 Task: For heading Use Italics EB Garamond with red colour, bold & Underline.  font size for heading18,  'Change the font style of data to'Impact and font size to 9,  Change the alignment of both headline & data to Align center.  In the sheet  DashboardFinSummary
Action: Mouse moved to (68, 158)
Screenshot: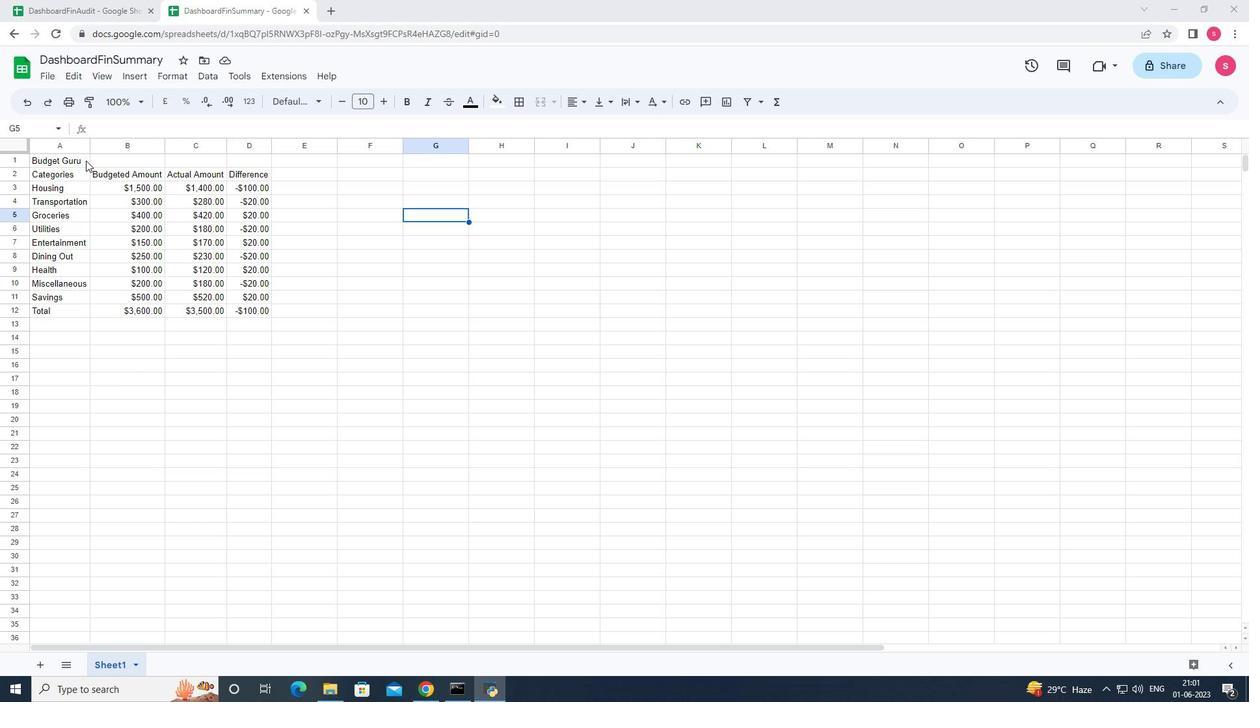 
Action: Mouse pressed left at (68, 158)
Screenshot: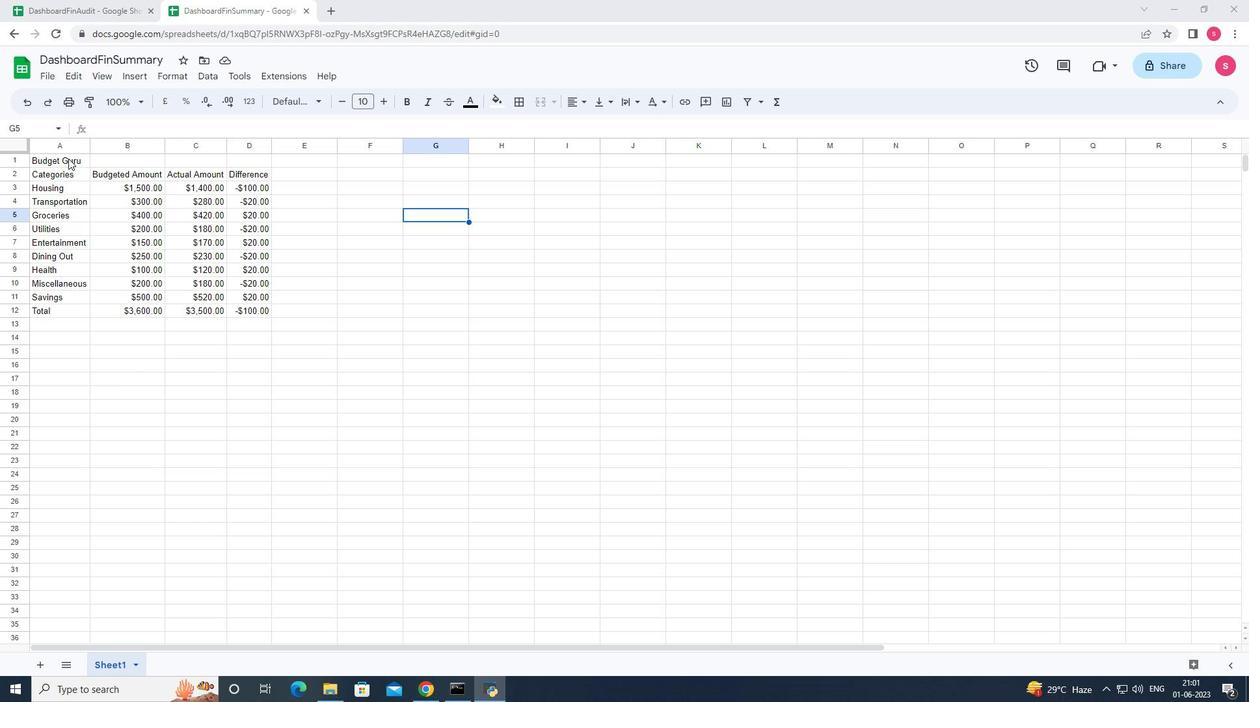 
Action: Mouse moved to (317, 104)
Screenshot: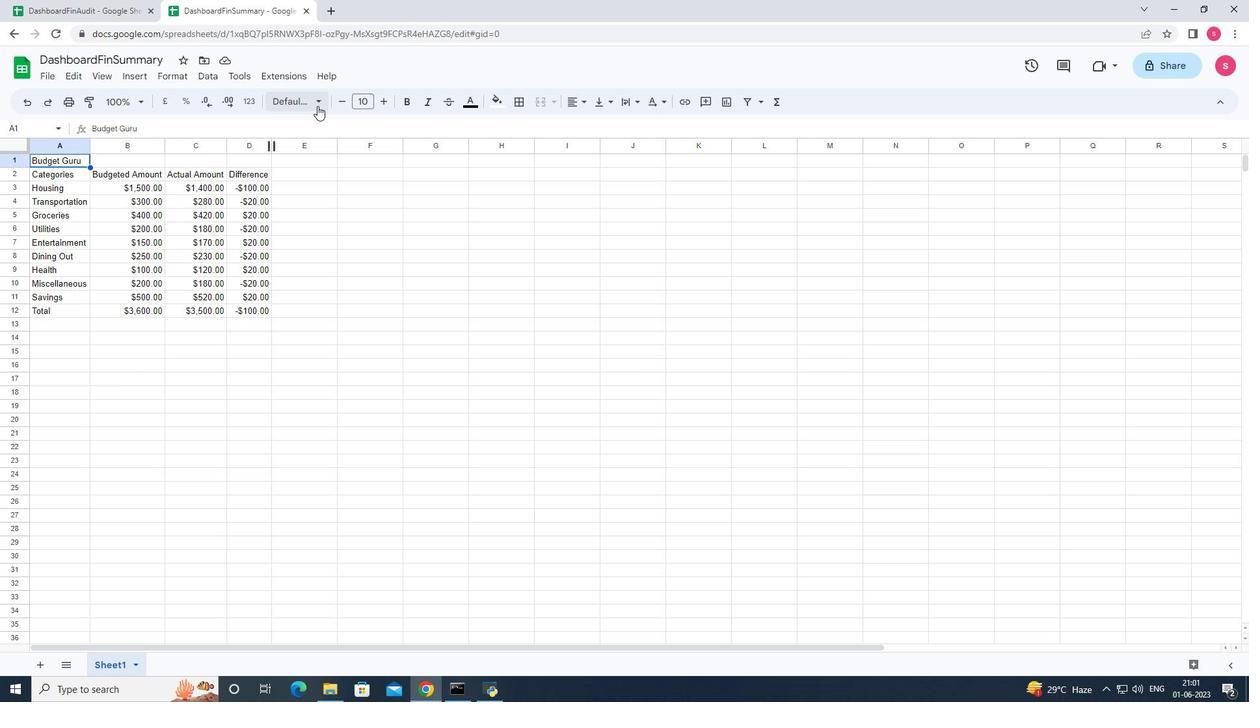 
Action: Mouse pressed left at (317, 104)
Screenshot: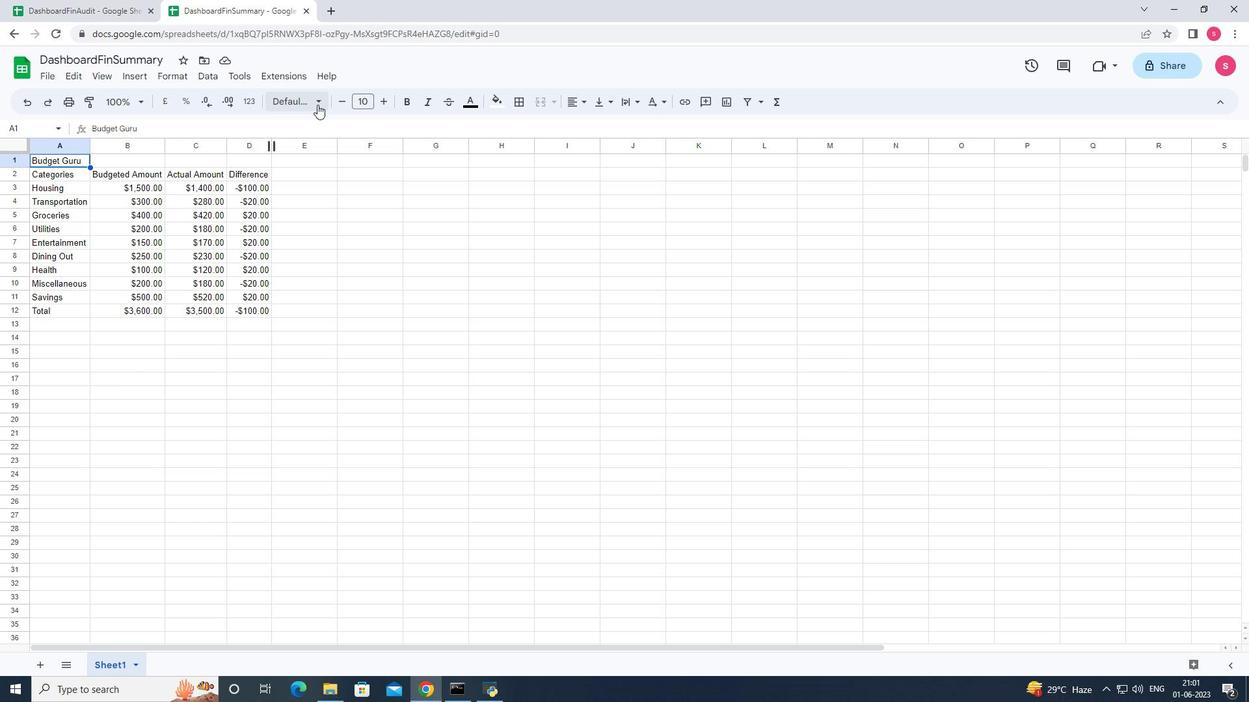 
Action: Mouse moved to (320, 361)
Screenshot: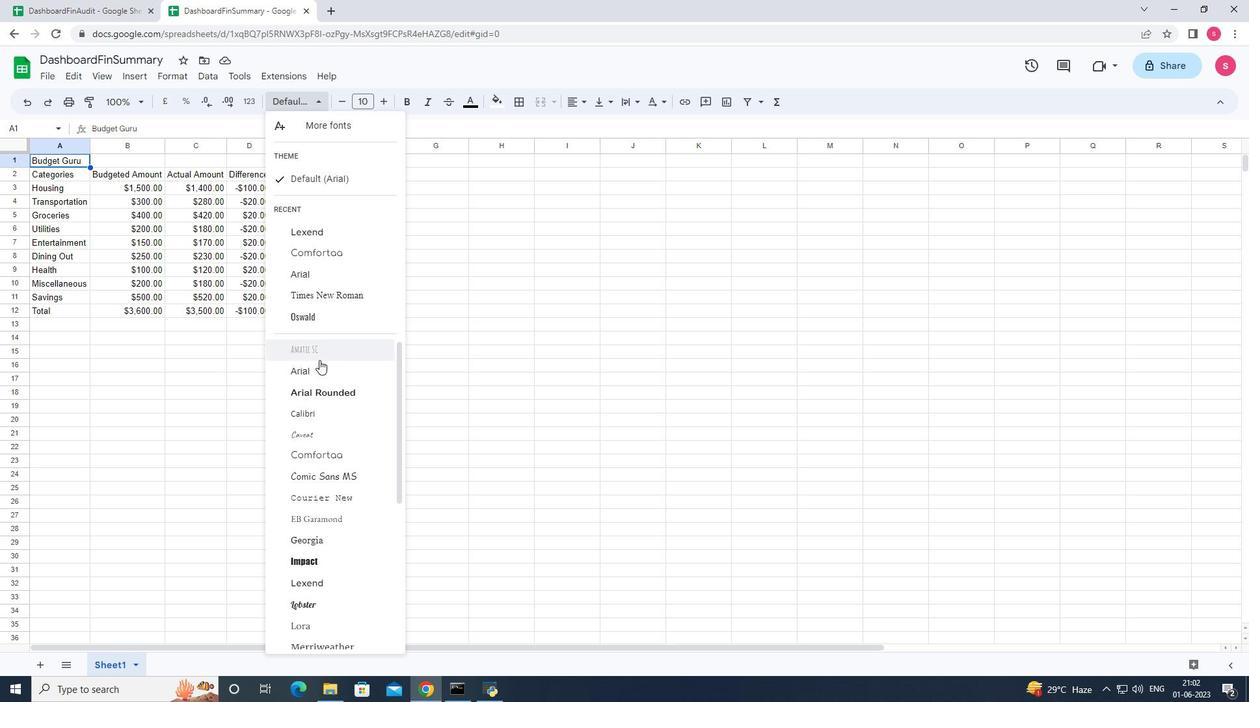 
Action: Mouse scrolled (320, 361) with delta (0, 0)
Screenshot: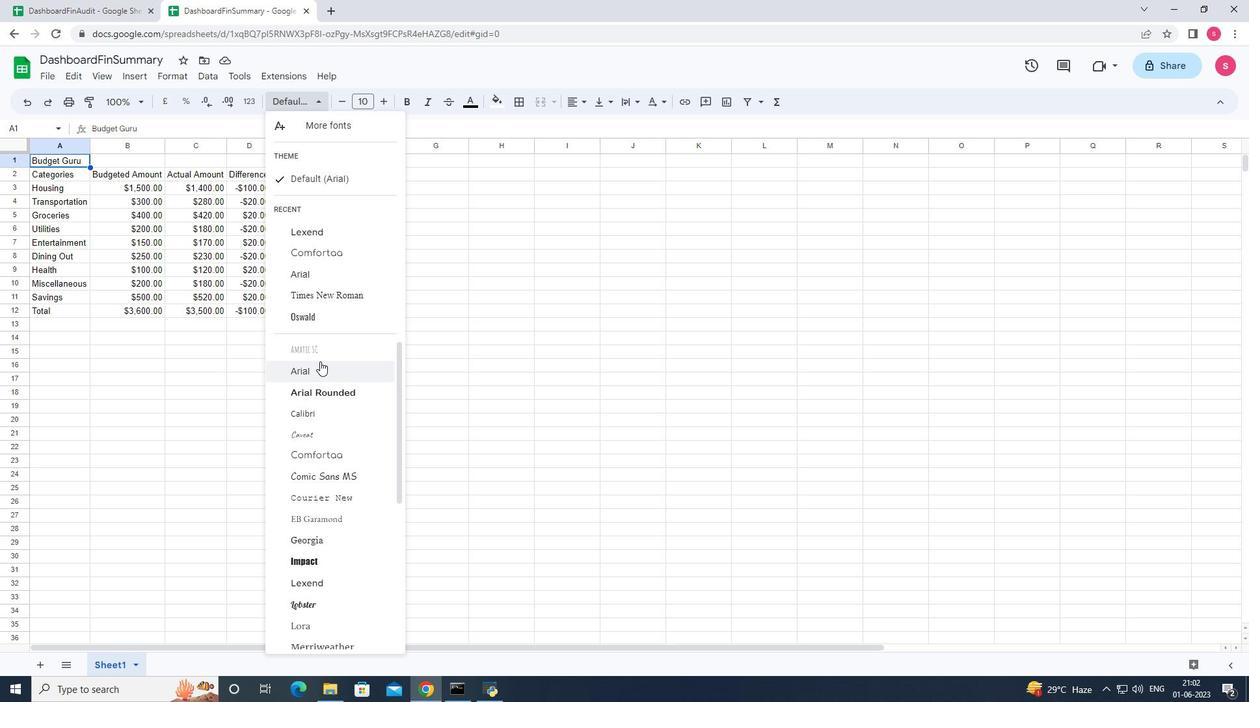 
Action: Mouse moved to (338, 463)
Screenshot: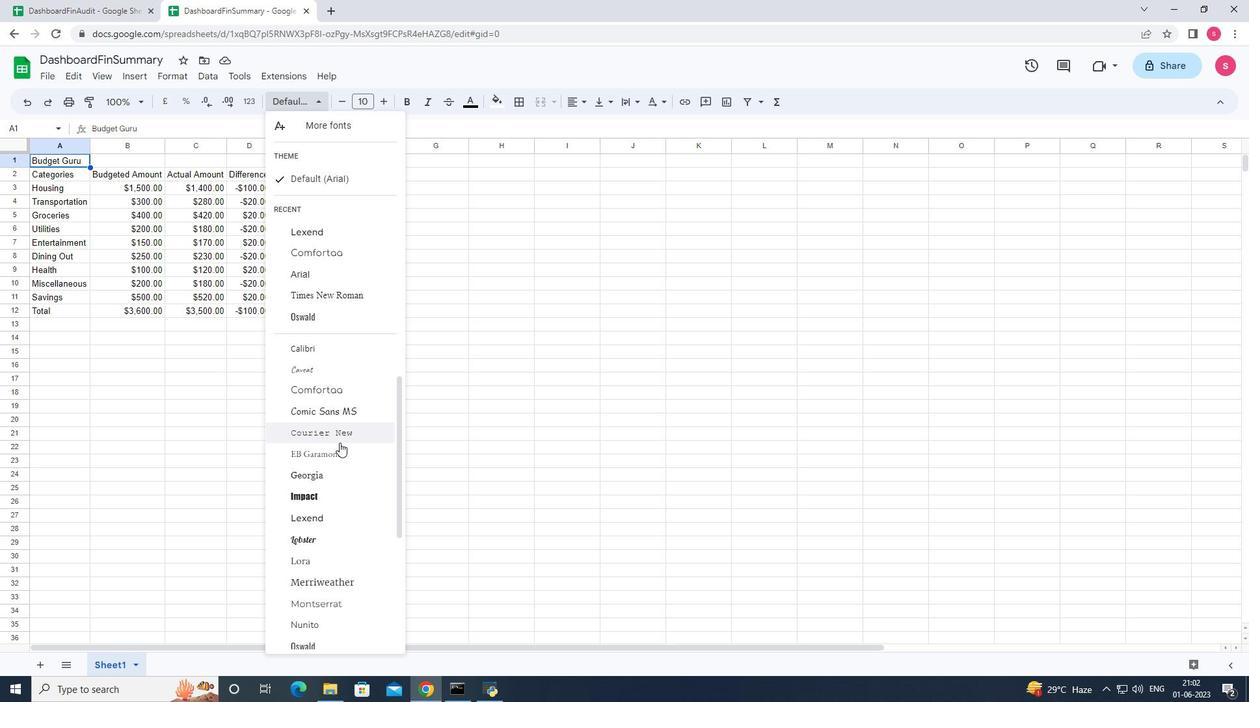 
Action: Mouse pressed left at (338, 463)
Screenshot: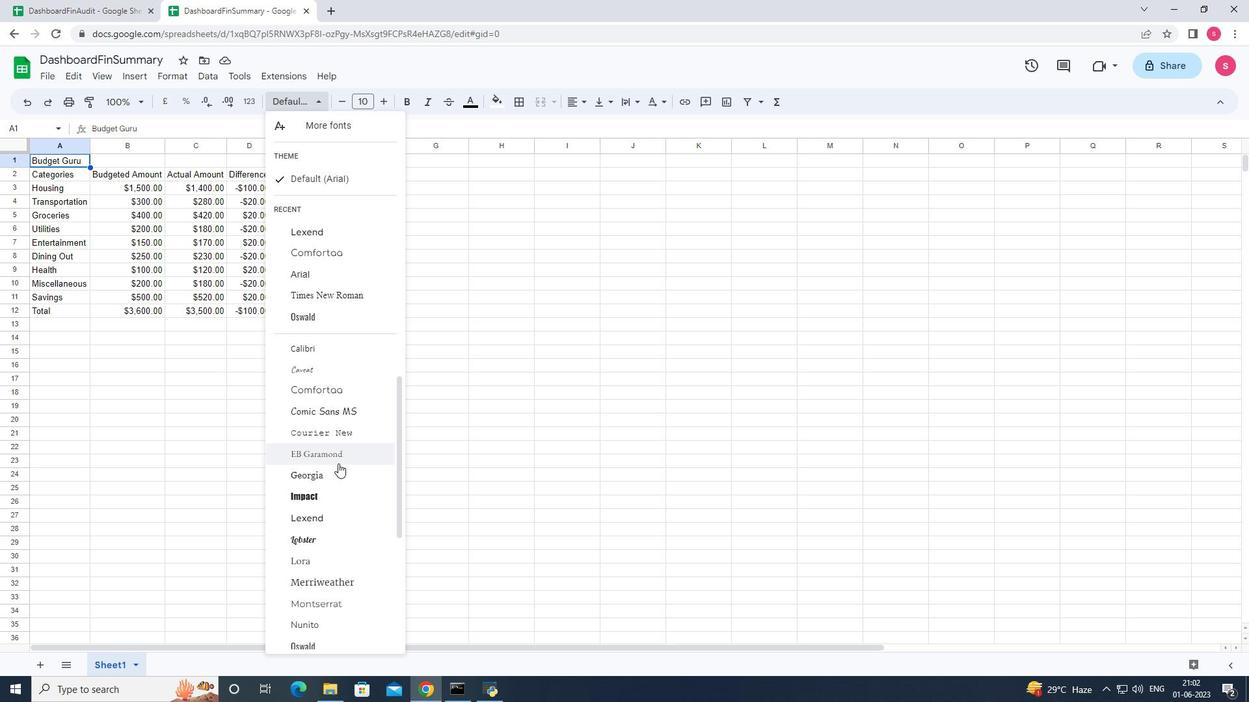 
Action: Mouse moved to (466, 102)
Screenshot: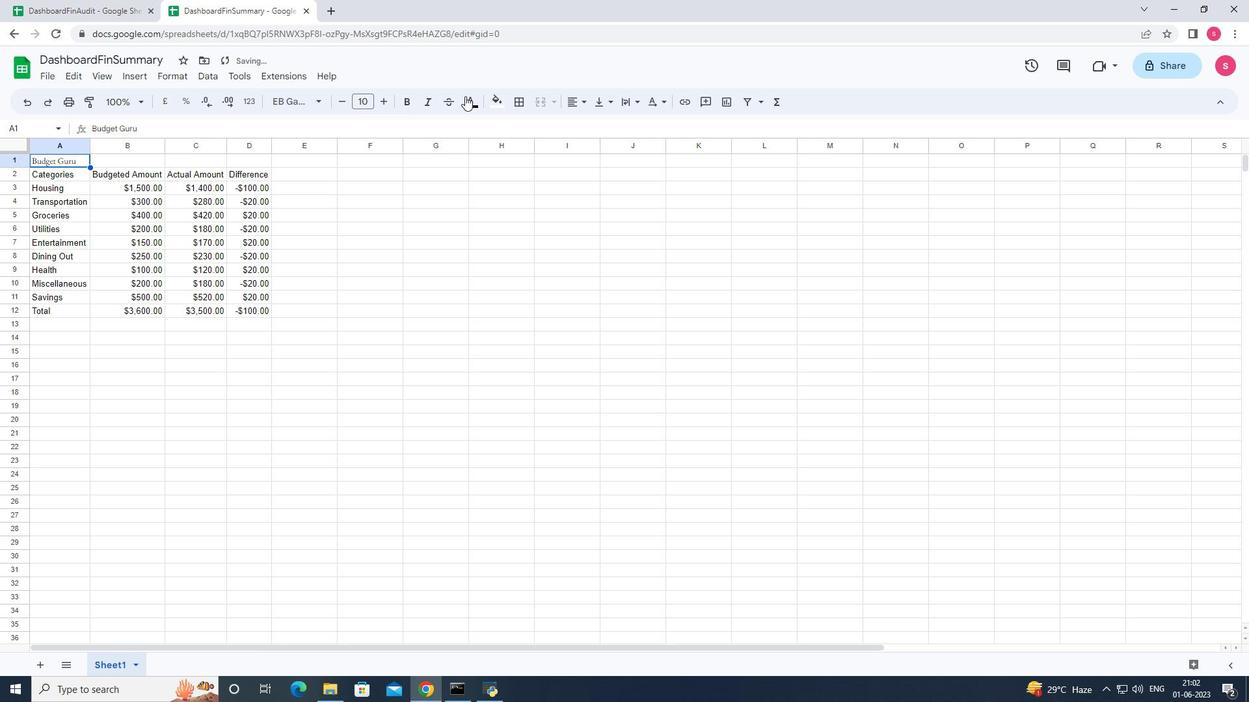 
Action: Mouse pressed left at (466, 102)
Screenshot: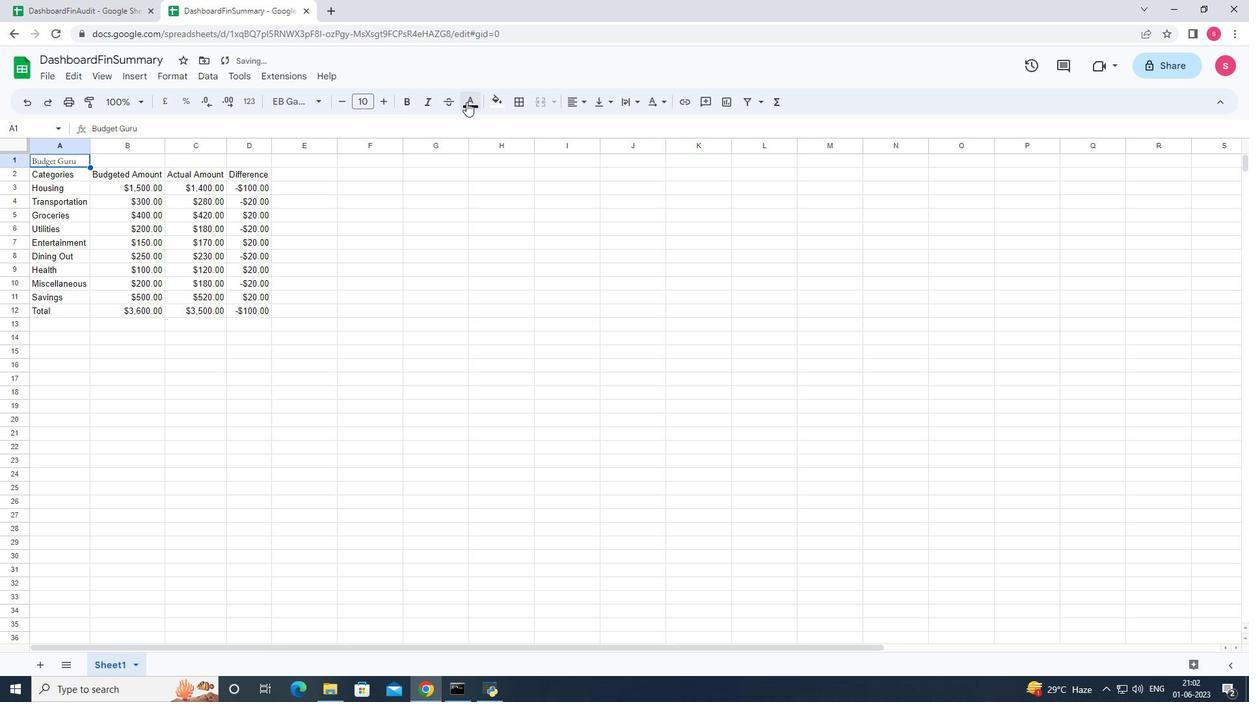 
Action: Mouse moved to (484, 165)
Screenshot: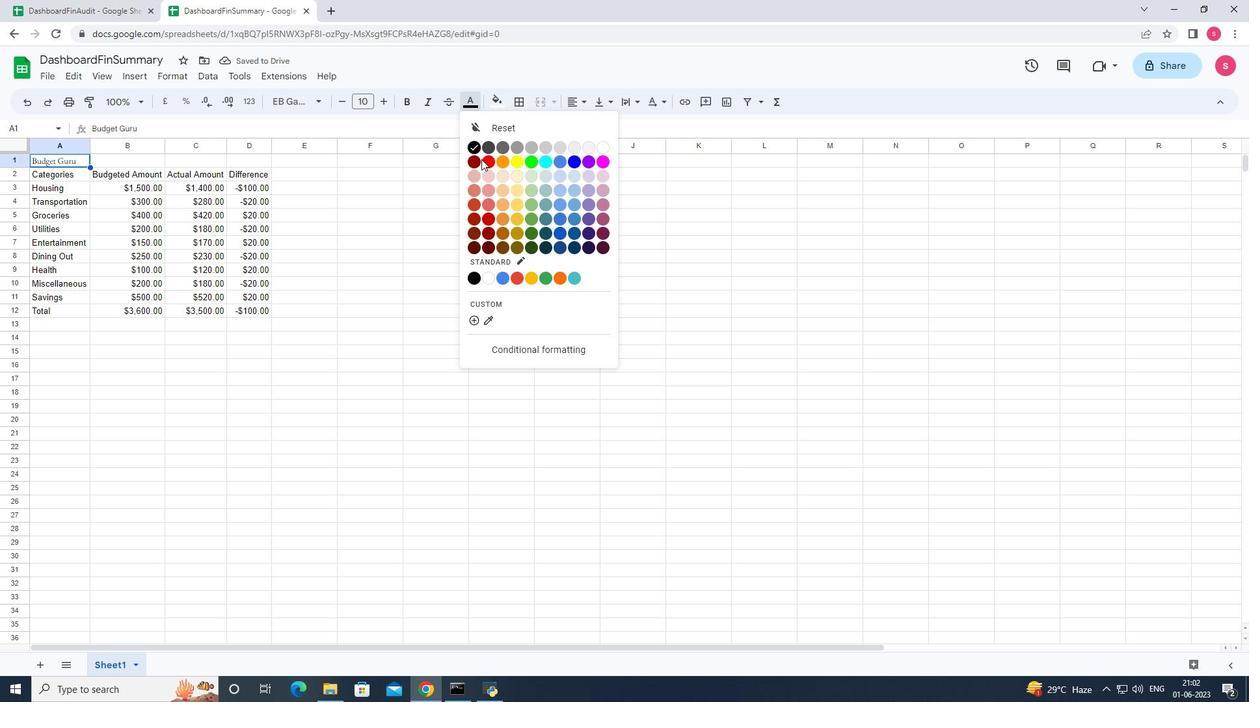 
Action: Mouse pressed left at (484, 165)
Screenshot: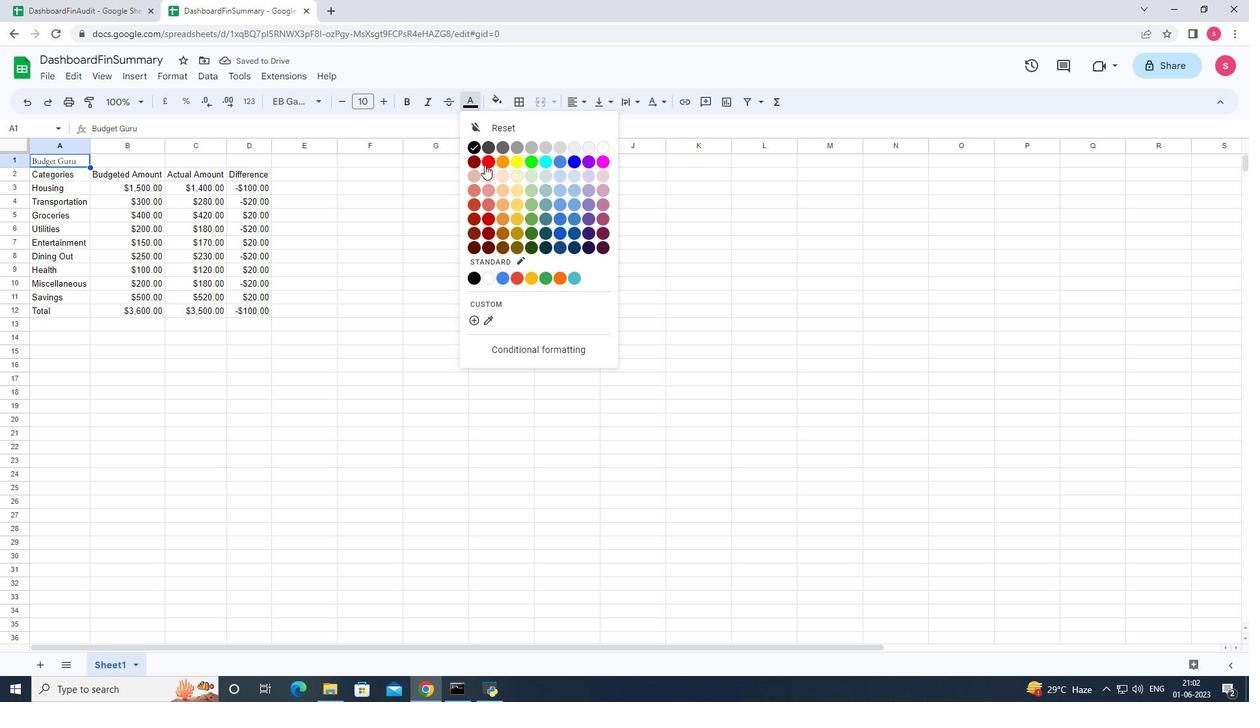 
Action: Mouse moved to (407, 98)
Screenshot: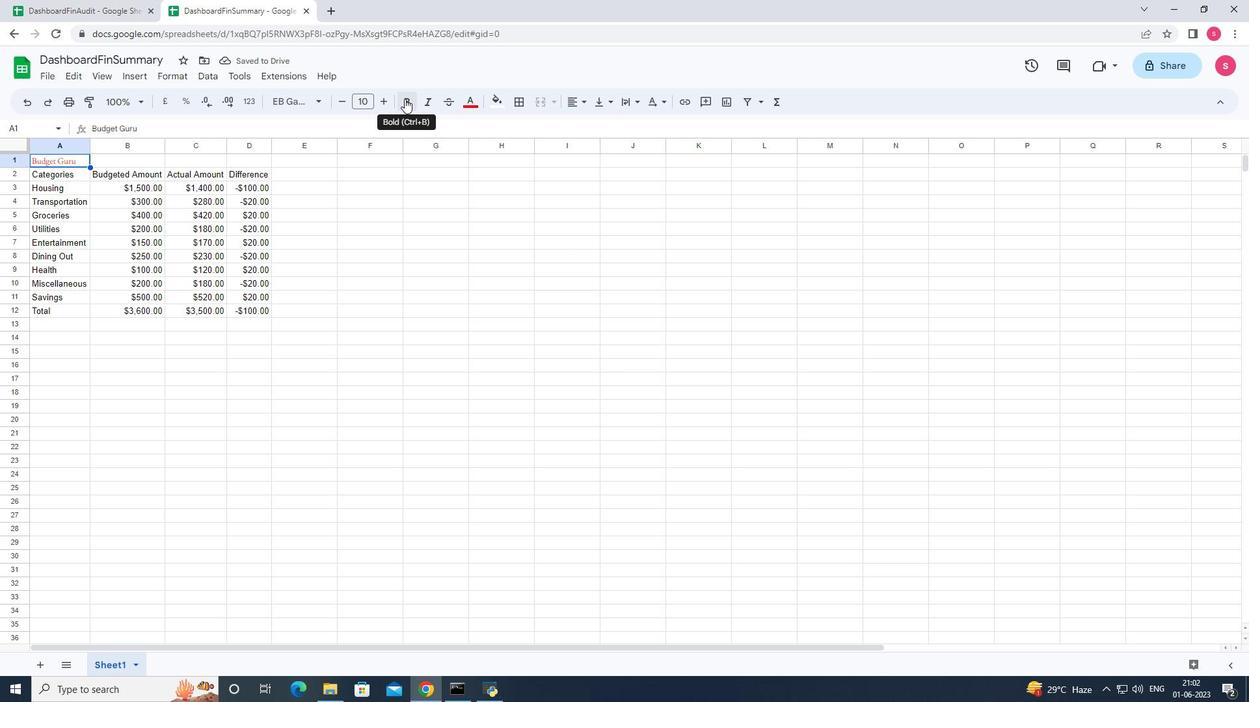 
Action: Mouse pressed left at (407, 98)
Screenshot: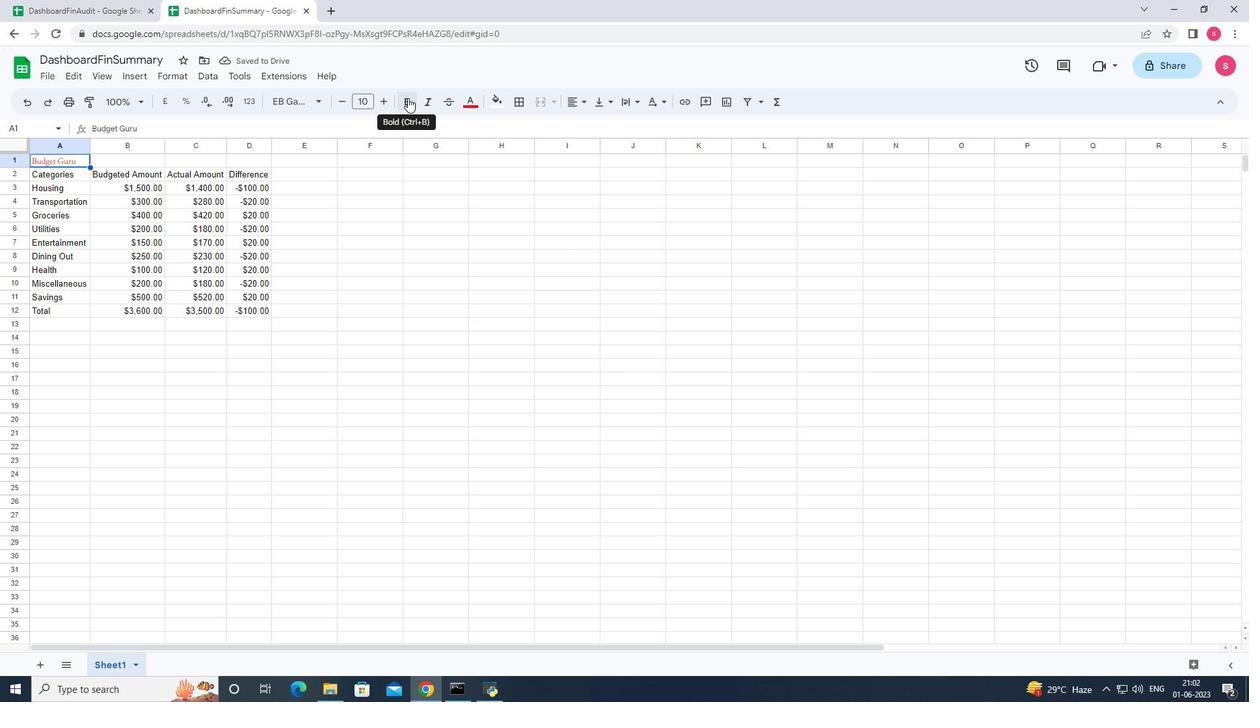 
Action: Mouse moved to (158, 79)
Screenshot: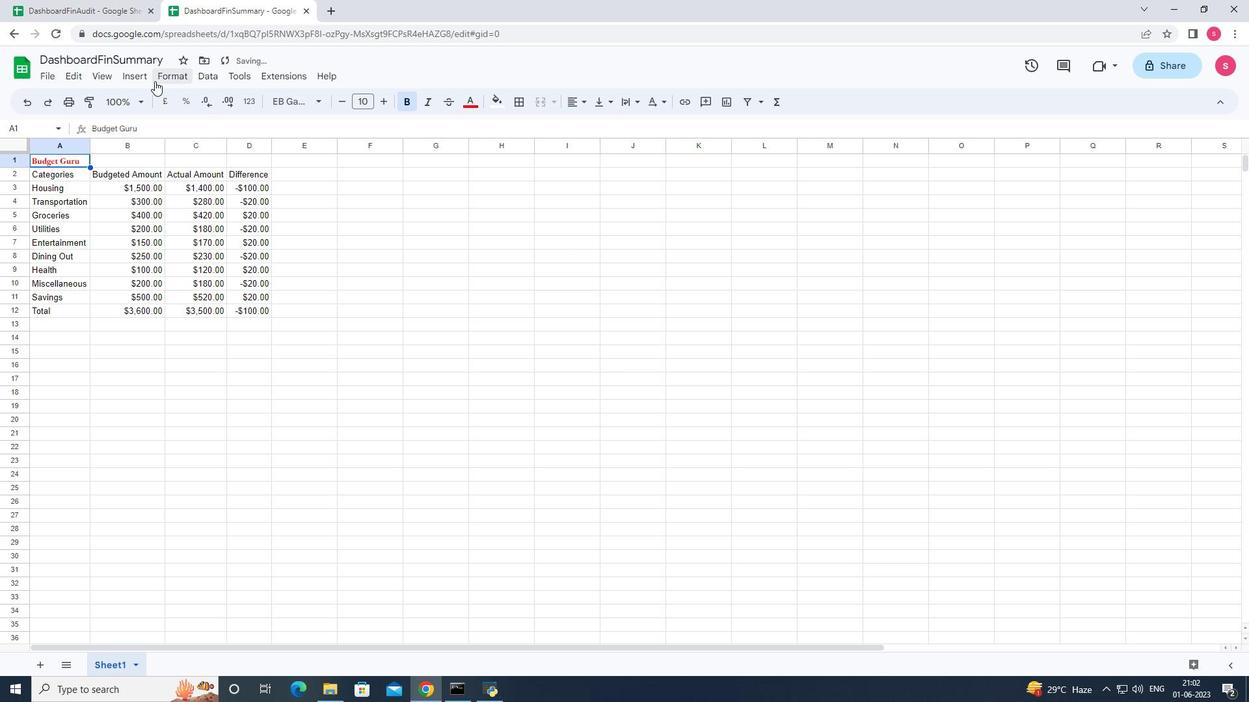
Action: Mouse pressed left at (158, 79)
Screenshot: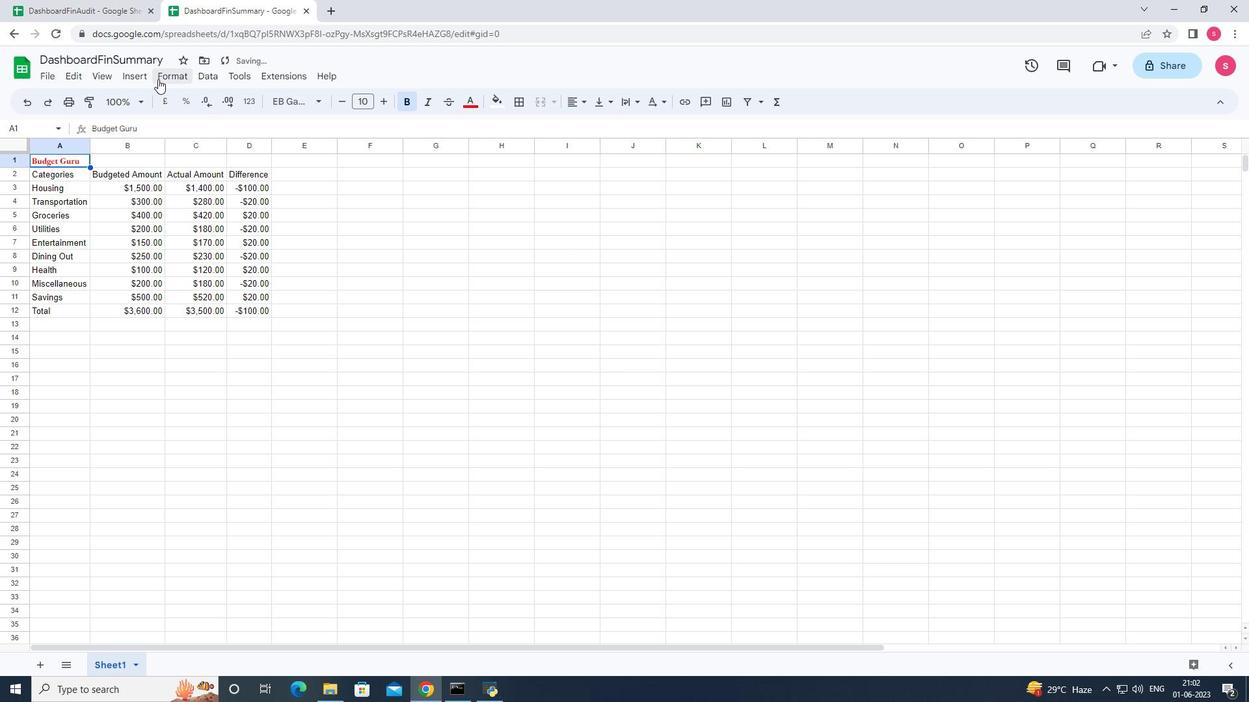 
Action: Mouse moved to (222, 137)
Screenshot: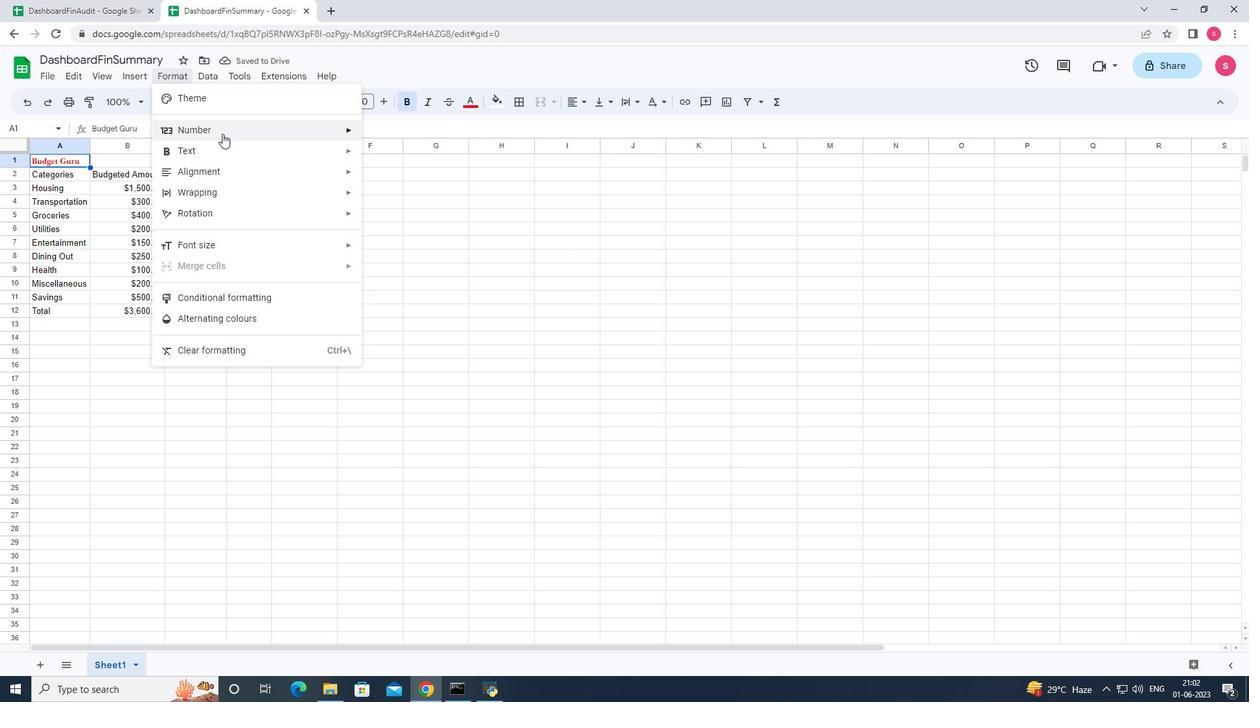 
Action: Mouse pressed left at (222, 137)
Screenshot: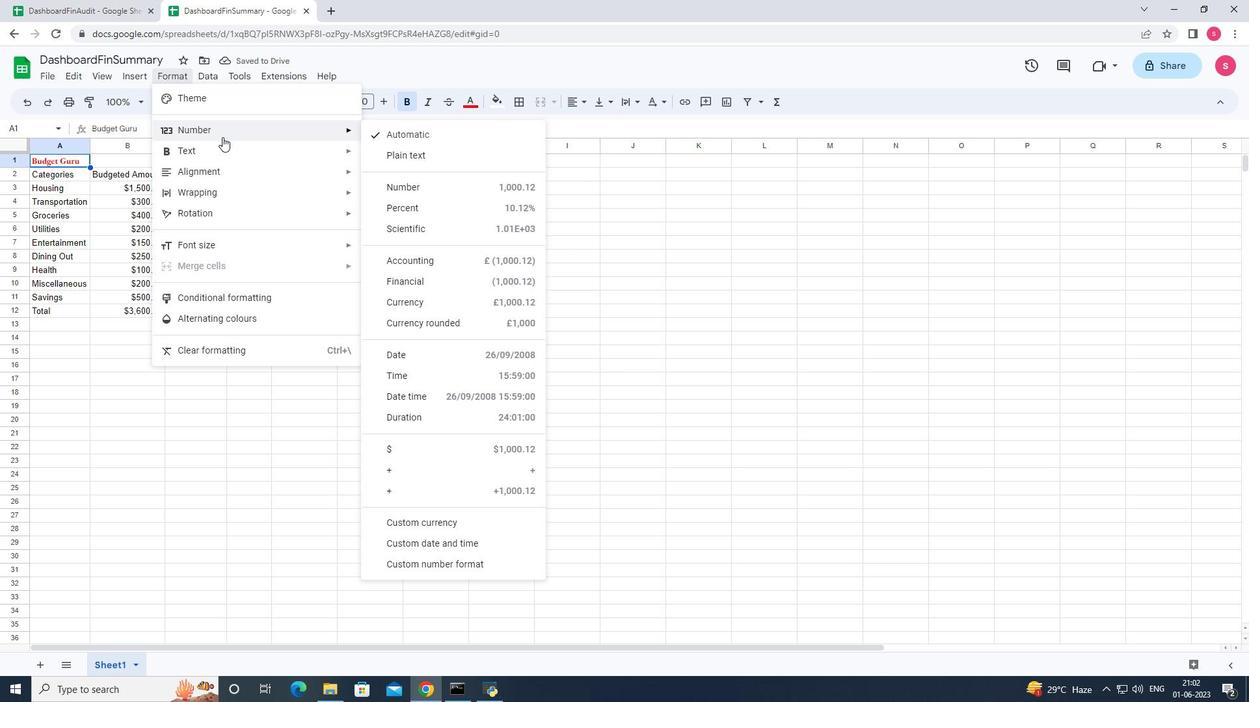 
Action: Mouse moved to (223, 147)
Screenshot: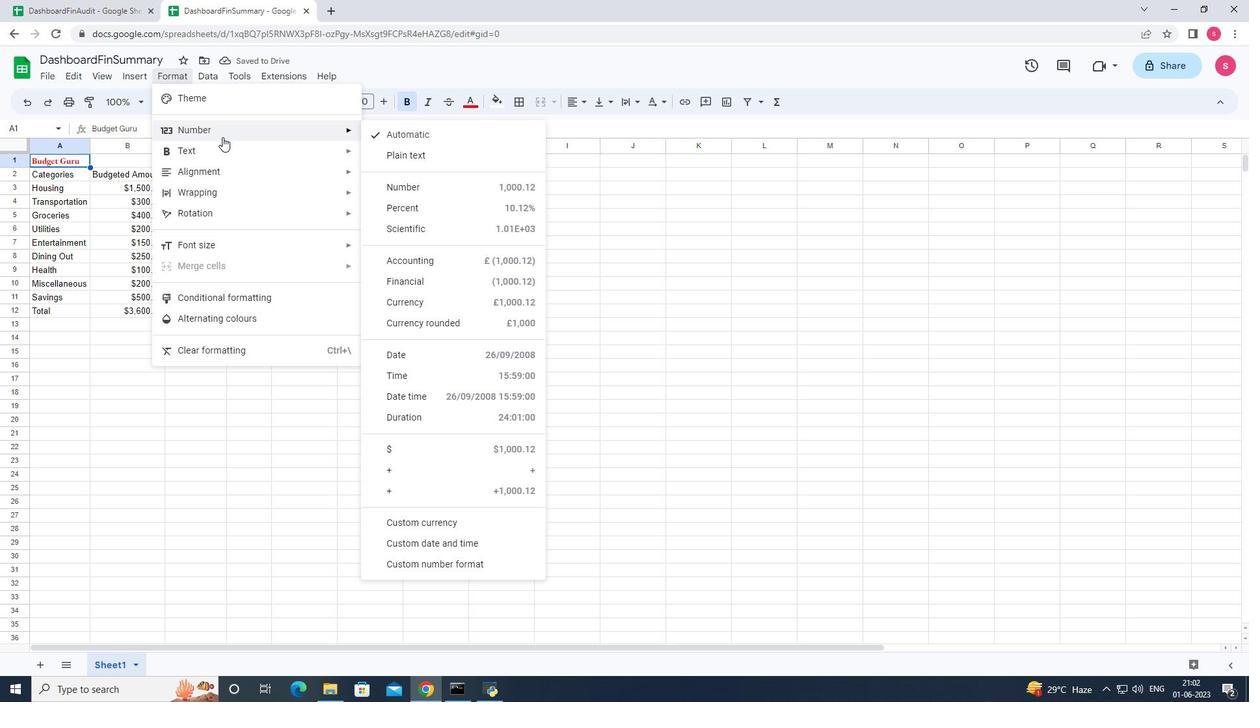 
Action: Mouse pressed left at (223, 147)
Screenshot: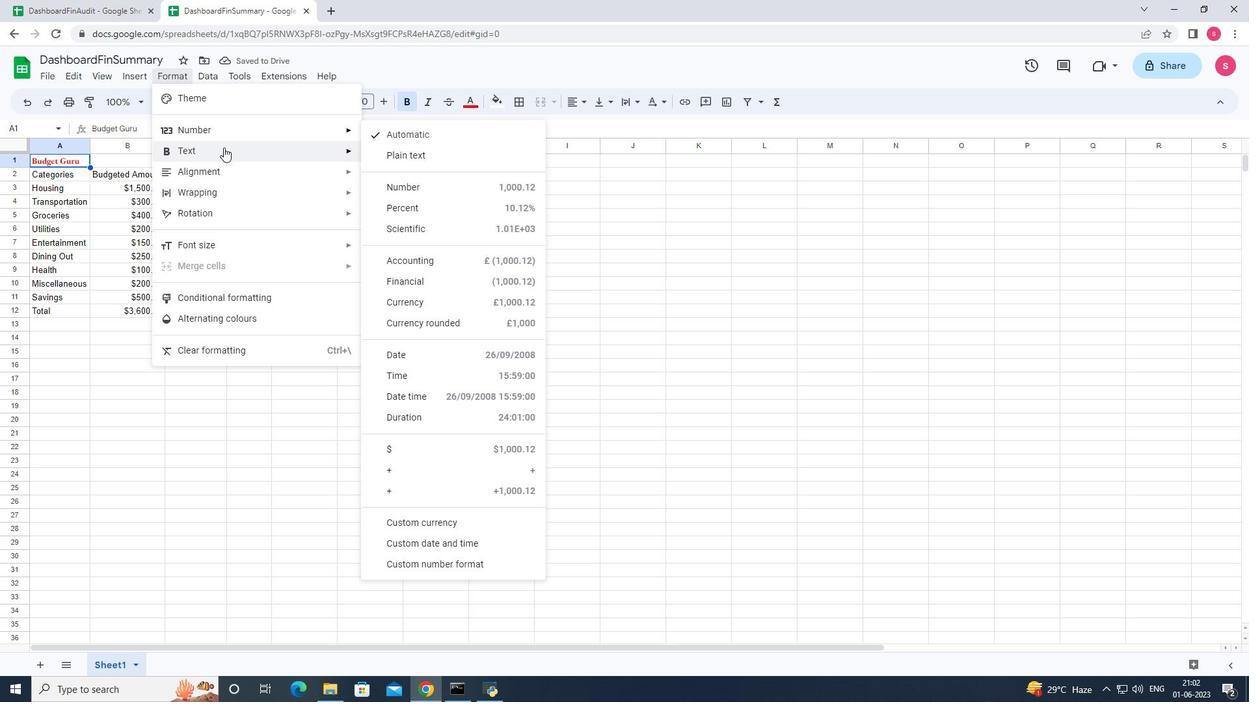 
Action: Mouse moved to (389, 202)
Screenshot: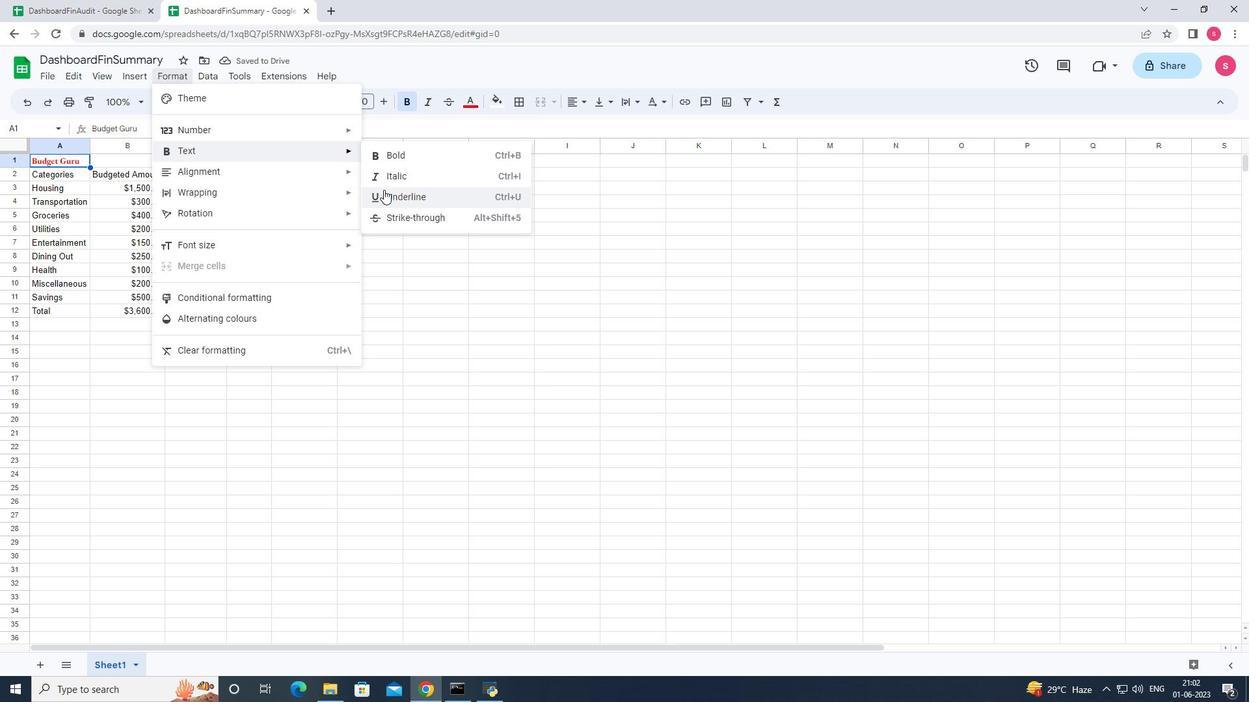 
Action: Mouse pressed left at (389, 202)
Screenshot: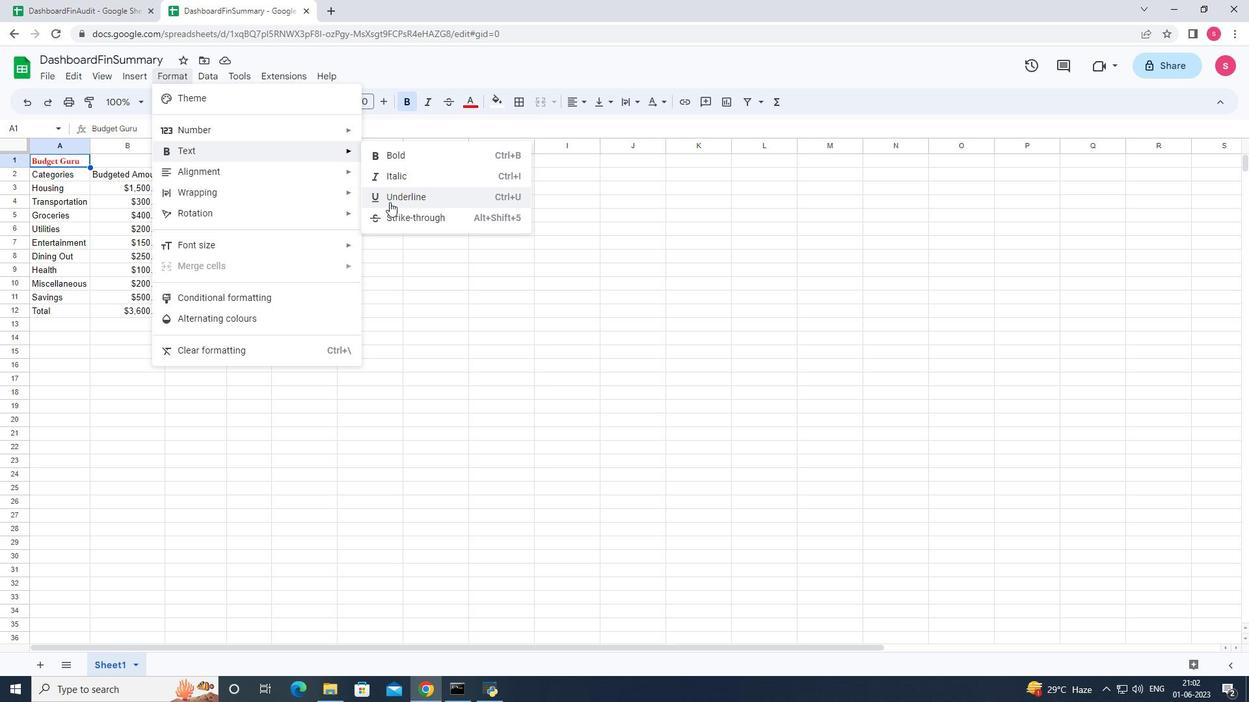 
Action: Mouse moved to (388, 108)
Screenshot: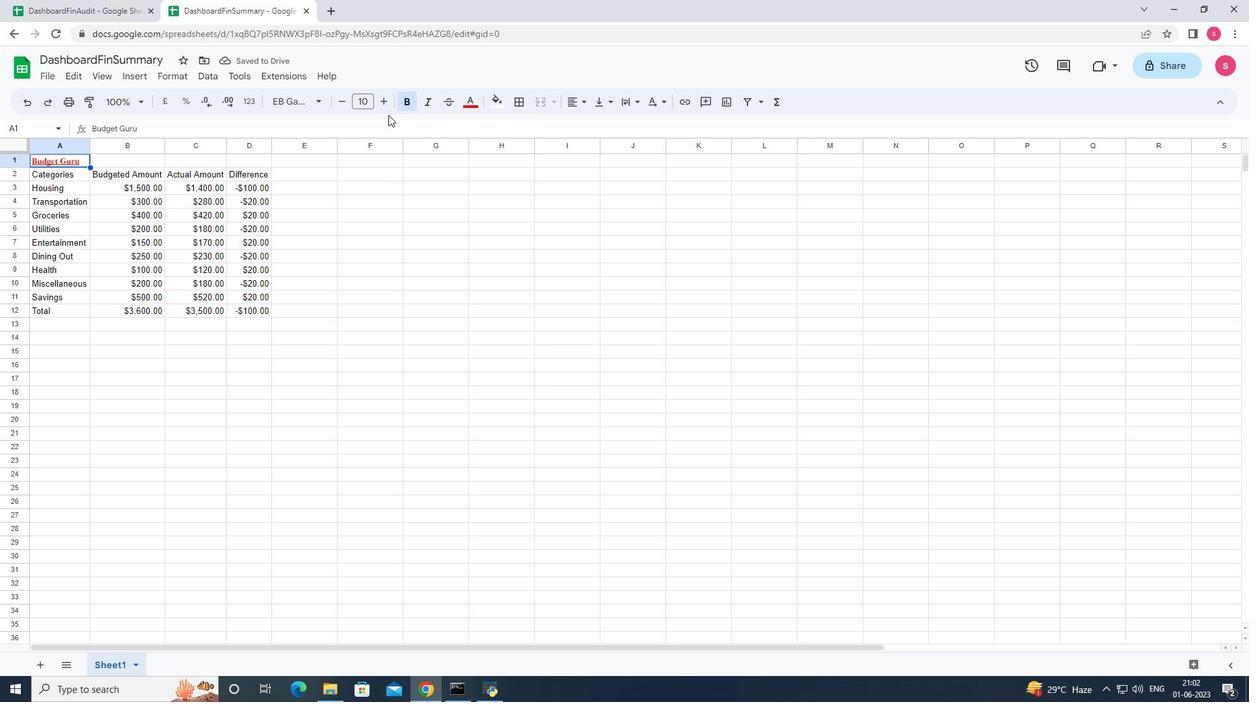 
Action: Mouse pressed left at (388, 108)
Screenshot: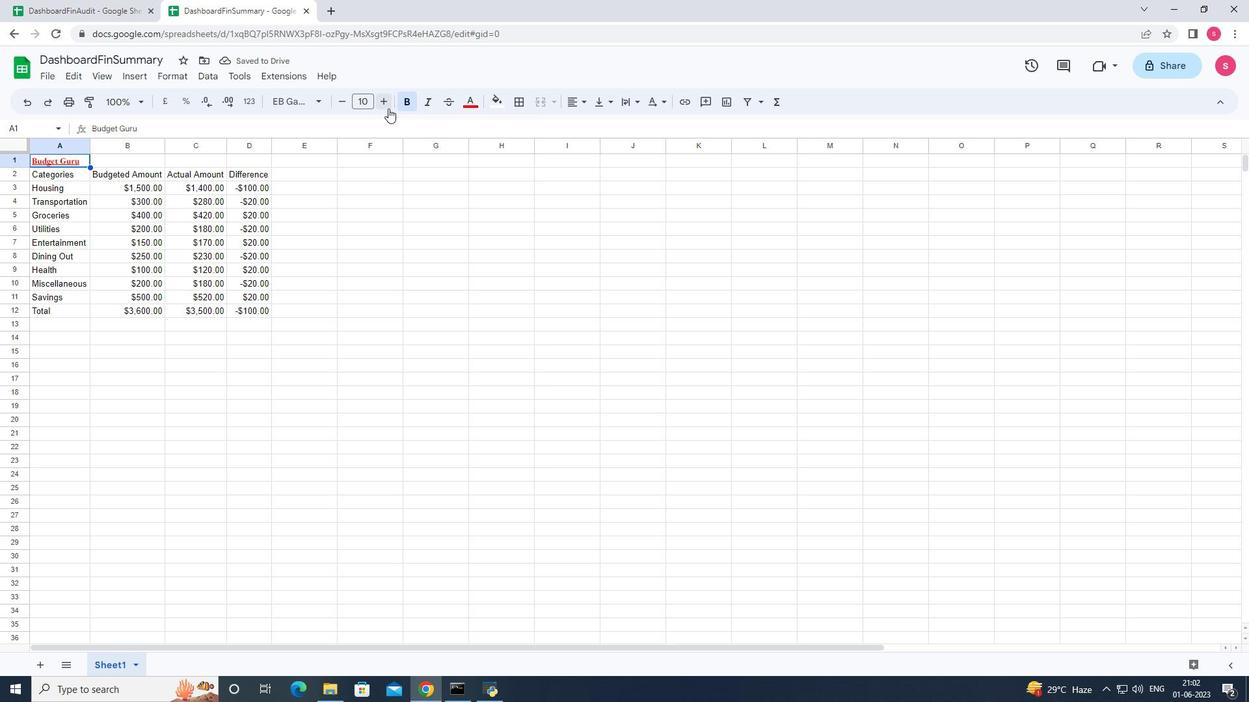 
Action: Mouse pressed left at (388, 108)
Screenshot: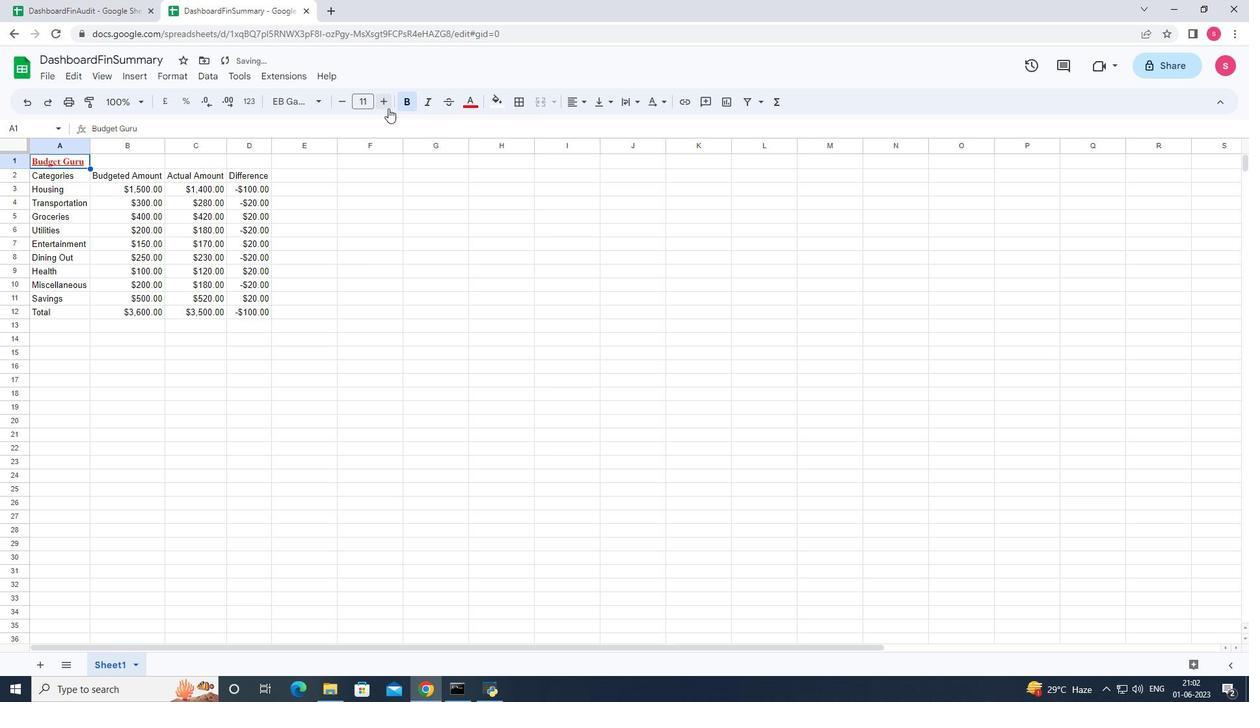
Action: Mouse pressed left at (388, 108)
Screenshot: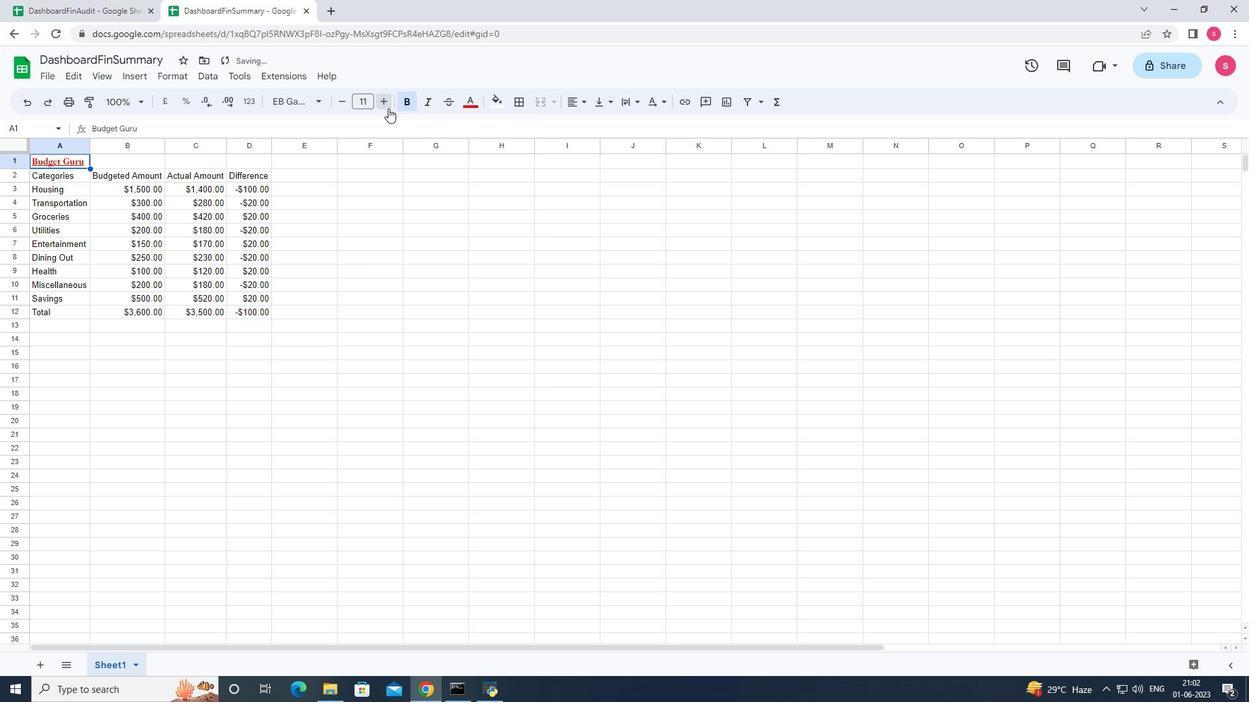 
Action: Mouse pressed left at (388, 108)
Screenshot: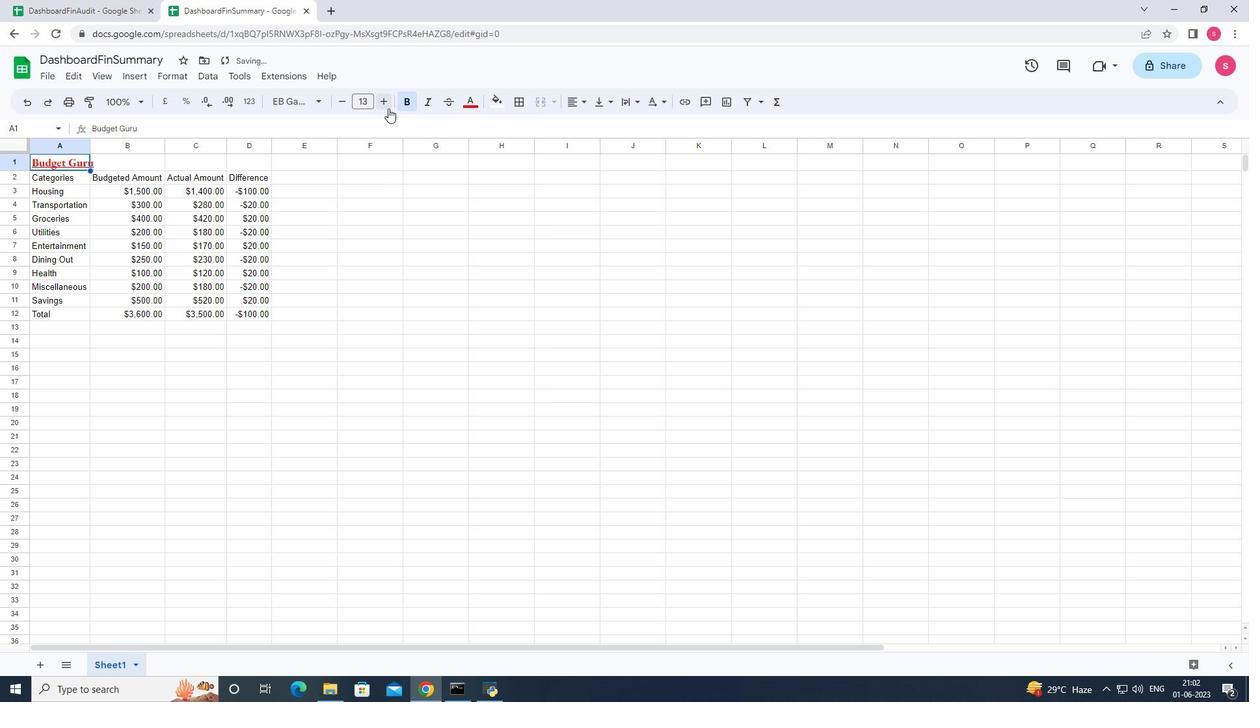 
Action: Mouse pressed left at (388, 108)
Screenshot: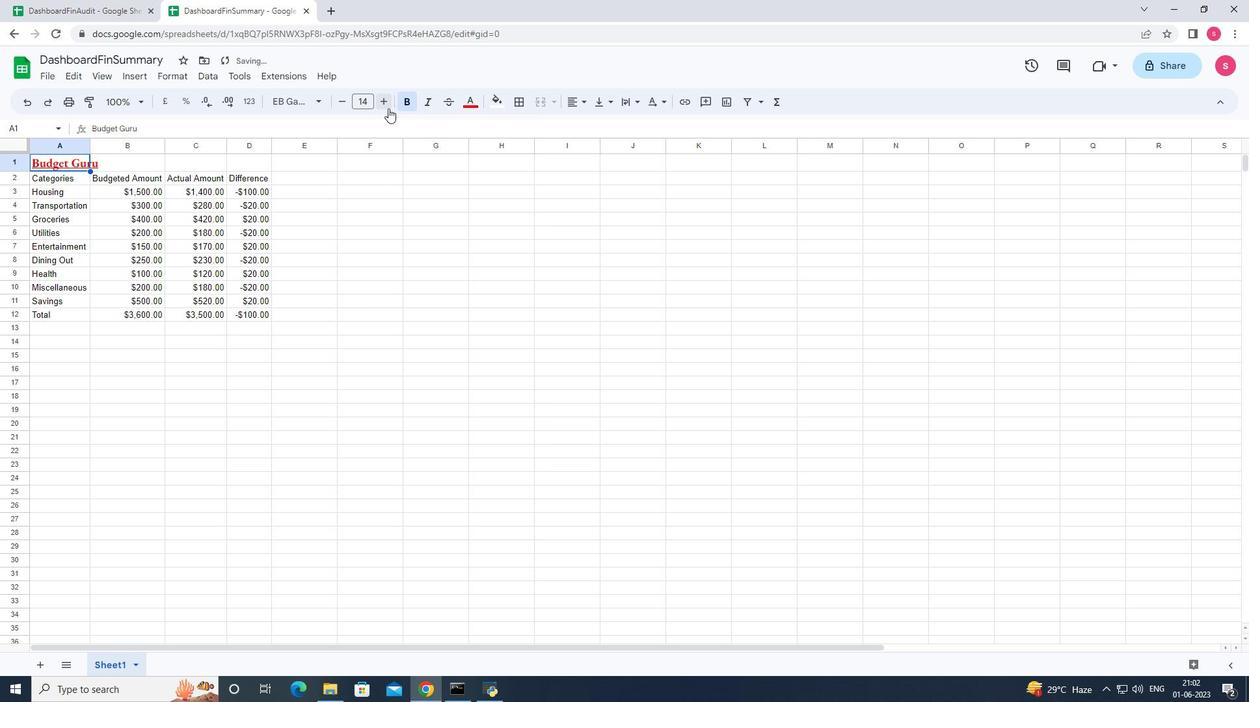 
Action: Mouse pressed left at (388, 108)
Screenshot: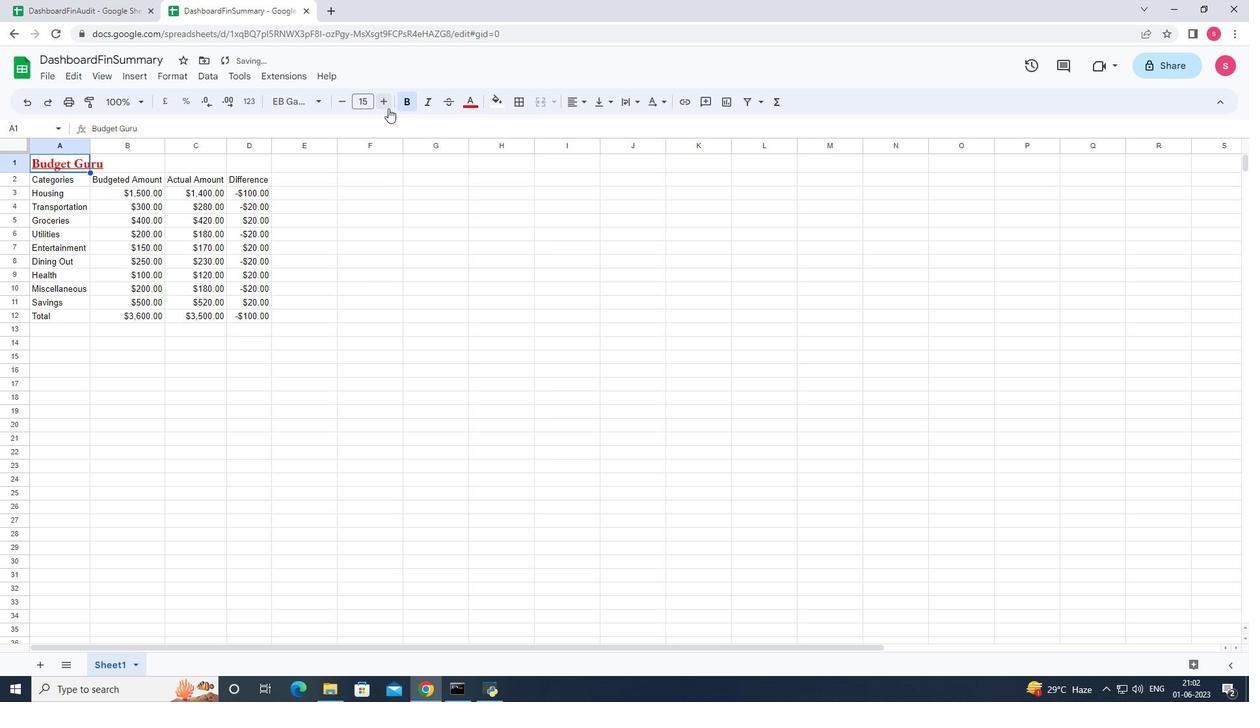 
Action: Mouse pressed left at (388, 108)
Screenshot: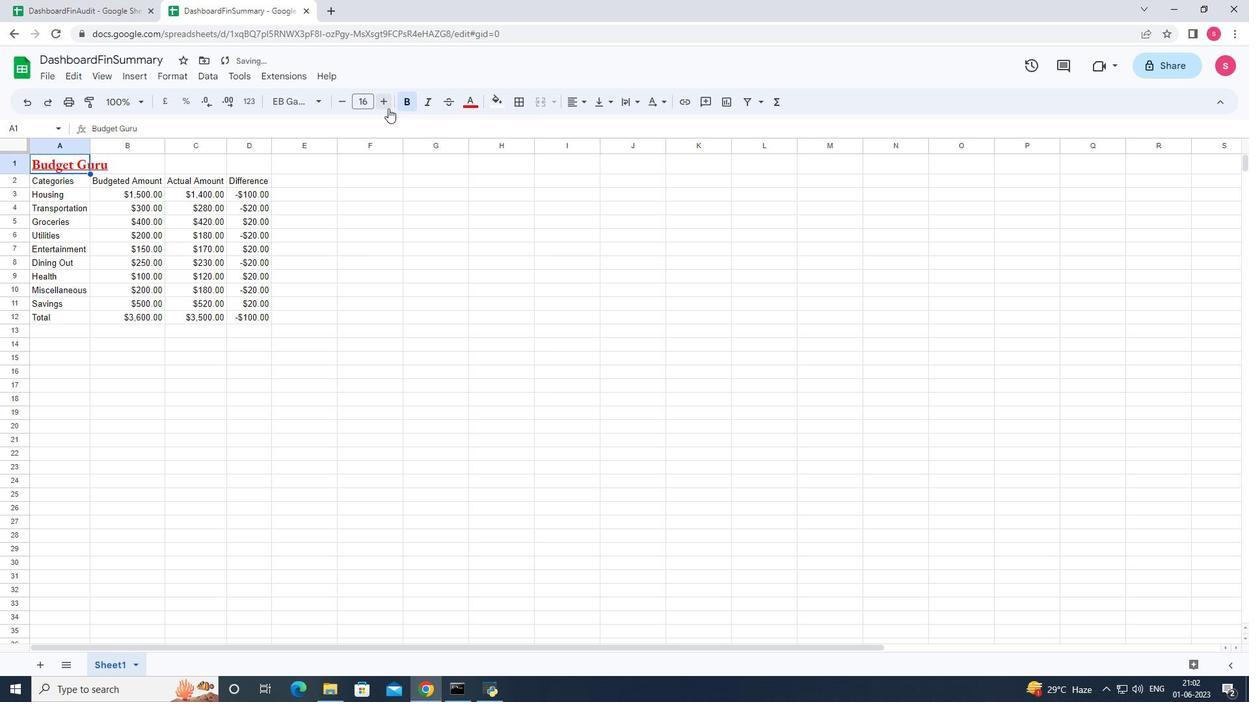 
Action: Mouse pressed left at (388, 108)
Screenshot: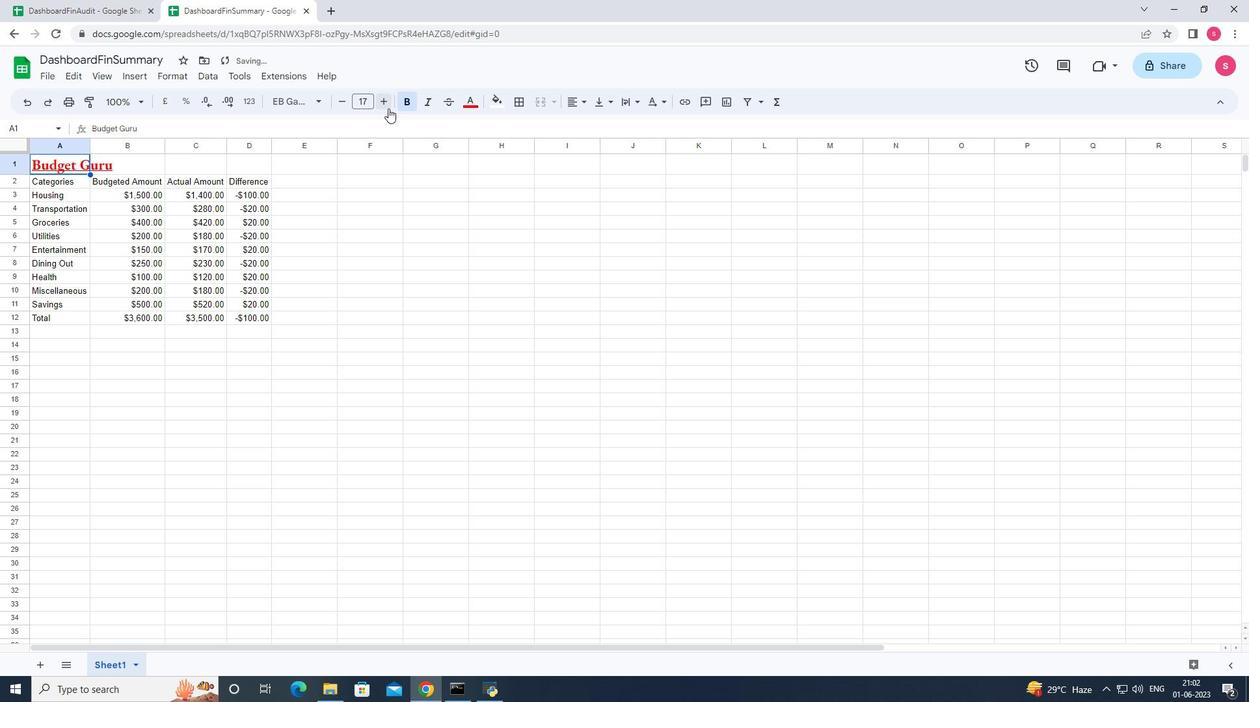 
Action: Mouse moved to (424, 225)
Screenshot: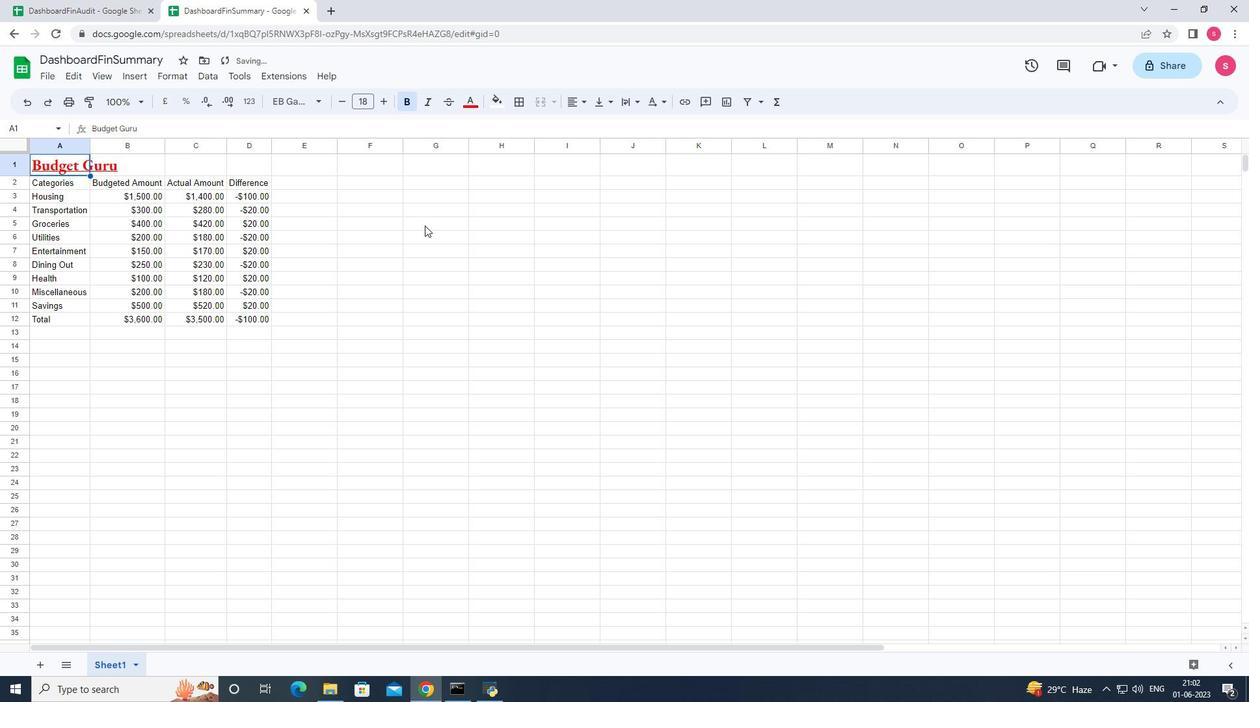 
Action: Mouse pressed left at (424, 225)
Screenshot: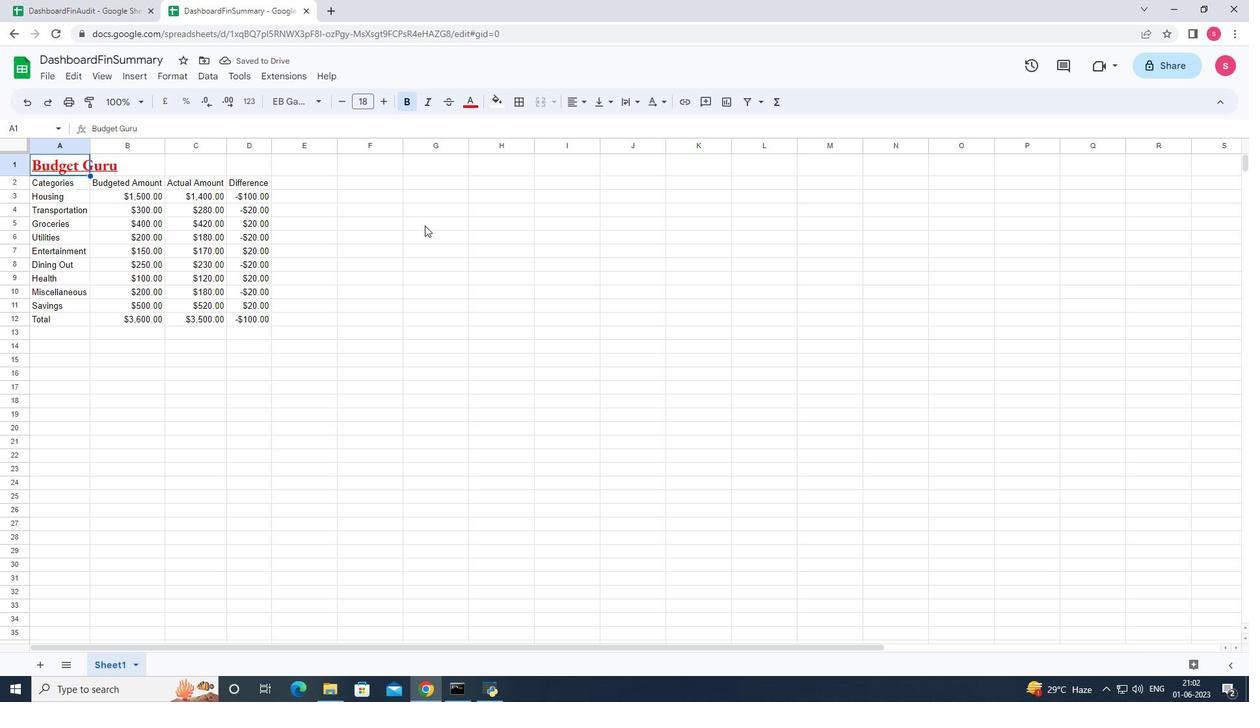 
Action: Mouse moved to (68, 187)
Screenshot: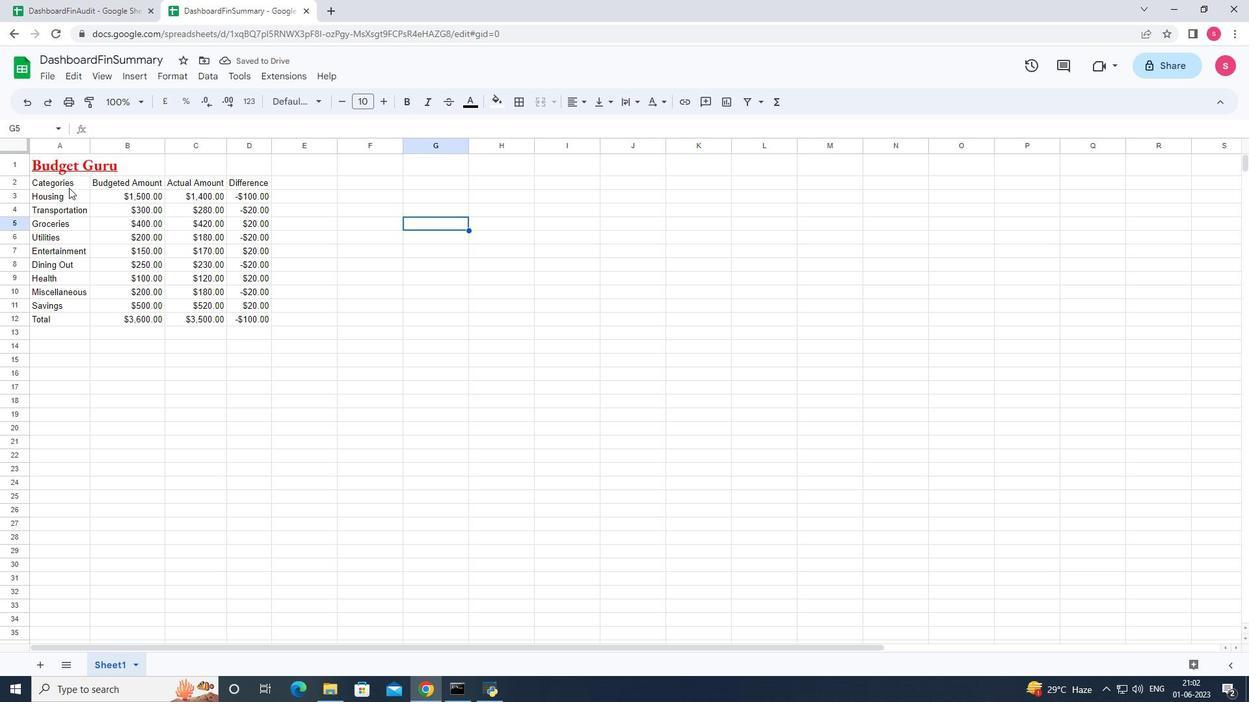 
Action: Mouse pressed left at (68, 187)
Screenshot: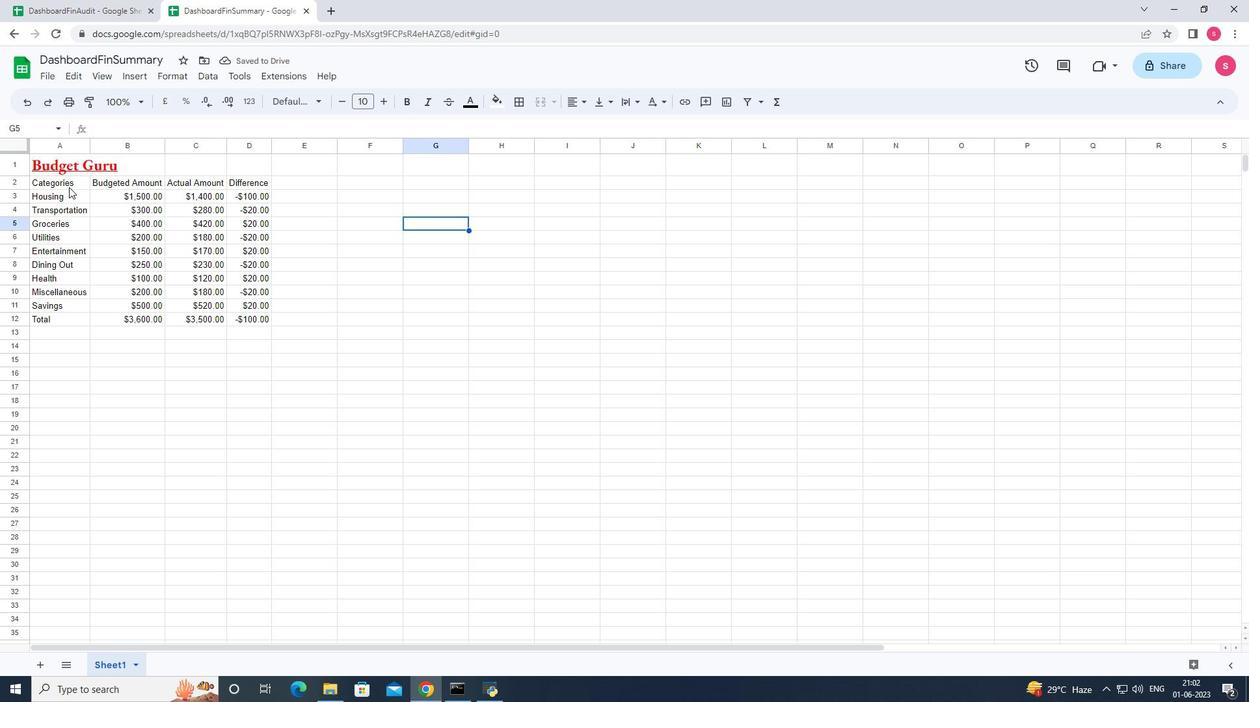 
Action: Mouse moved to (302, 100)
Screenshot: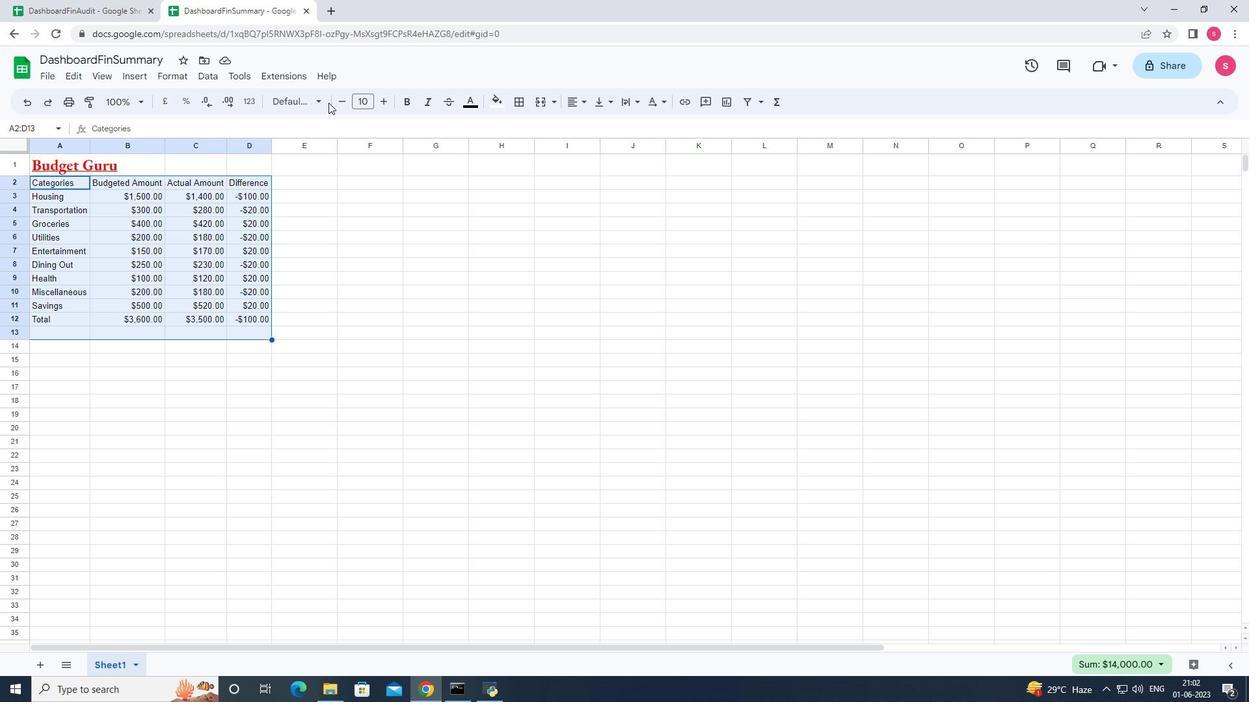 
Action: Mouse pressed left at (302, 100)
Screenshot: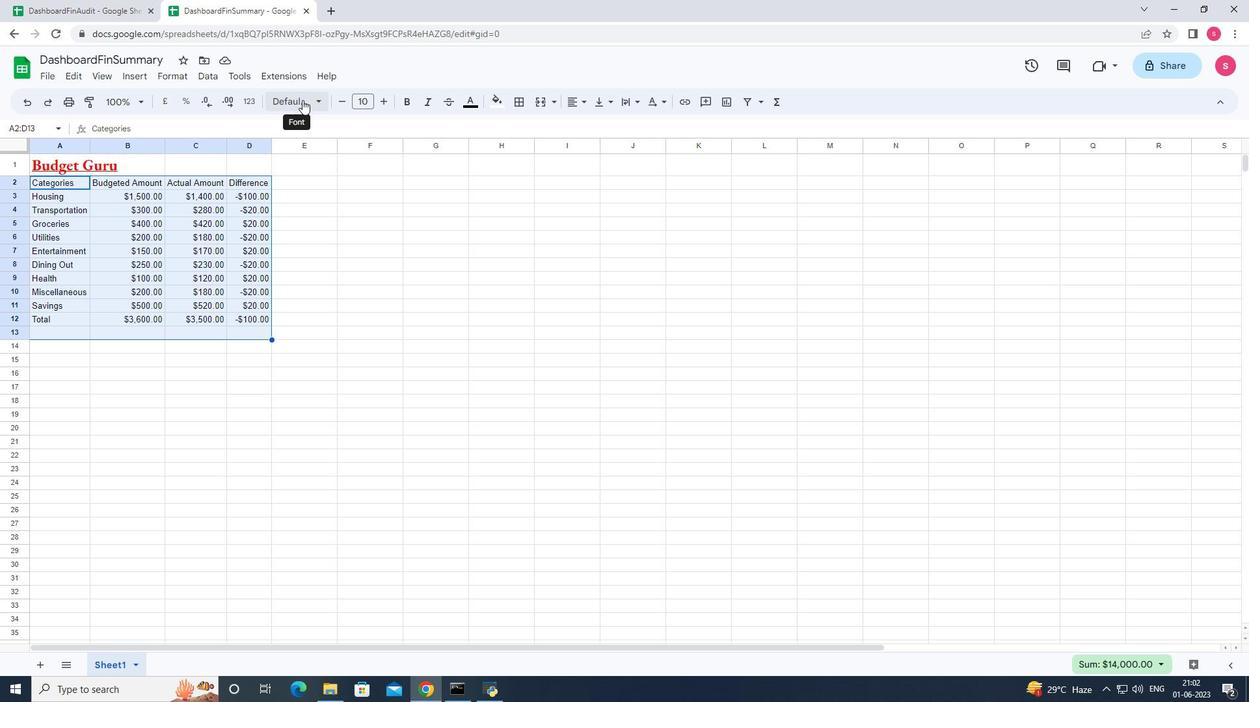 
Action: Mouse pressed left at (302, 100)
Screenshot: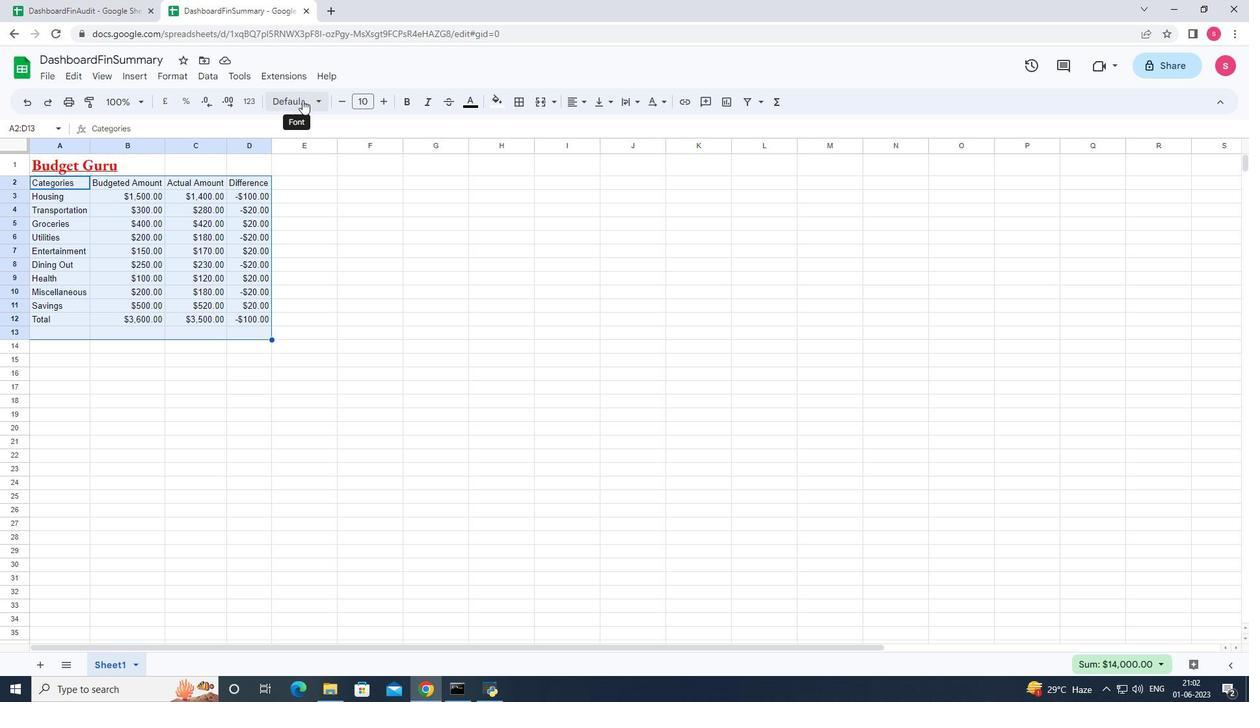 
Action: Mouse moved to (304, 104)
Screenshot: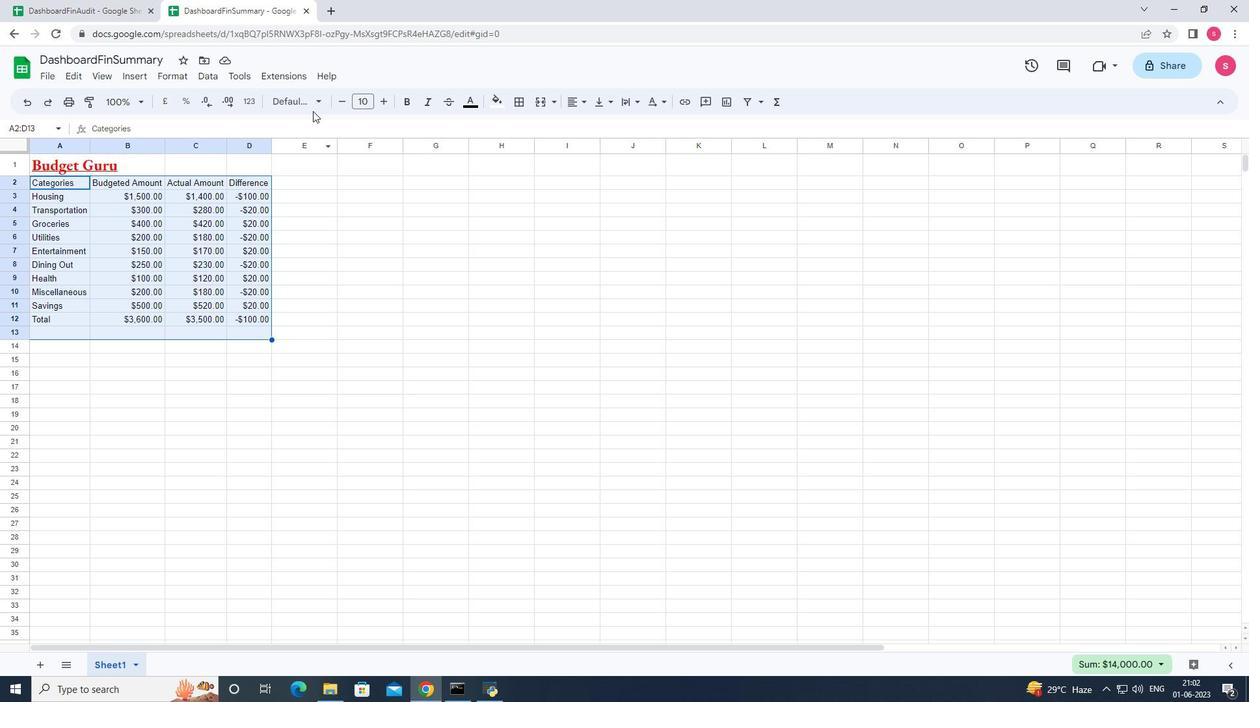 
Action: Mouse pressed left at (304, 104)
Screenshot: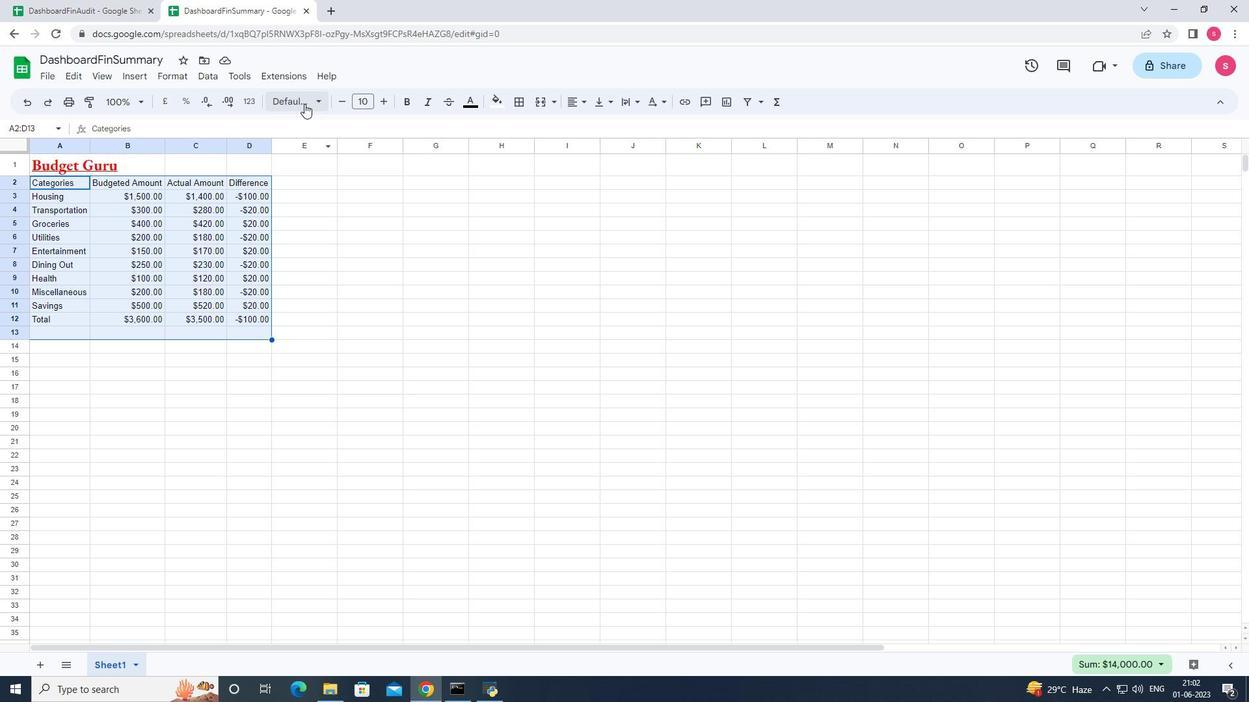 
Action: Mouse moved to (318, 308)
Screenshot: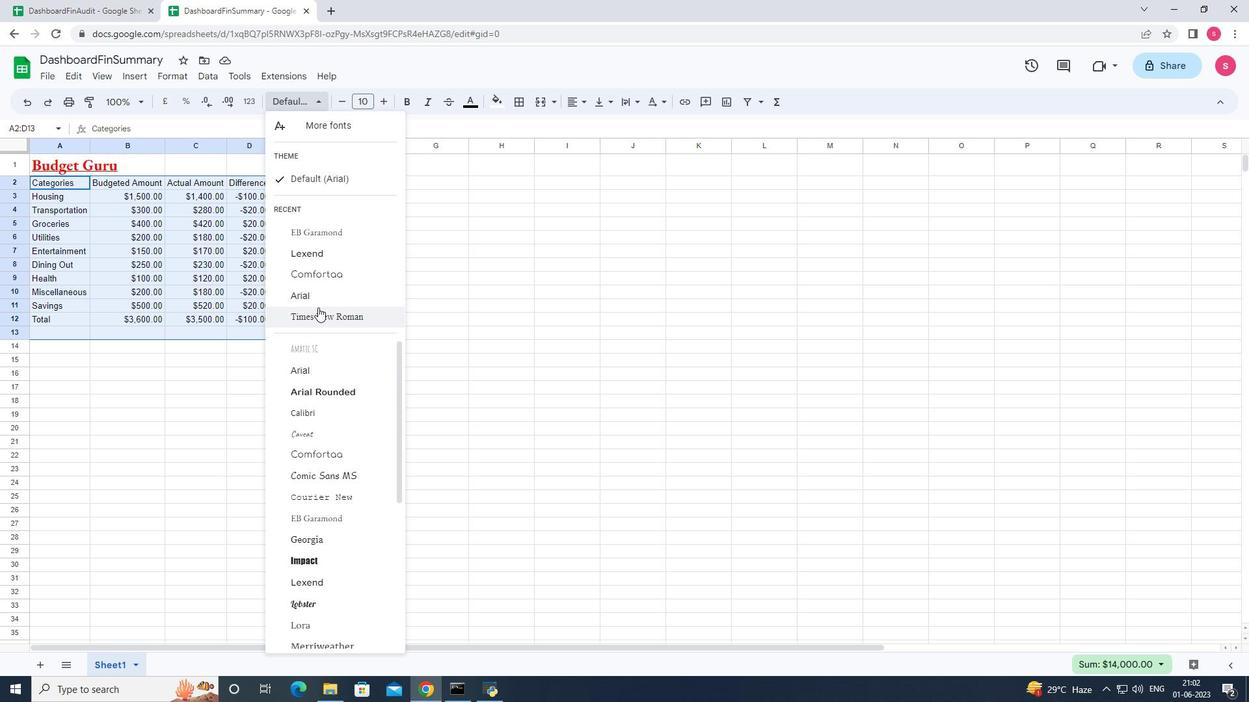 
Action: Mouse scrolled (318, 307) with delta (0, 0)
Screenshot: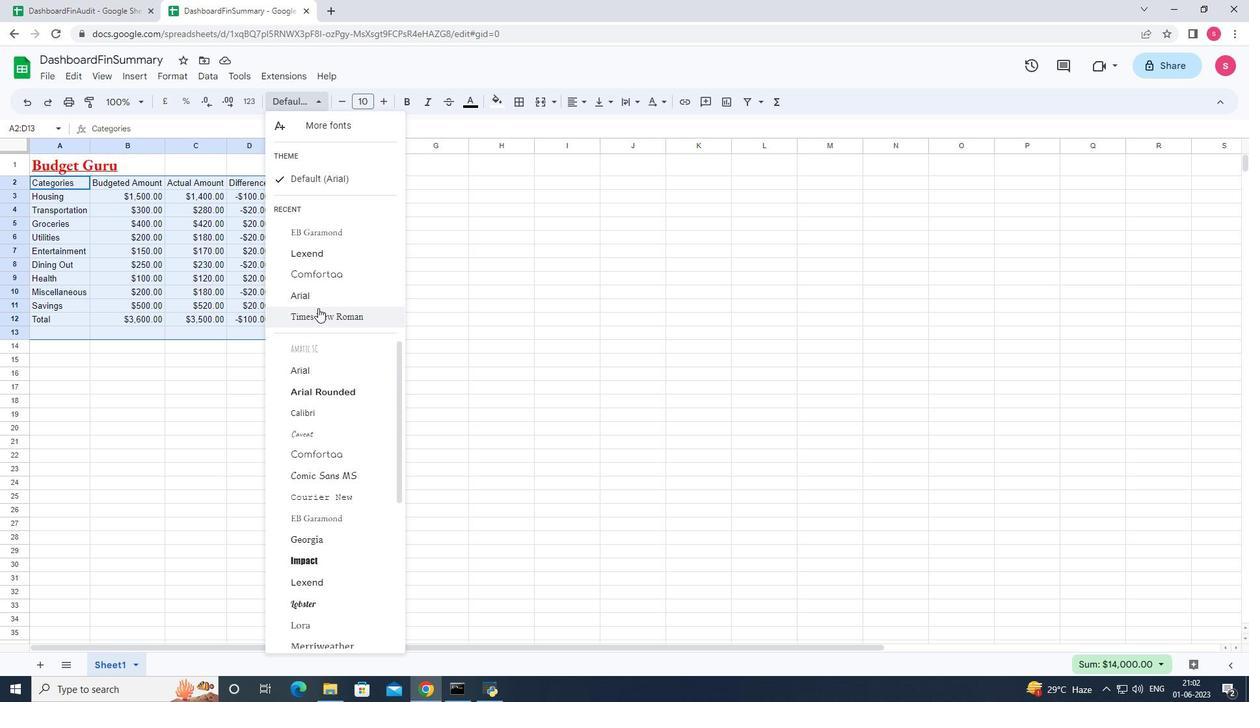 
Action: Mouse moved to (316, 329)
Screenshot: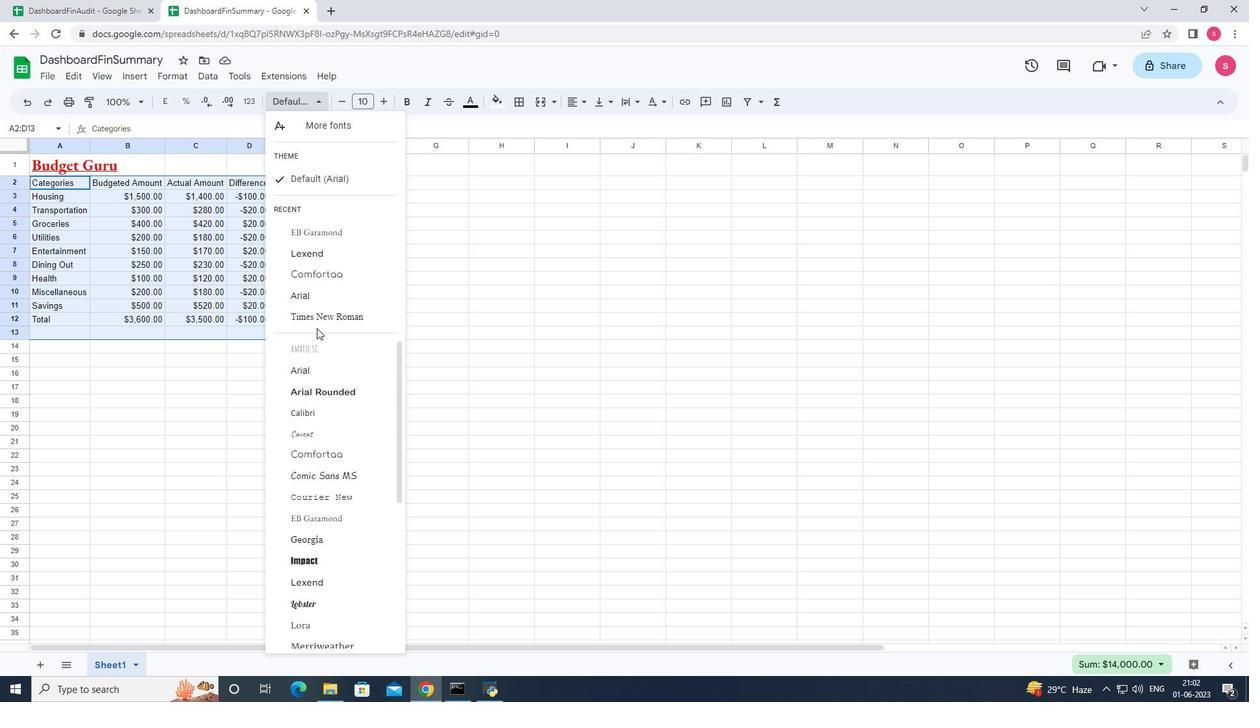 
Action: Mouse scrolled (316, 329) with delta (0, 0)
Screenshot: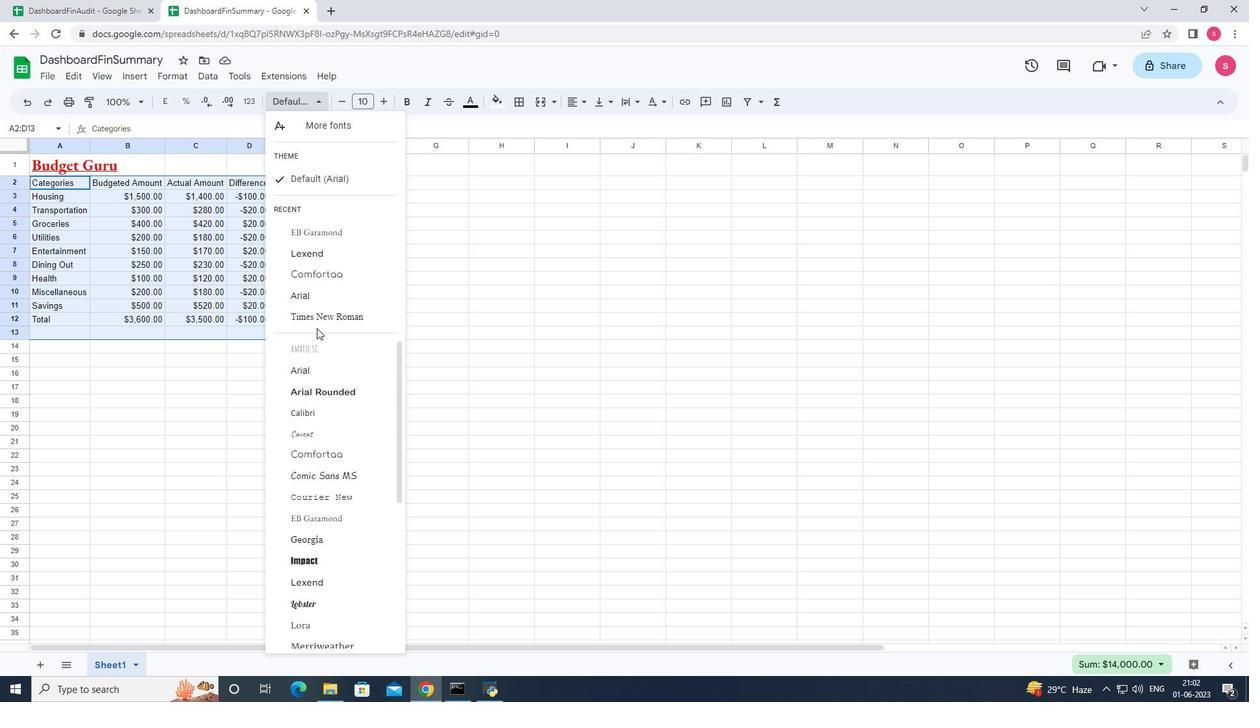 
Action: Mouse moved to (327, 378)
Screenshot: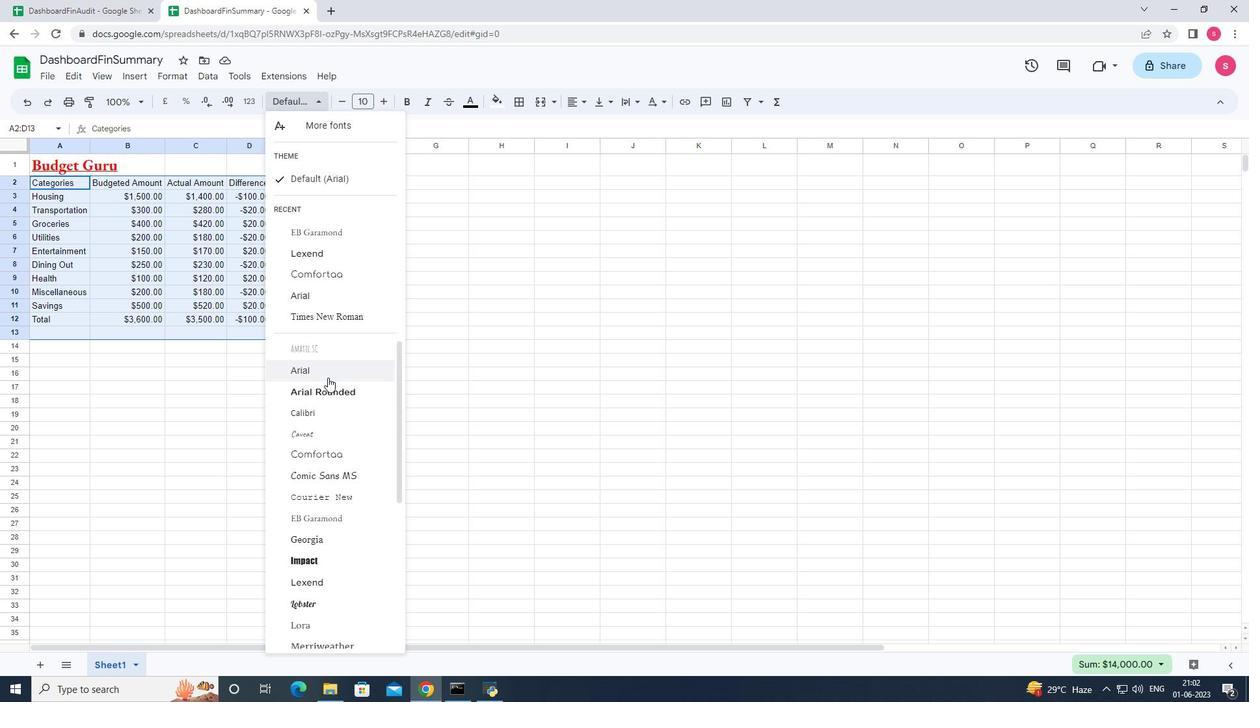 
Action: Mouse scrolled (327, 377) with delta (0, 0)
Screenshot: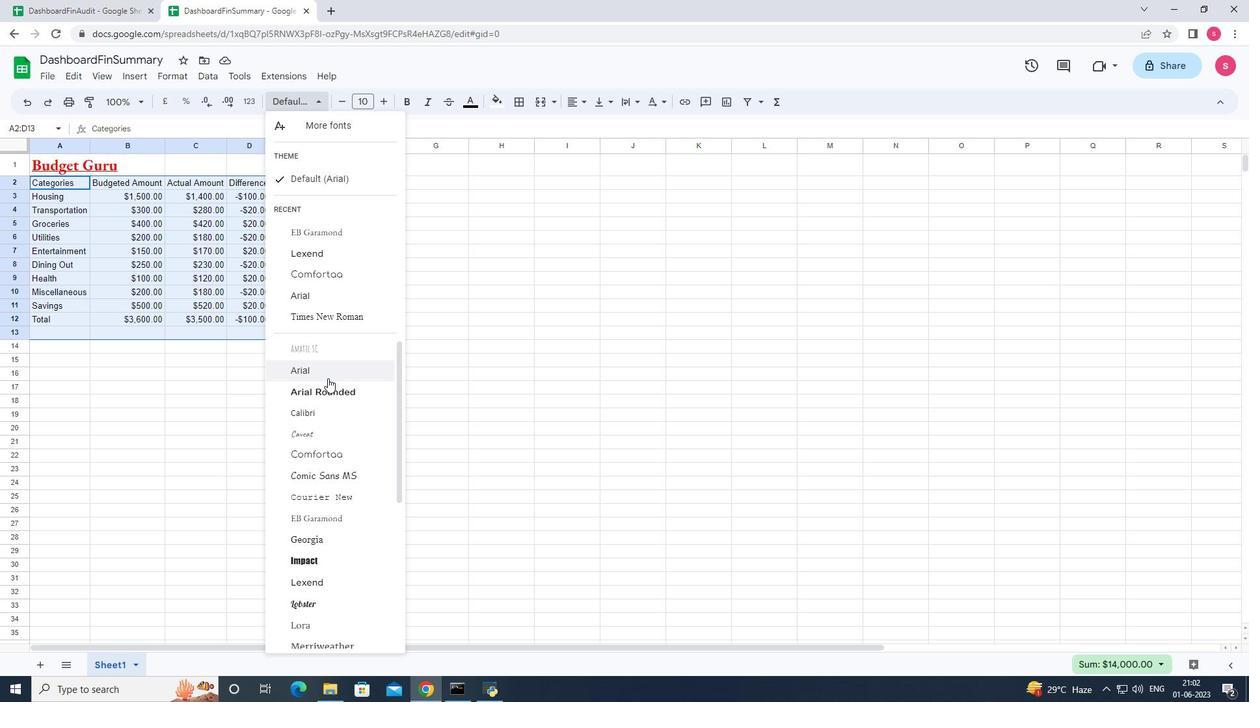
Action: Mouse moved to (327, 439)
Screenshot: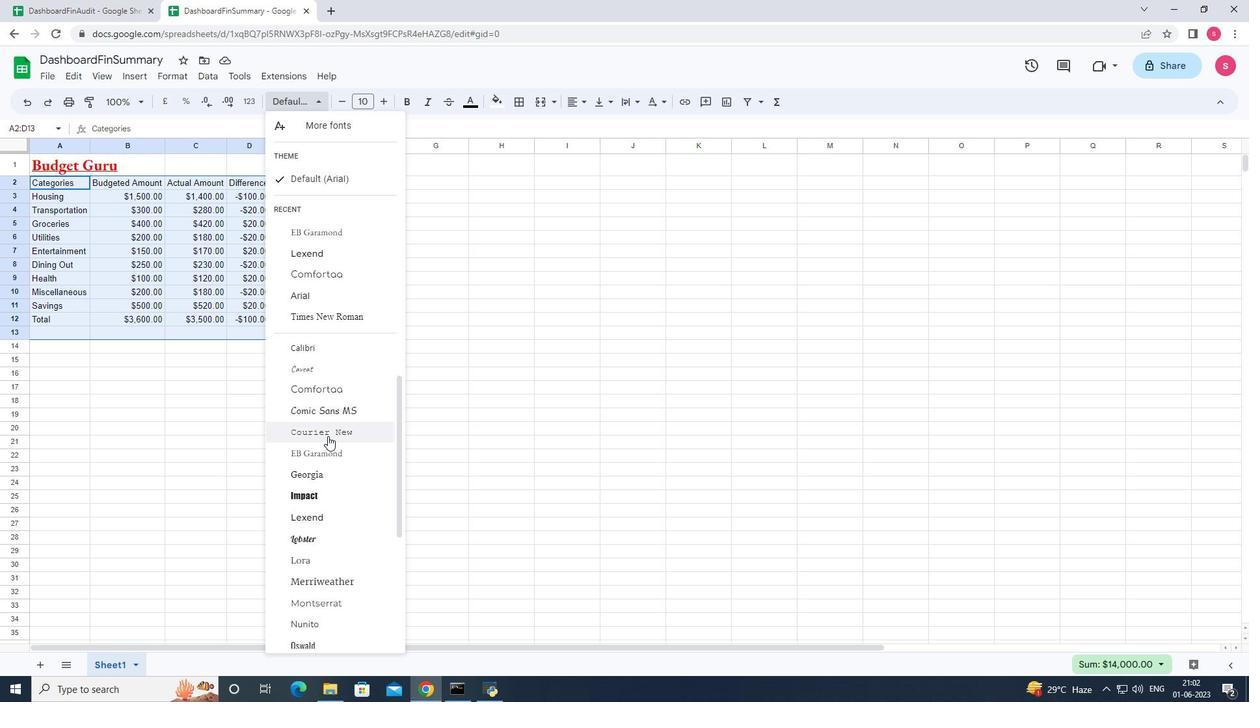 
Action: Mouse scrolled (327, 439) with delta (0, 0)
Screenshot: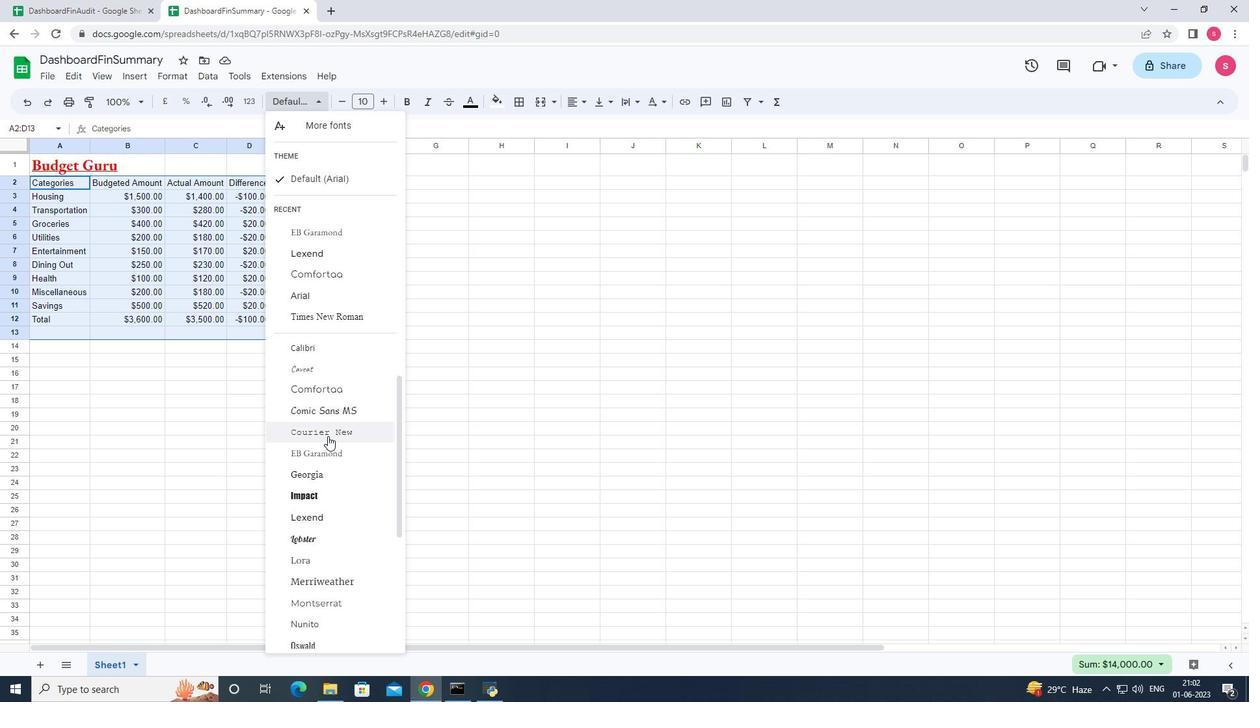 
Action: Mouse moved to (328, 437)
Screenshot: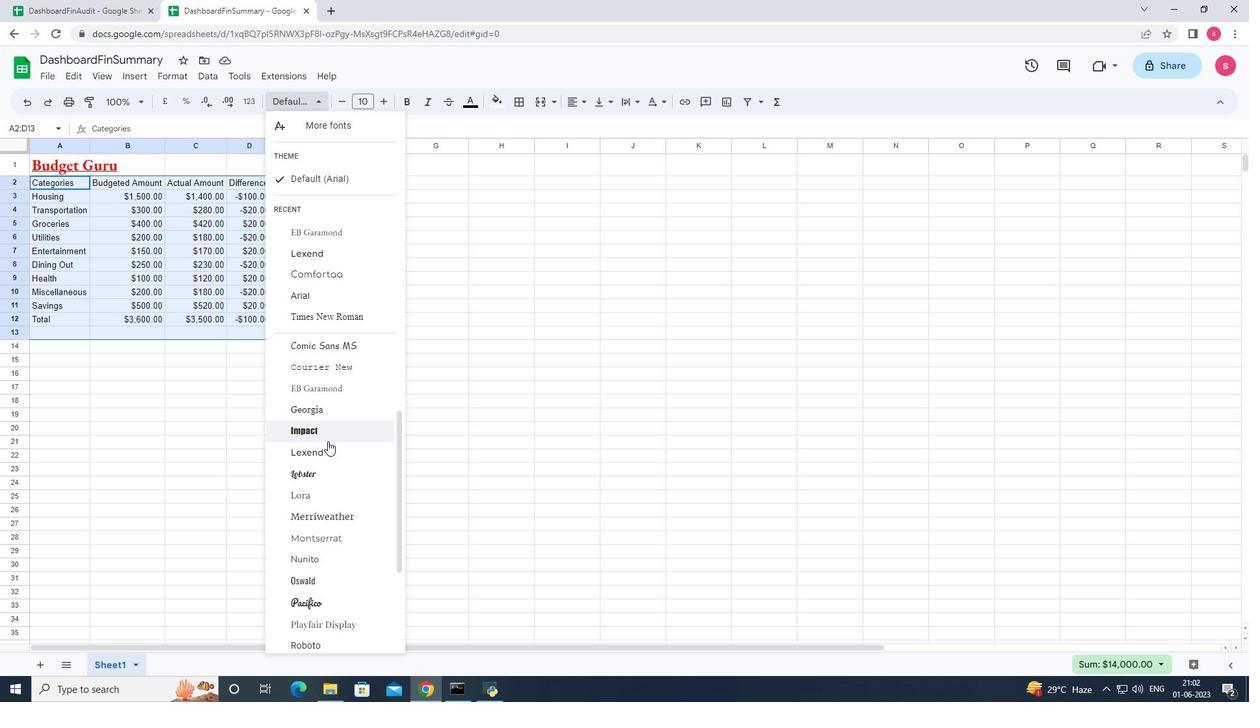 
Action: Mouse pressed left at (328, 437)
Screenshot: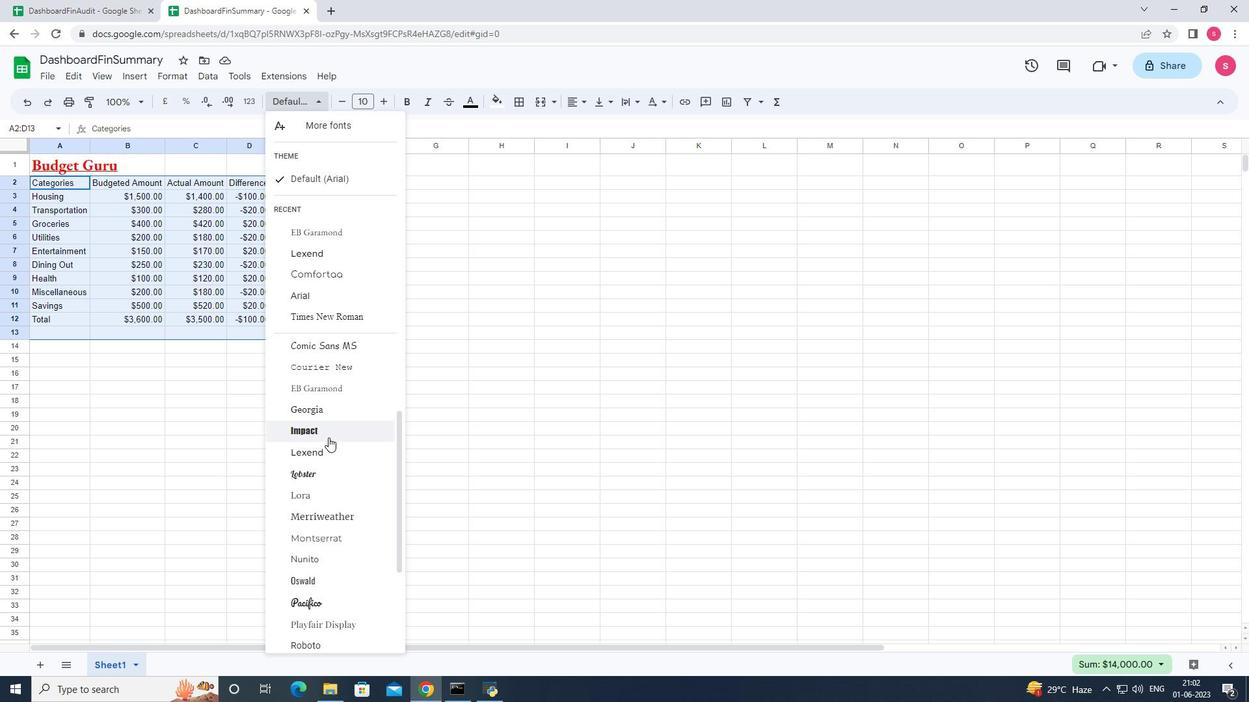 
Action: Mouse moved to (343, 103)
Screenshot: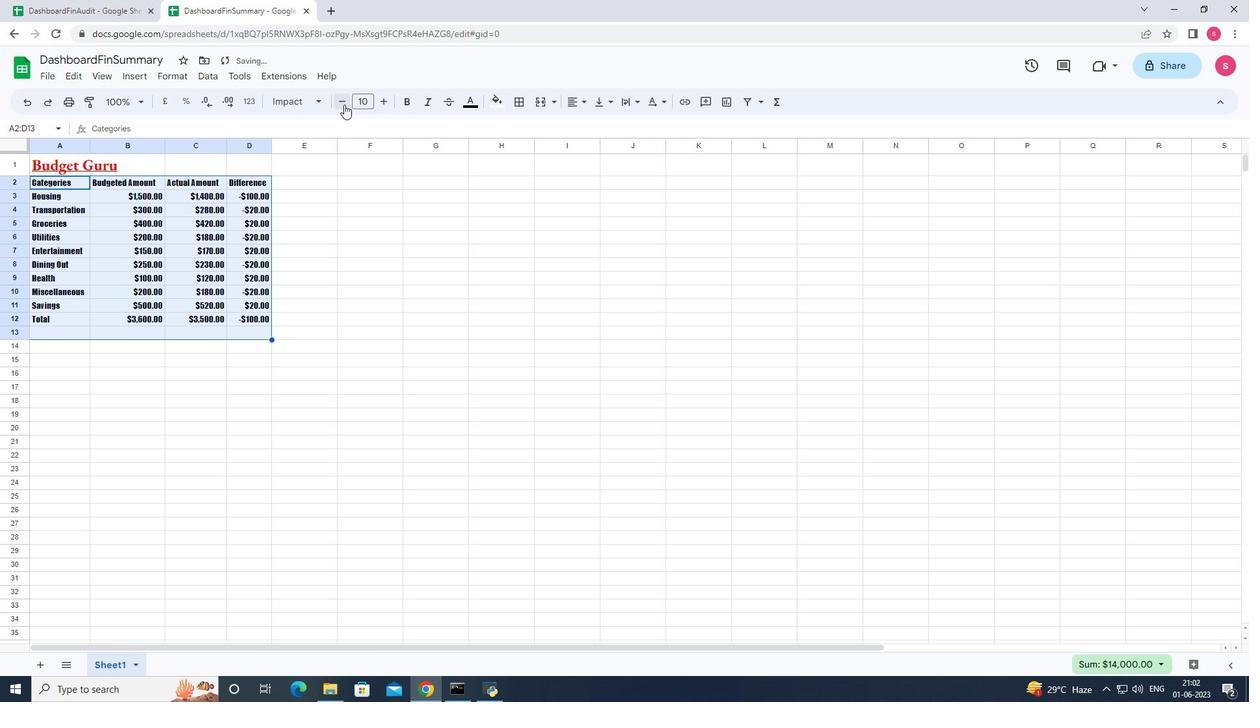 
Action: Mouse pressed left at (343, 103)
Screenshot: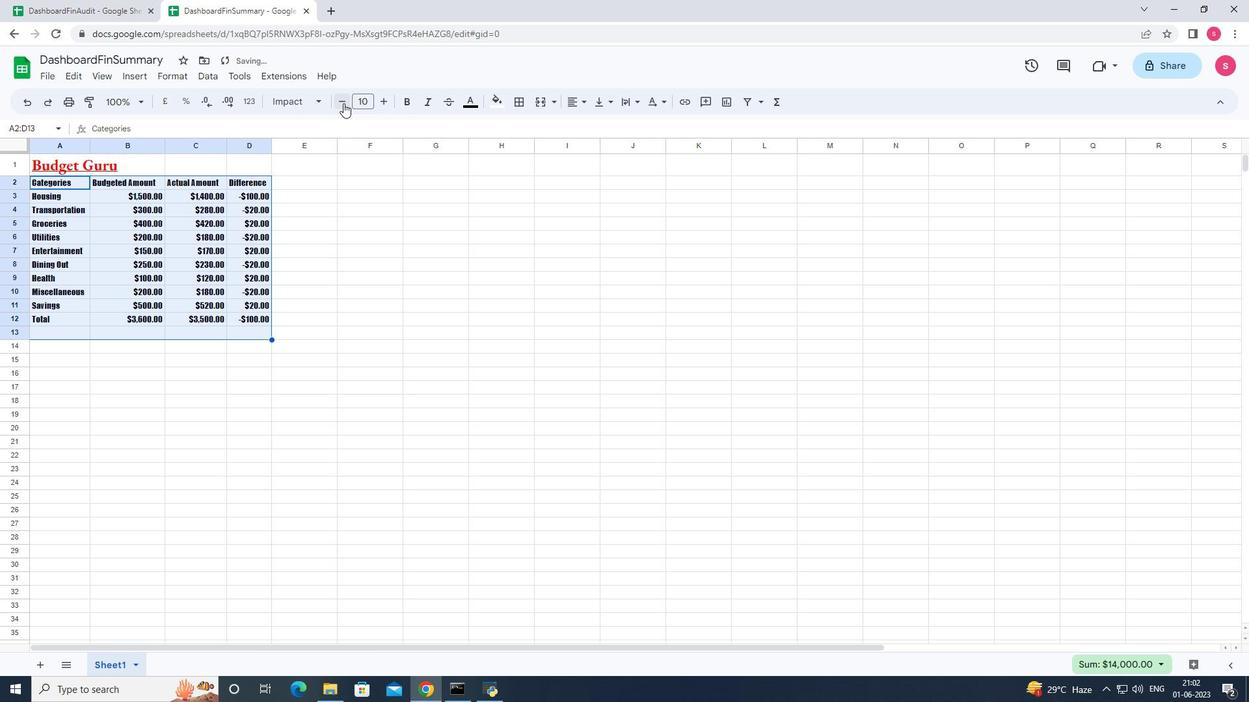 
Action: Mouse moved to (114, 158)
Screenshot: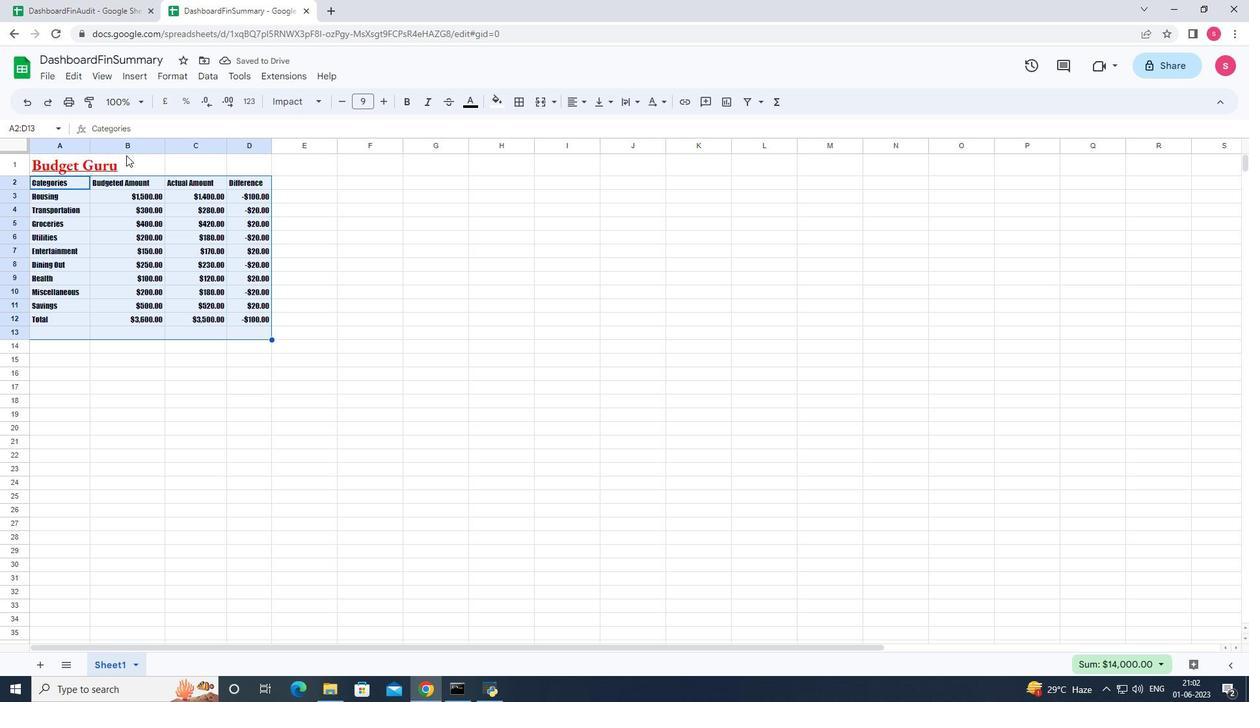 
Action: Mouse pressed left at (114, 158)
Screenshot: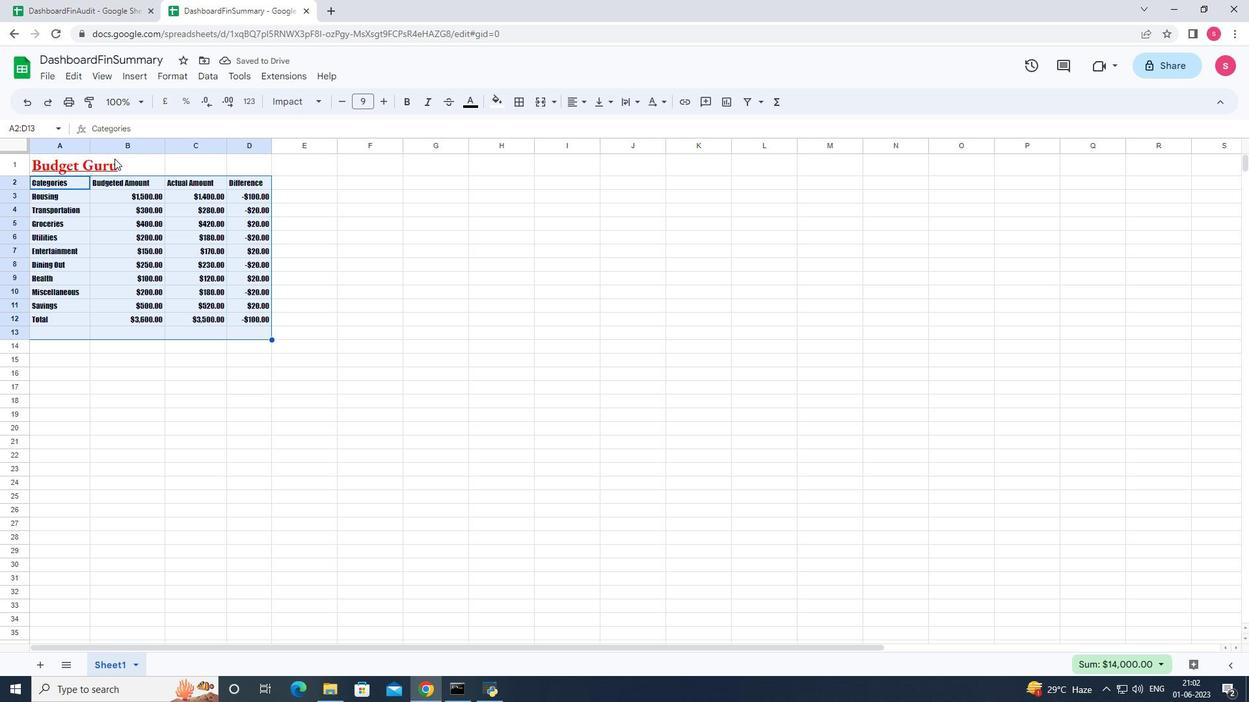 
Action: Mouse moved to (83, 161)
Screenshot: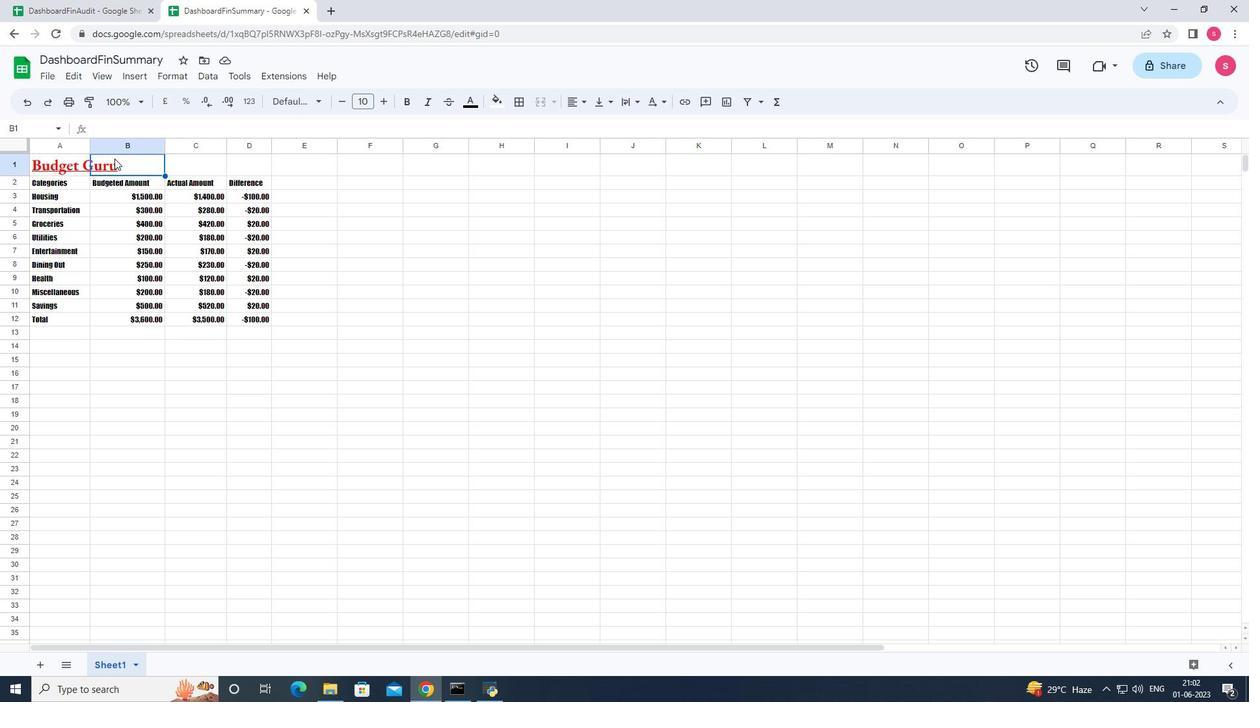 
Action: Mouse pressed left at (83, 161)
Screenshot: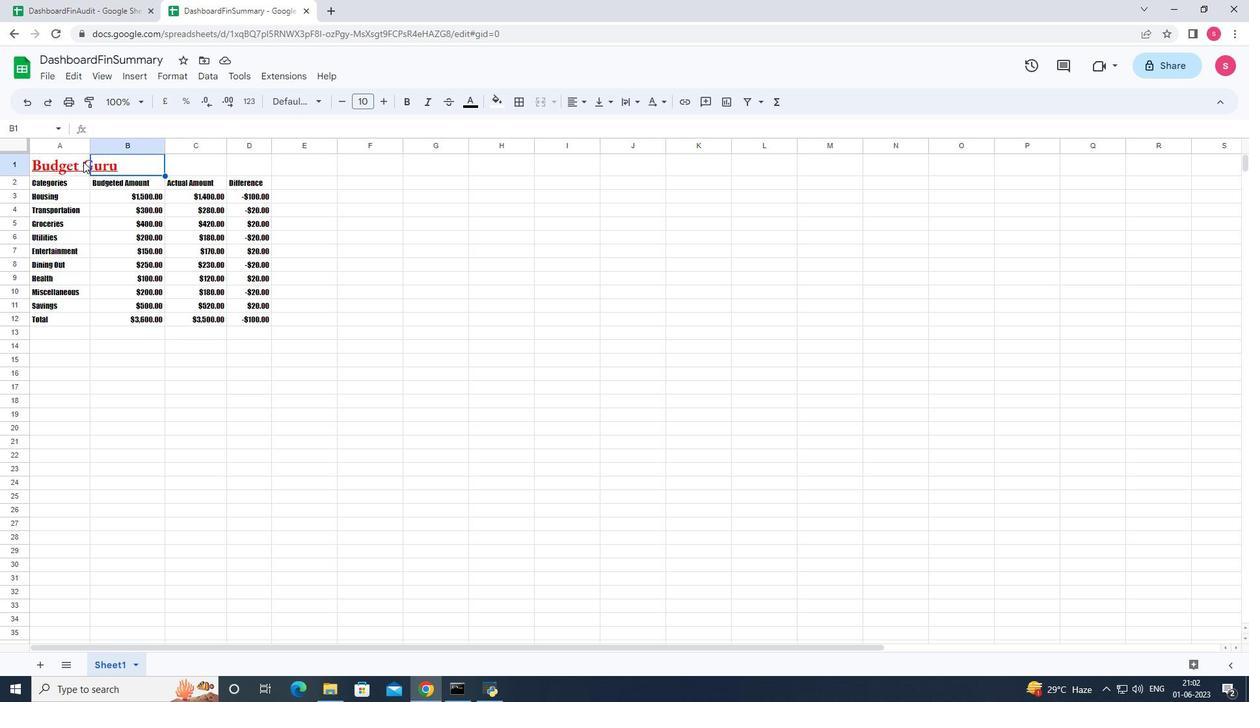 
Action: Mouse moved to (668, 394)
Screenshot: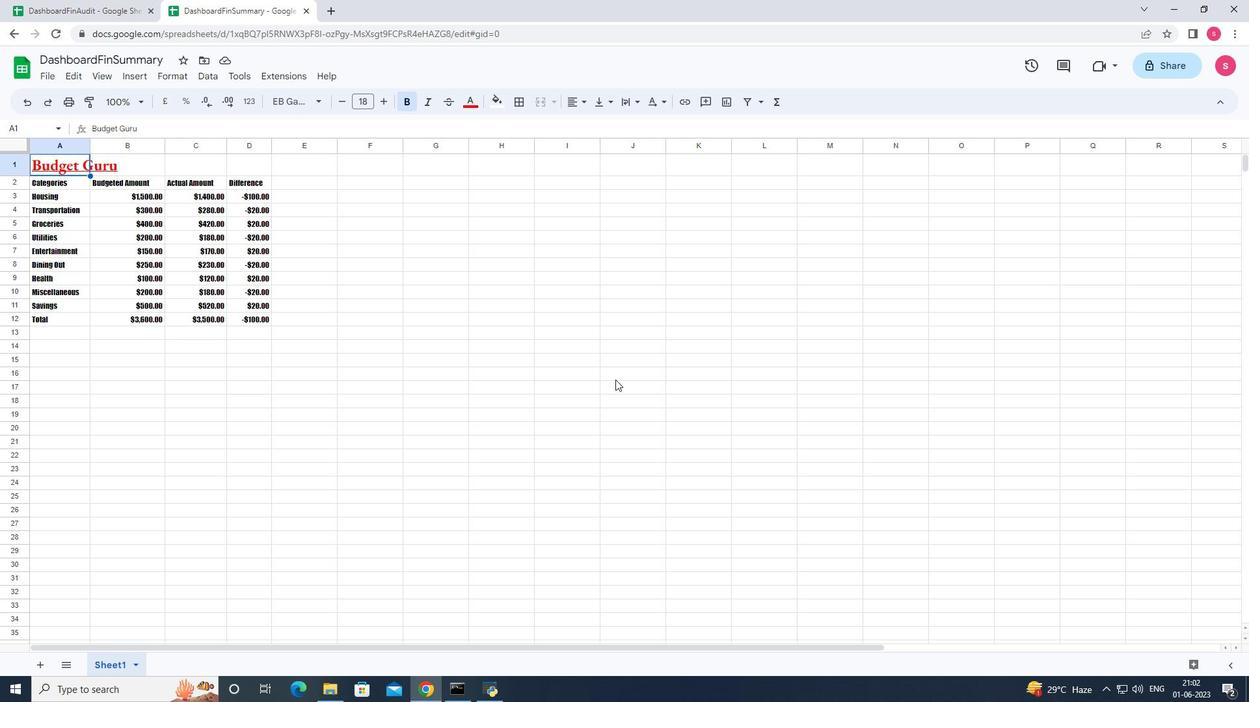 
Action: Mouse pressed left at (668, 394)
Screenshot: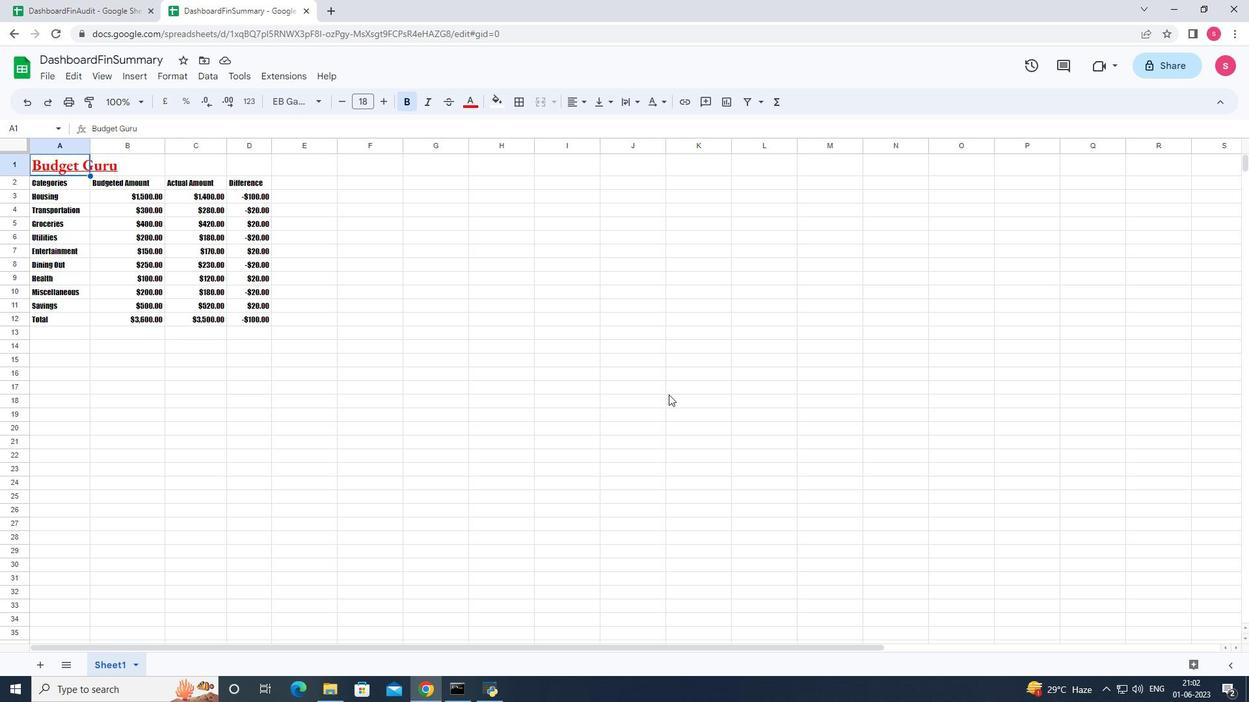 
Action: Mouse moved to (39, 171)
Screenshot: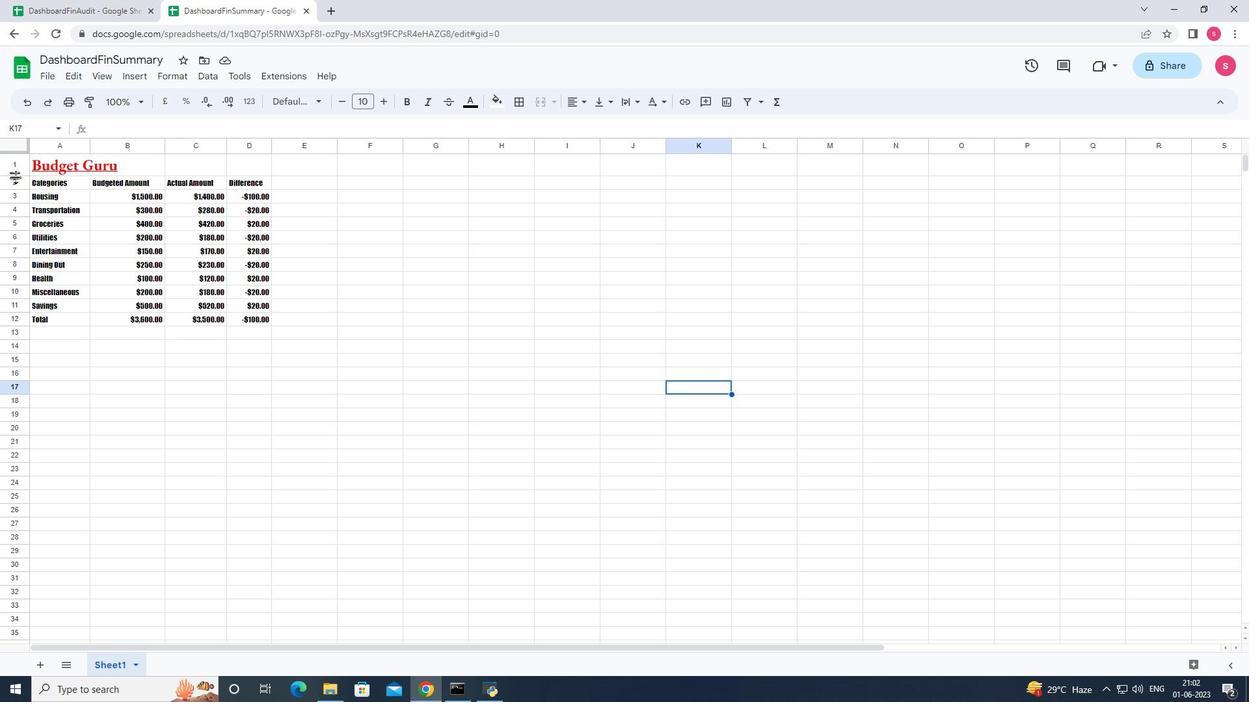 
Action: Mouse pressed left at (39, 171)
Screenshot: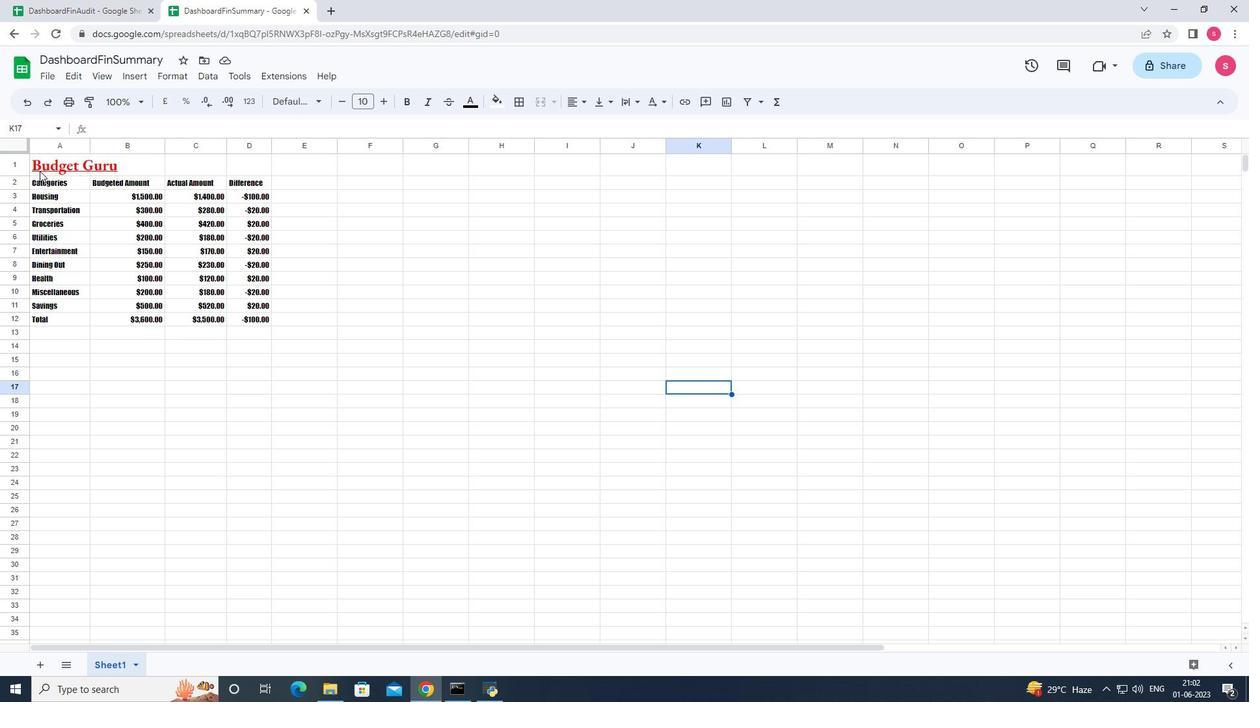 
Action: Mouse moved to (567, 105)
Screenshot: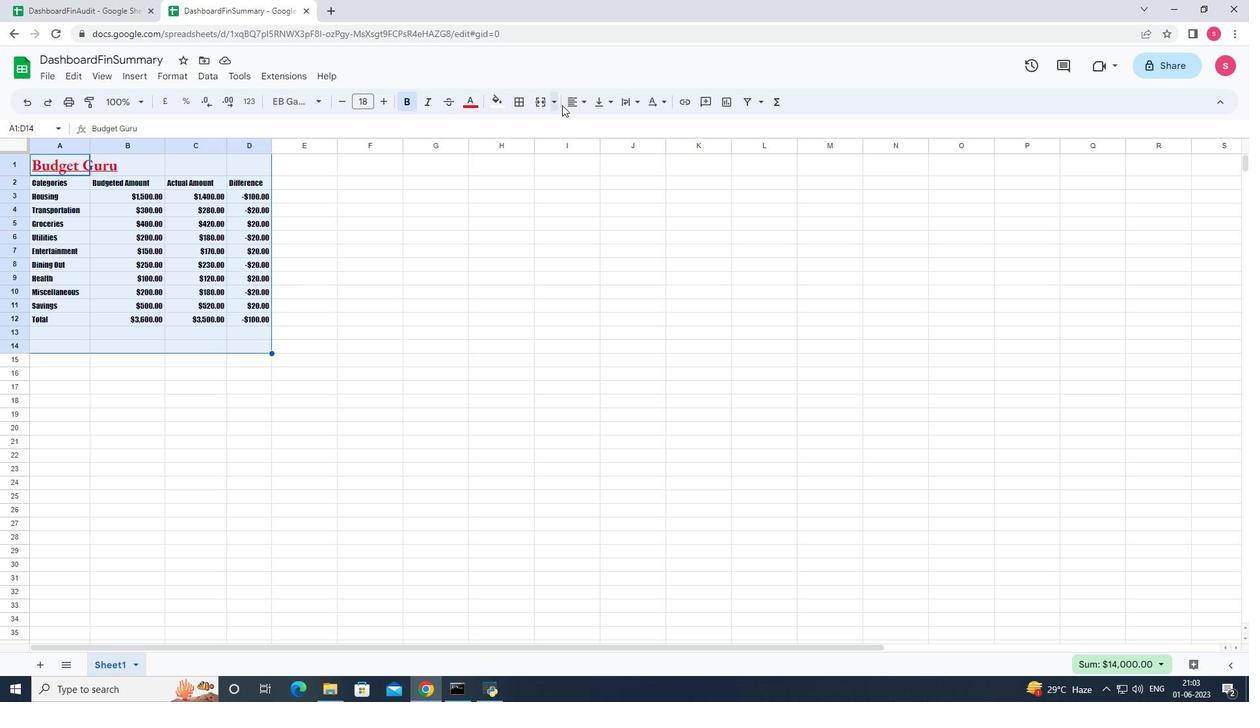 
Action: Mouse pressed left at (567, 105)
Screenshot: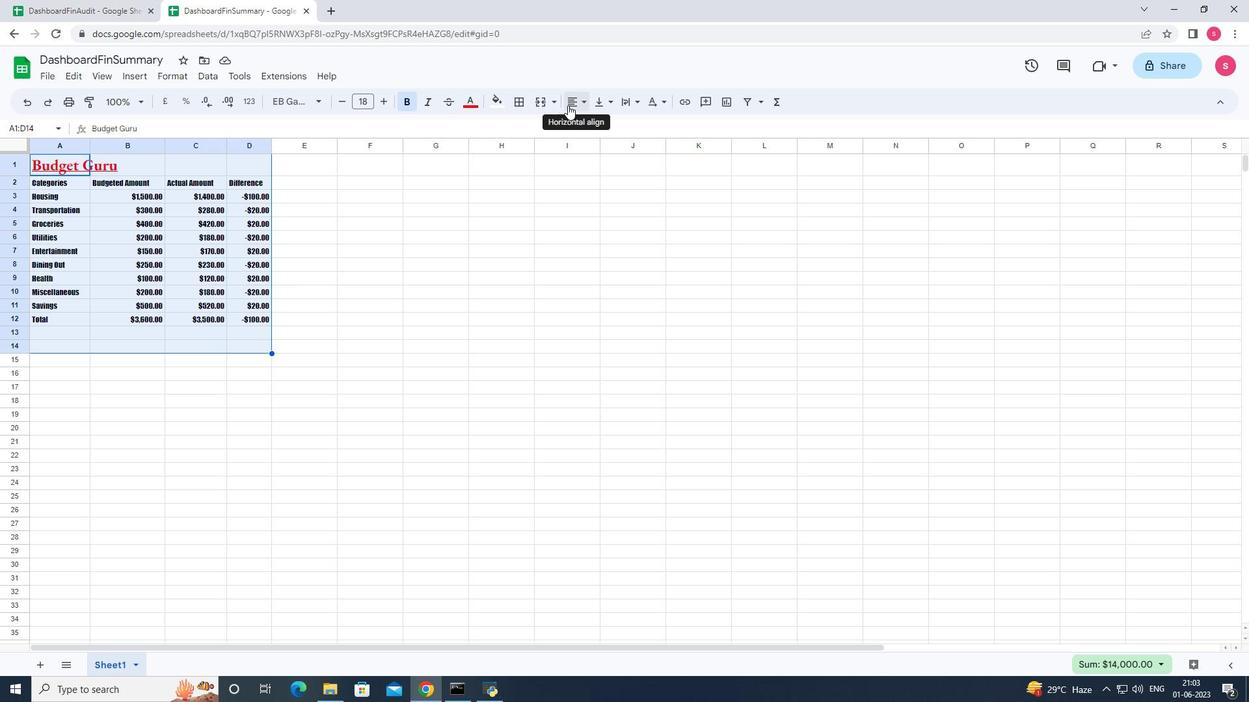 
Action: Mouse moved to (597, 127)
Screenshot: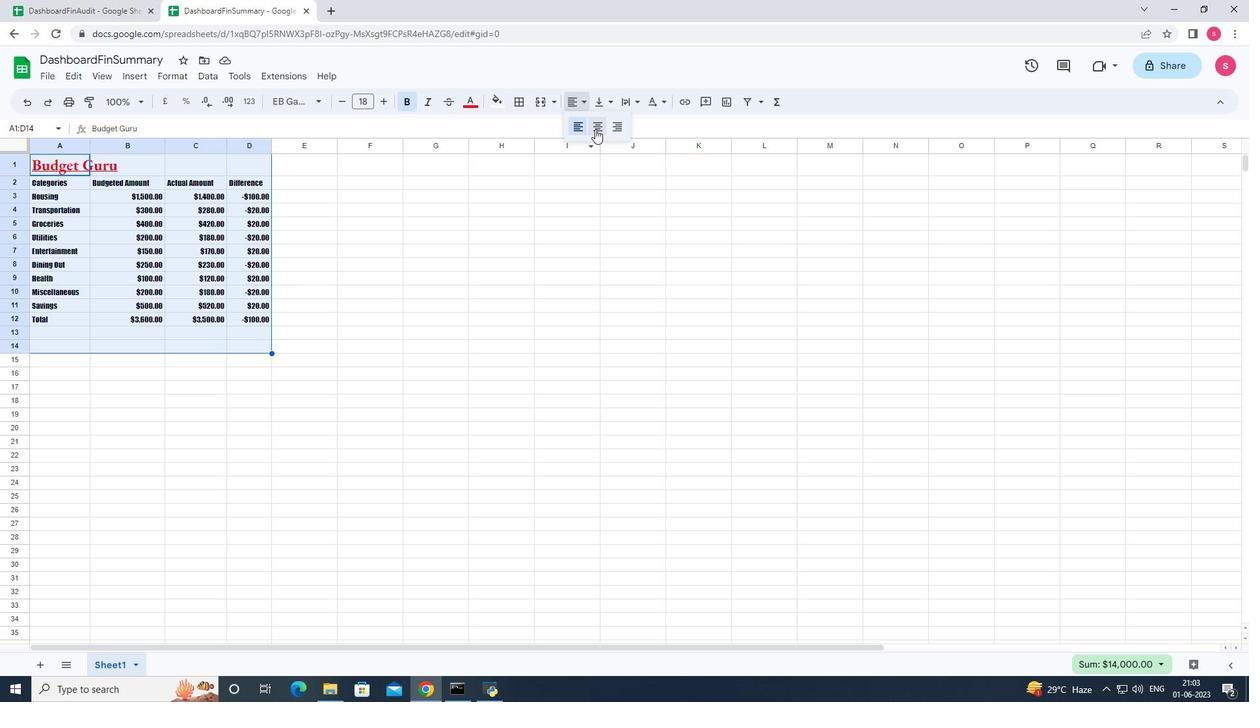 
Action: Mouse pressed left at (597, 127)
Screenshot: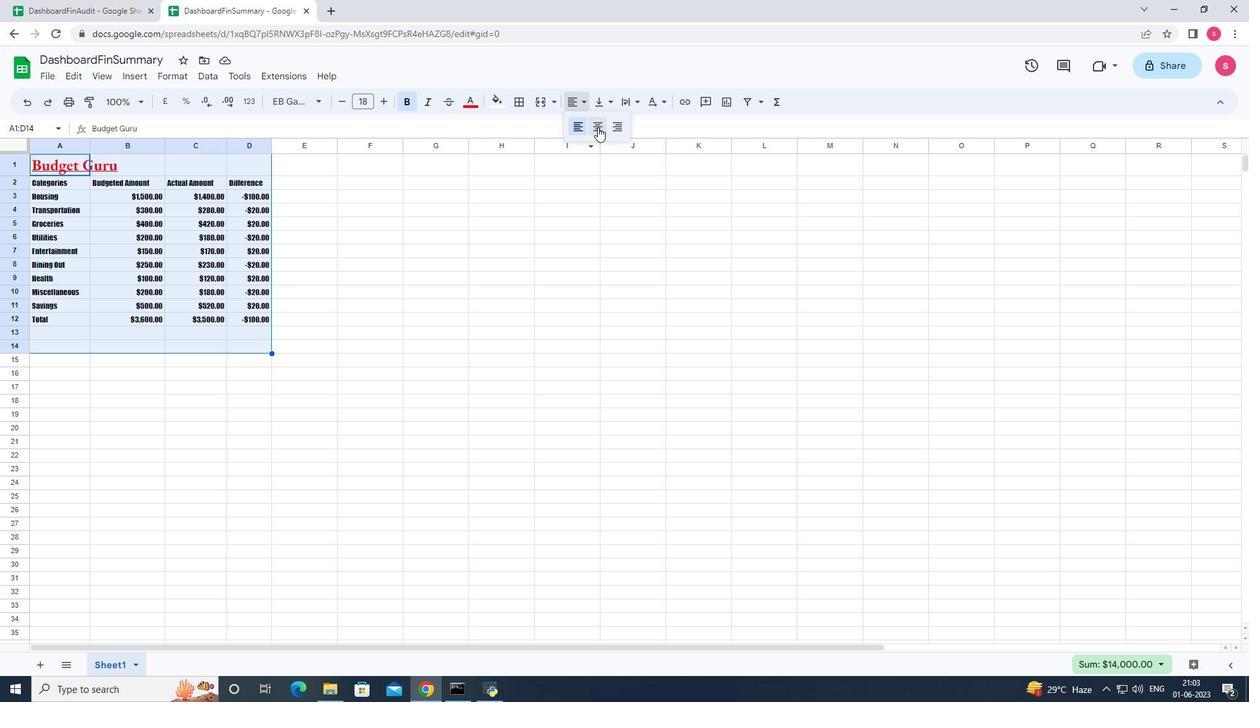 
Action: Mouse moved to (573, 210)
Screenshot: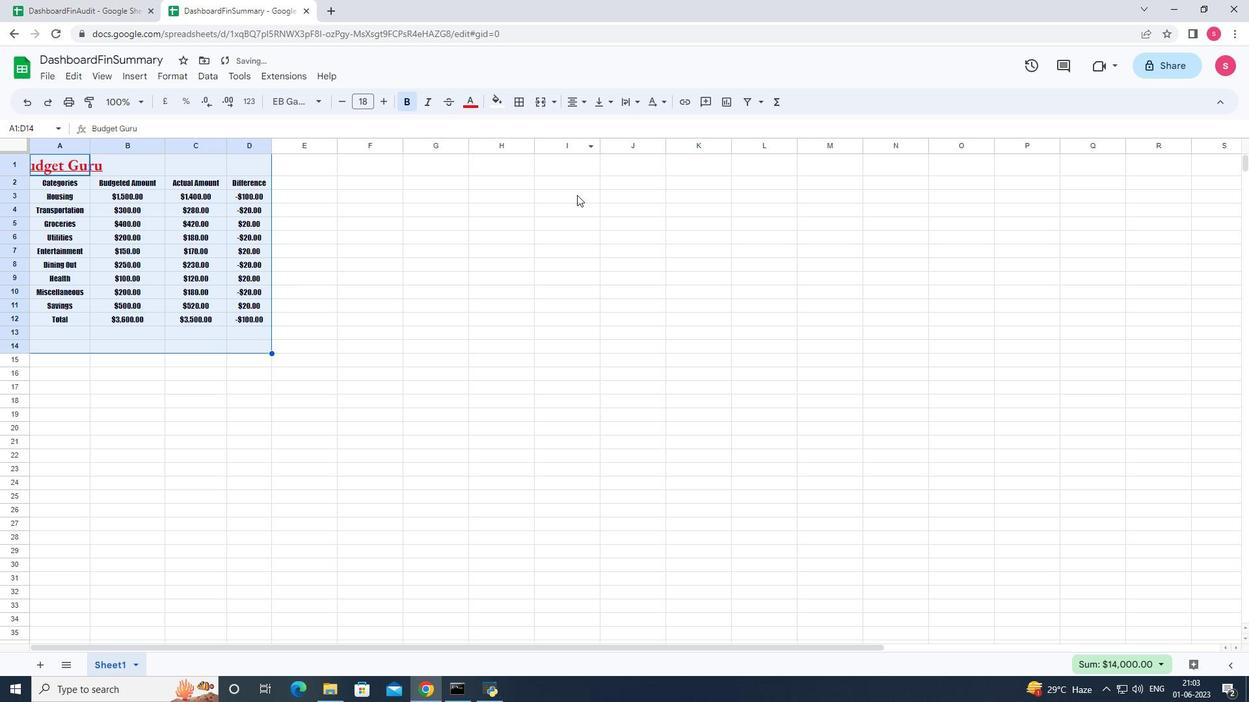 
Action: Mouse pressed left at (573, 210)
Screenshot: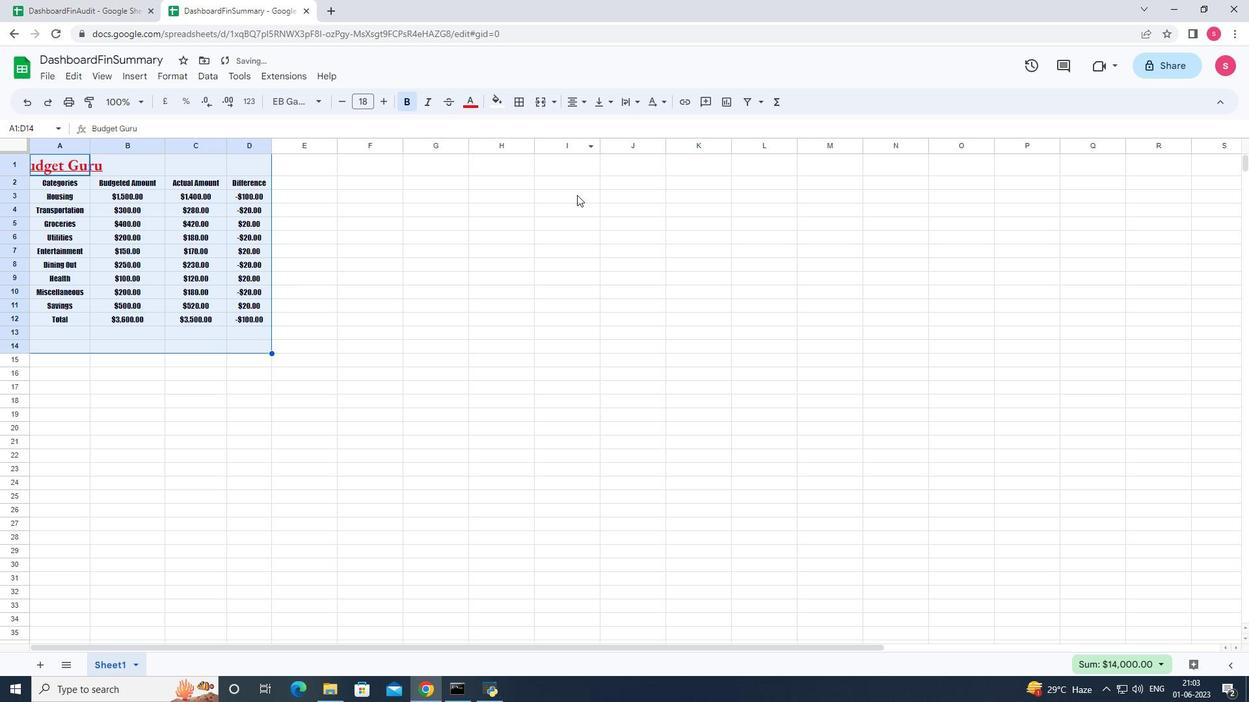 
Action: Mouse moved to (90, 144)
Screenshot: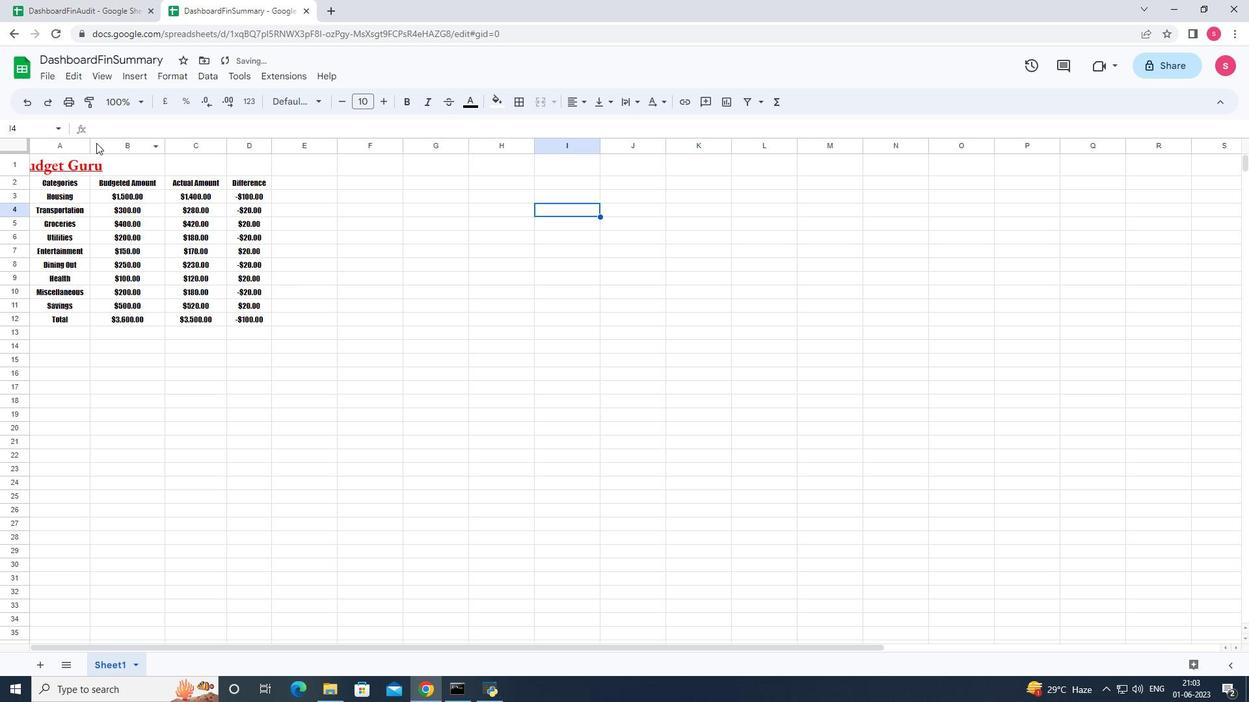 
Action: Mouse pressed left at (90, 144)
Screenshot: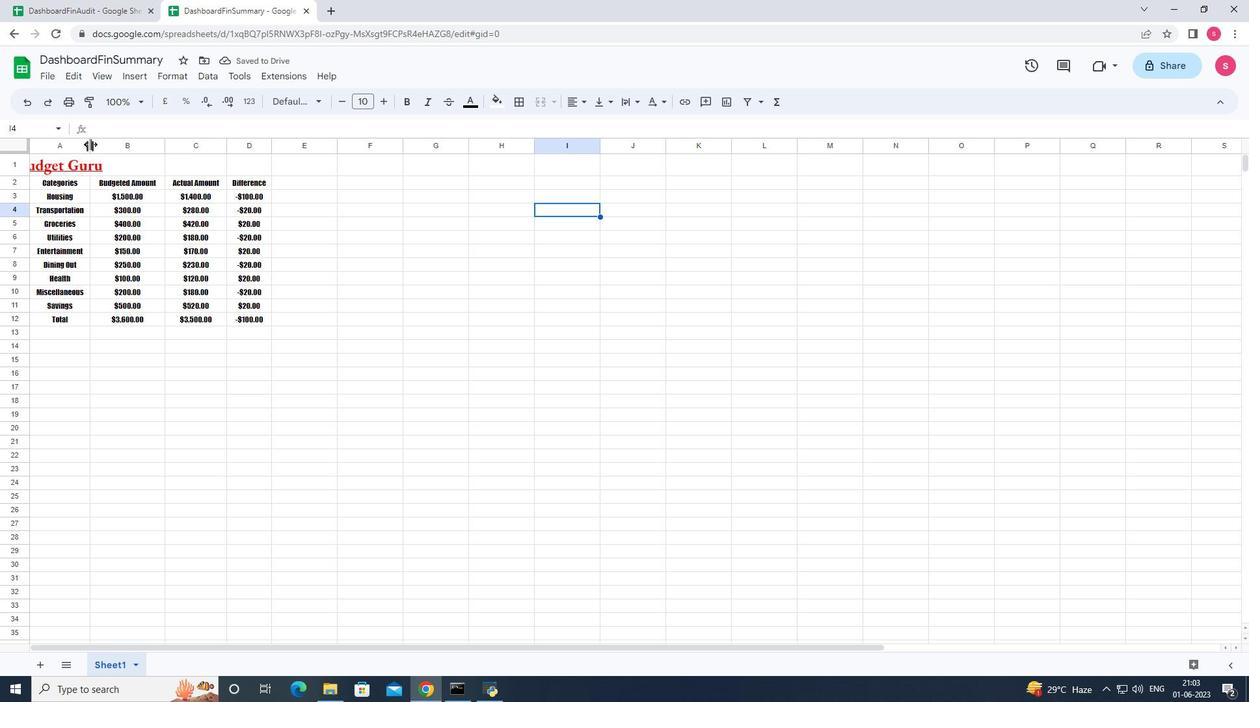 
Action: Mouse pressed left at (90, 144)
Screenshot: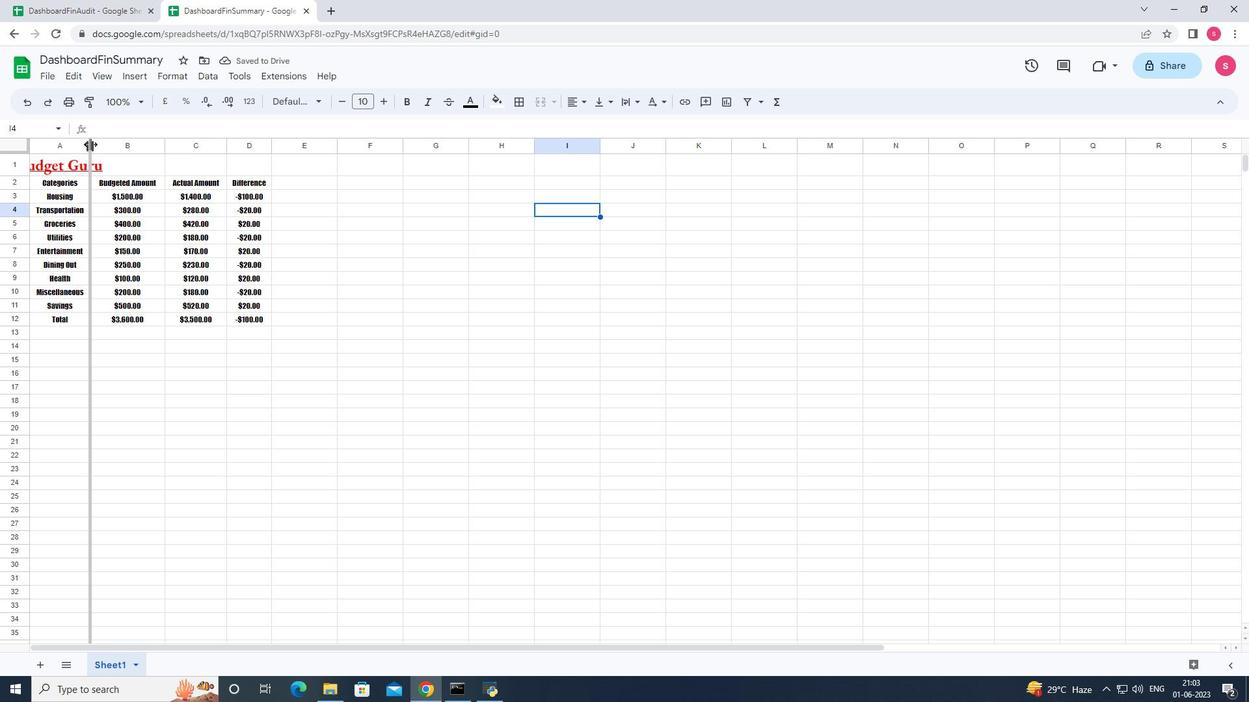 
Action: Mouse moved to (194, 144)
Screenshot: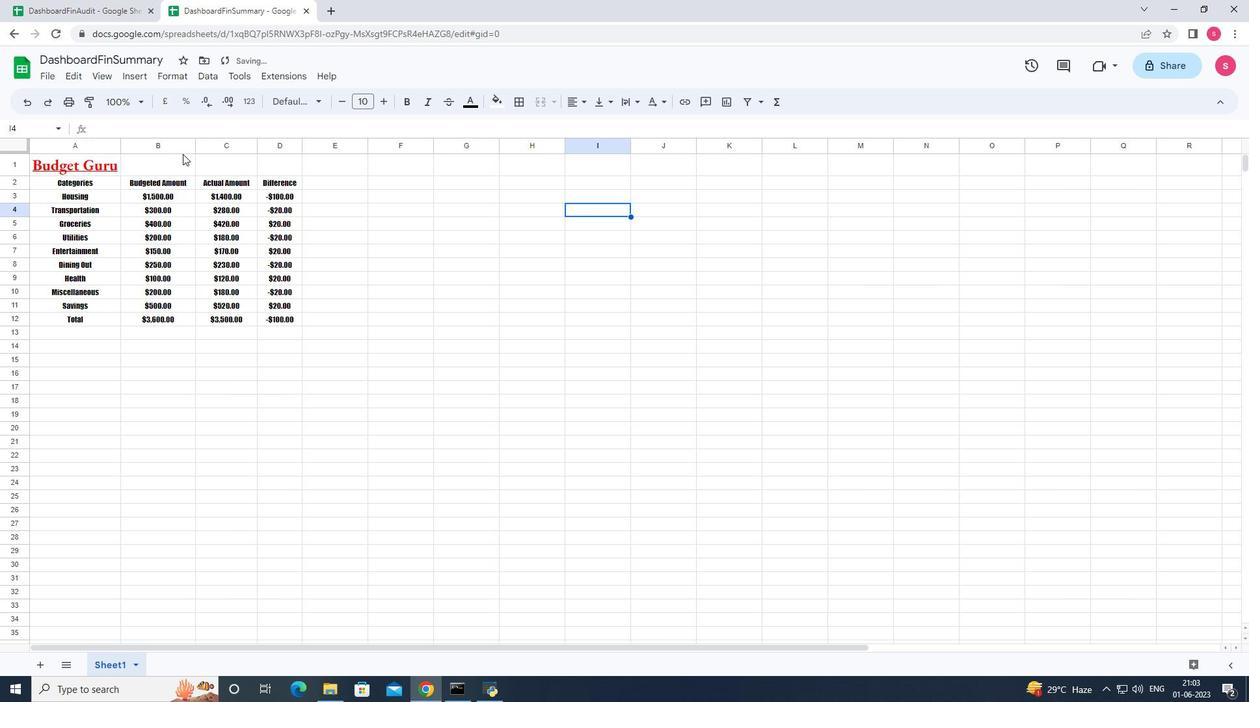 
Action: Mouse pressed left at (194, 144)
Screenshot: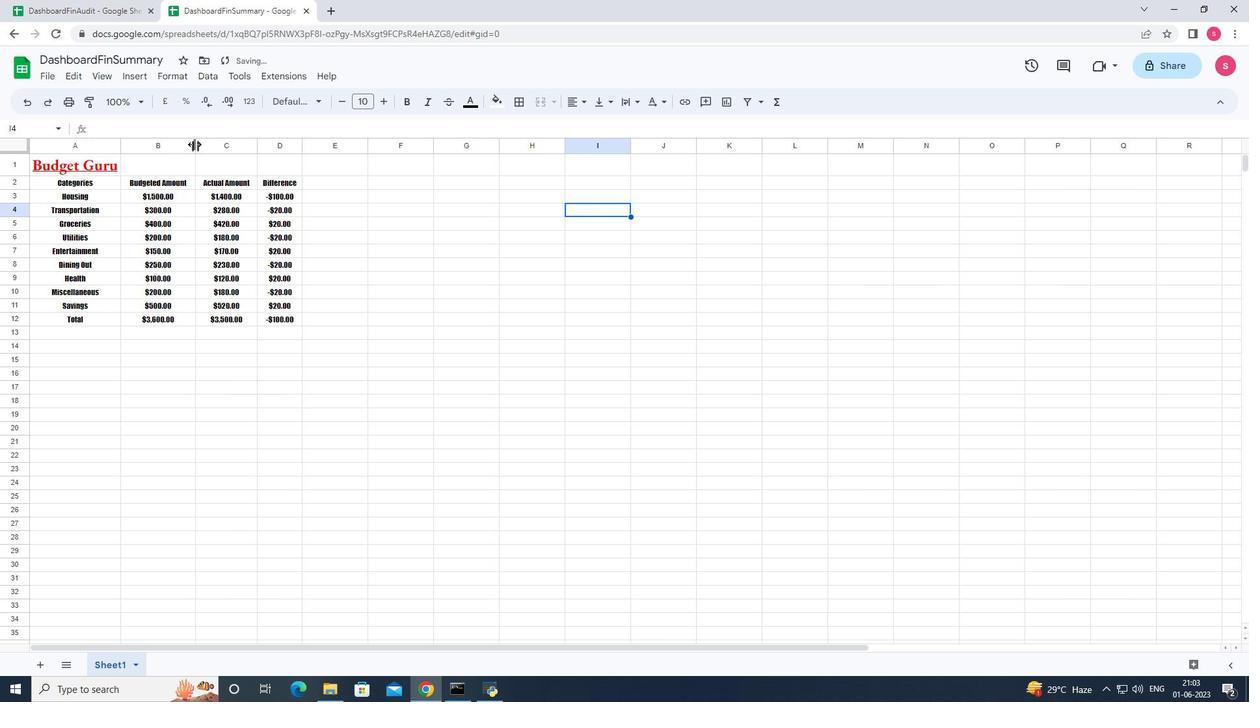 
Action: Mouse pressed left at (194, 144)
Screenshot: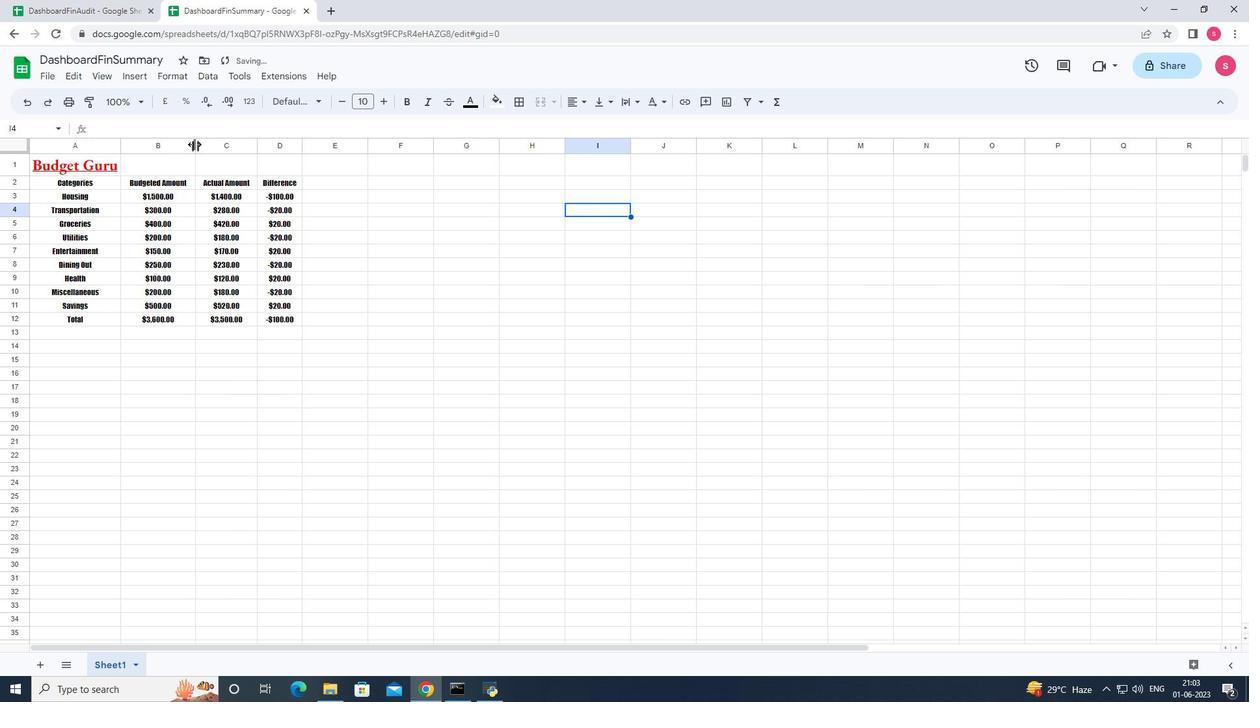 
Action: Mouse moved to (245, 149)
Screenshot: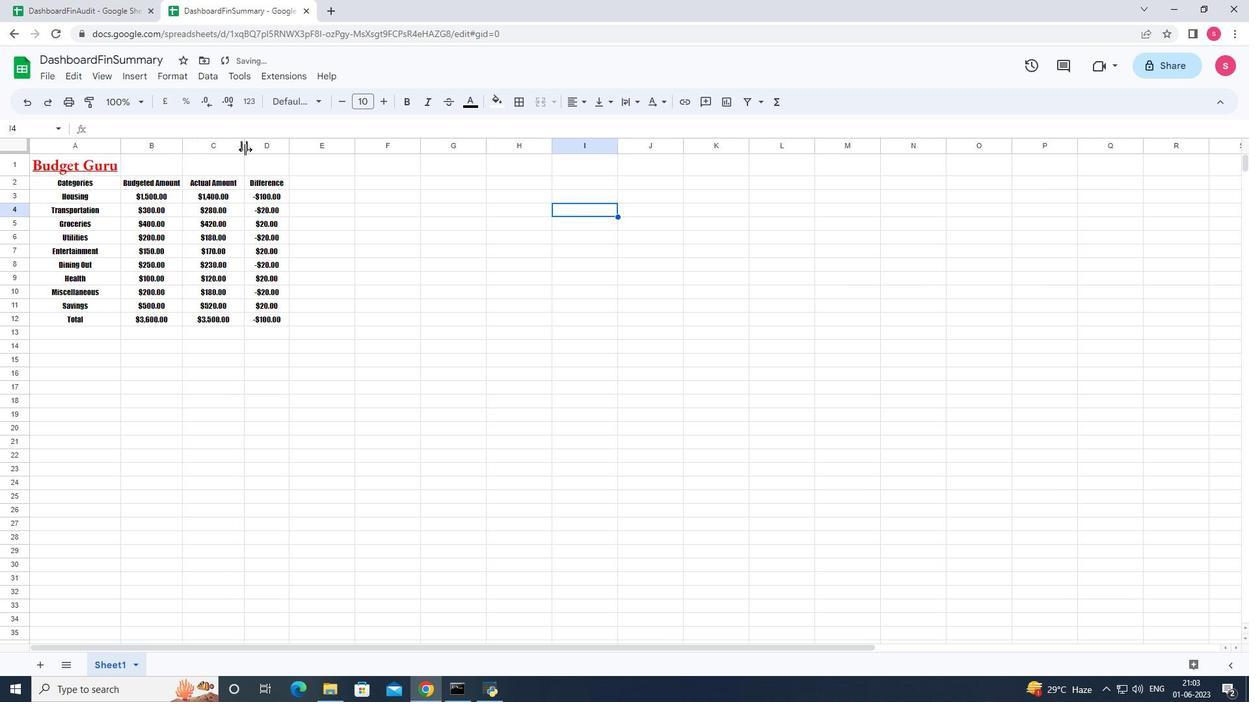 
Action: Mouse pressed left at (245, 149)
Screenshot: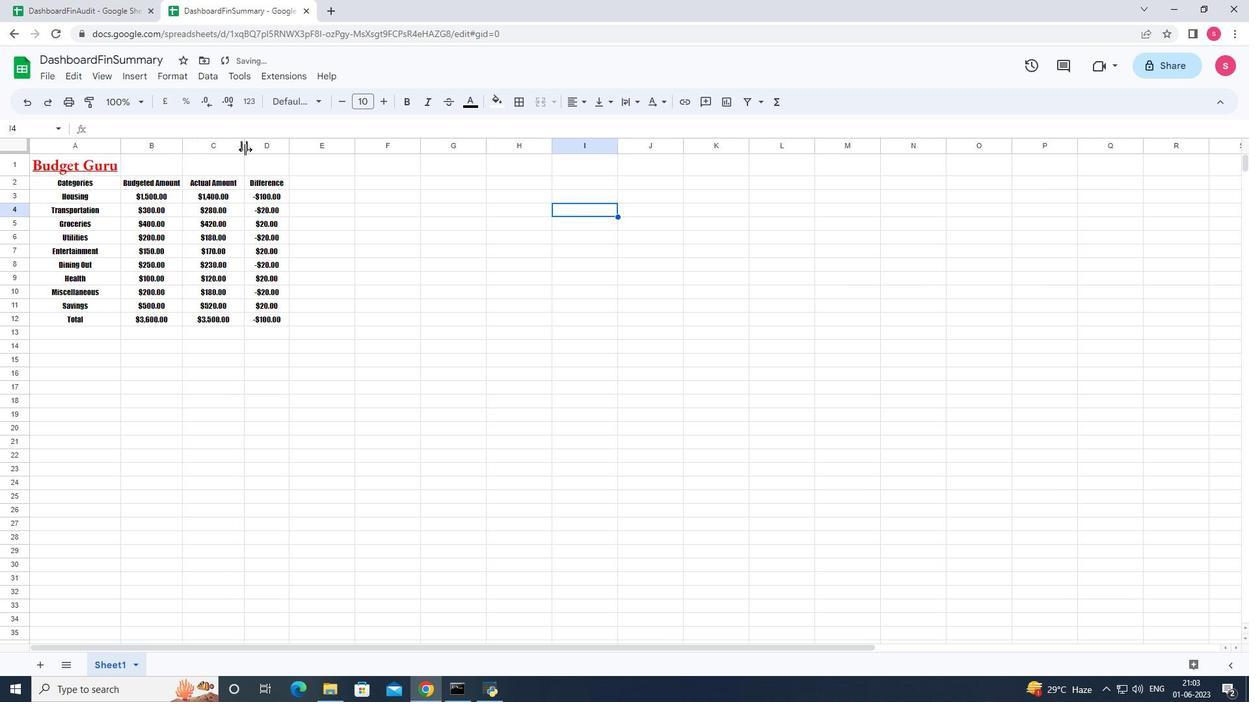 
Action: Mouse pressed left at (245, 149)
Screenshot: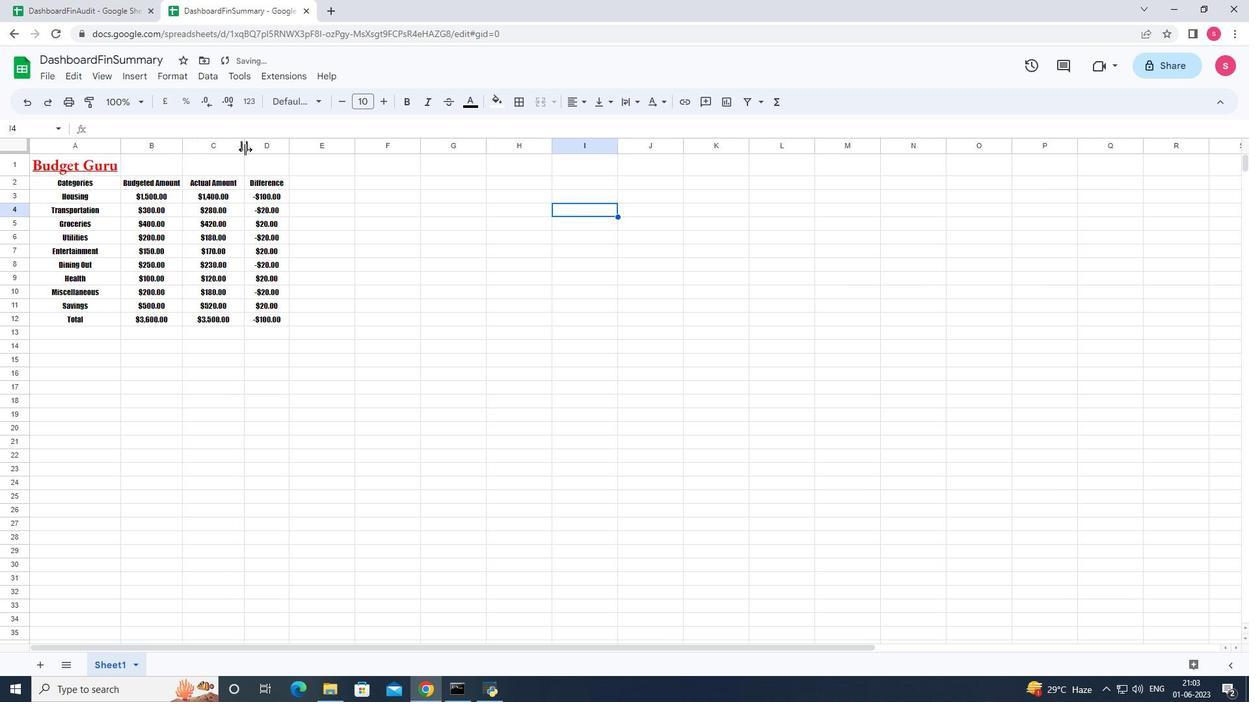 
Action: Mouse moved to (279, 150)
Screenshot: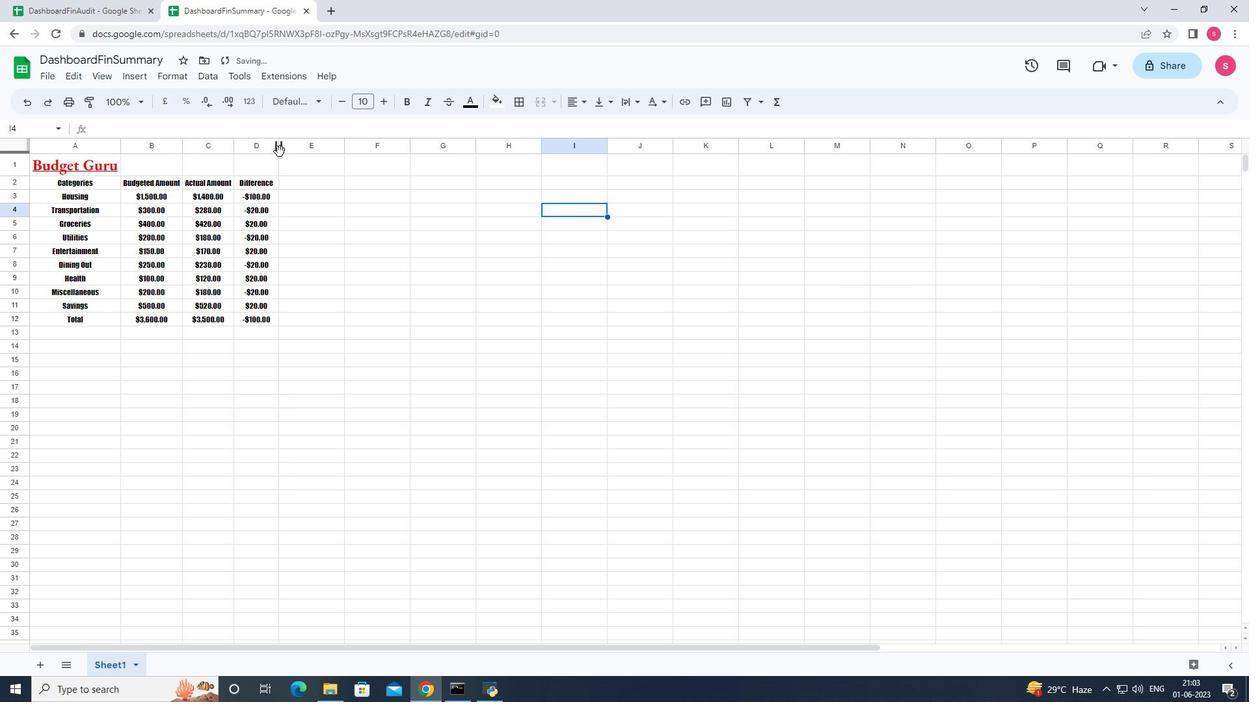 
Action: Mouse pressed left at (279, 150)
Screenshot: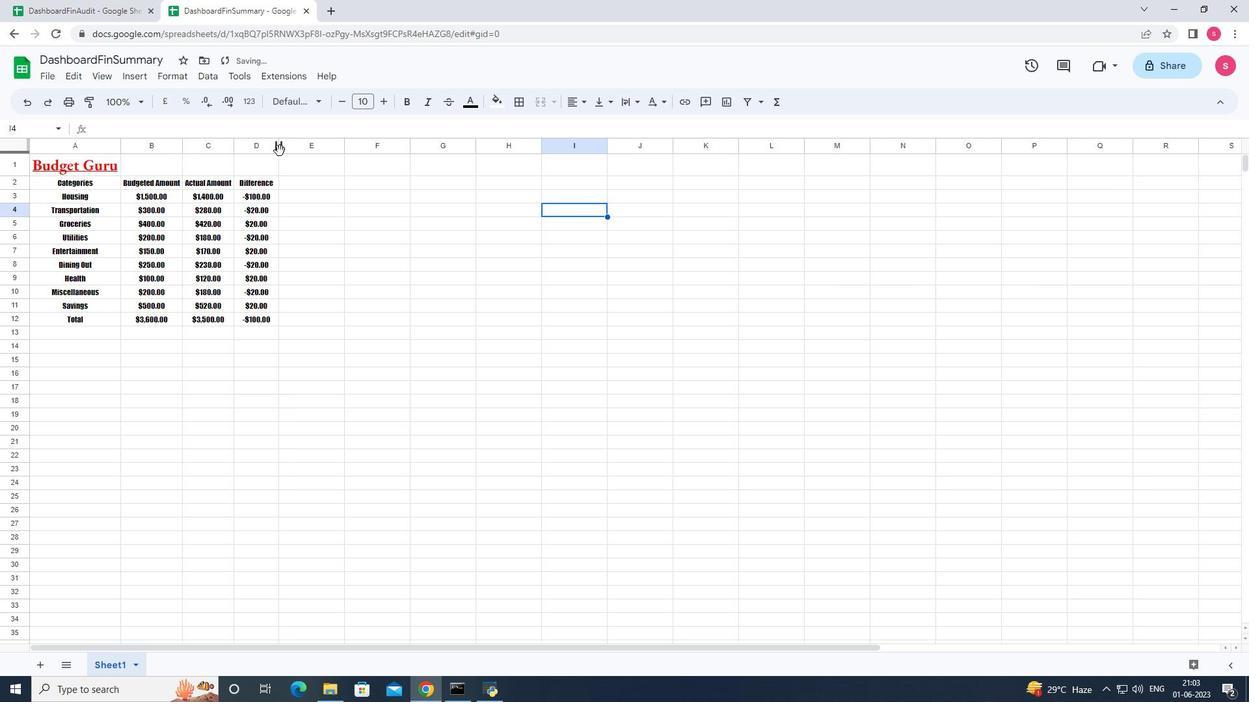 
Action: Mouse pressed left at (279, 150)
Screenshot: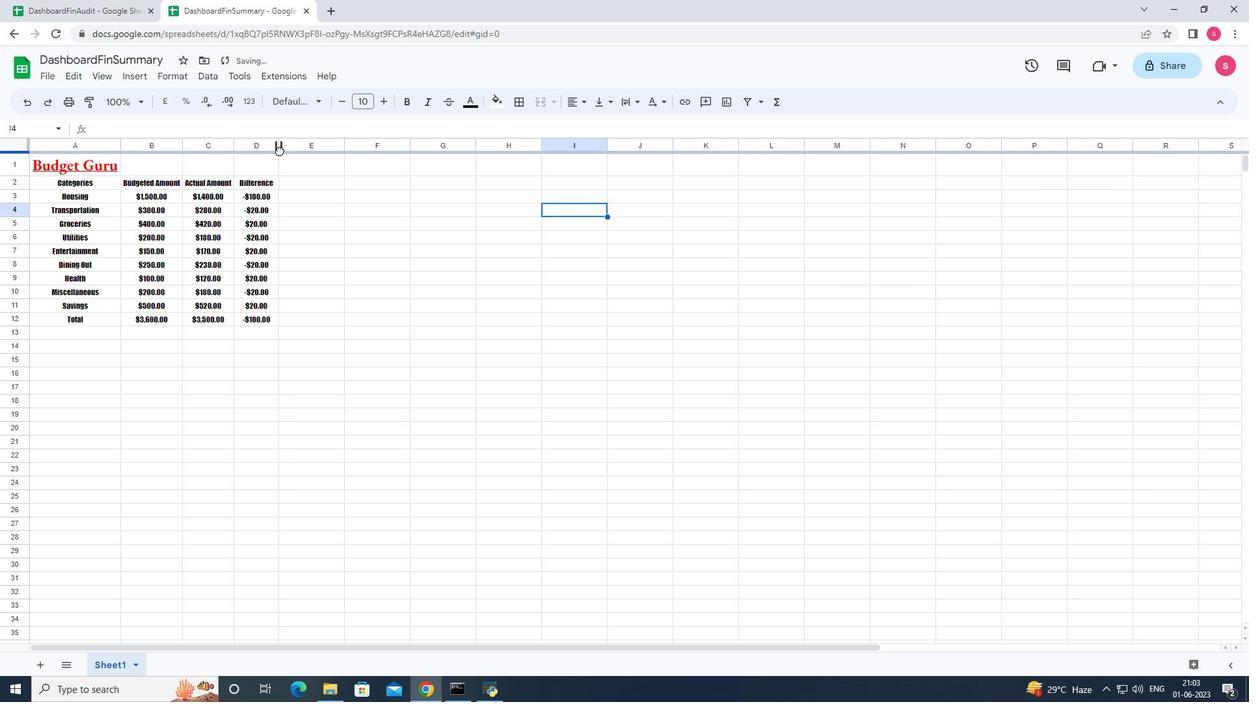 
Action: Mouse moved to (416, 344)
Screenshot: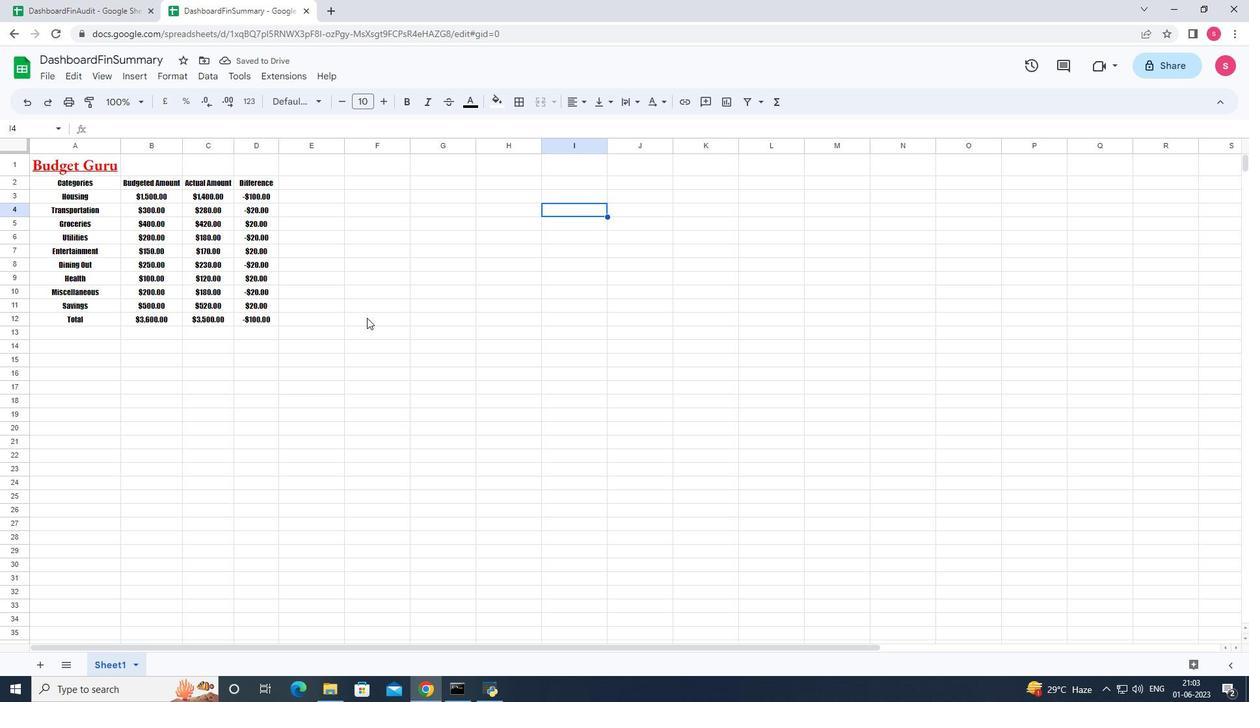 
Action: Mouse pressed left at (416, 344)
Screenshot: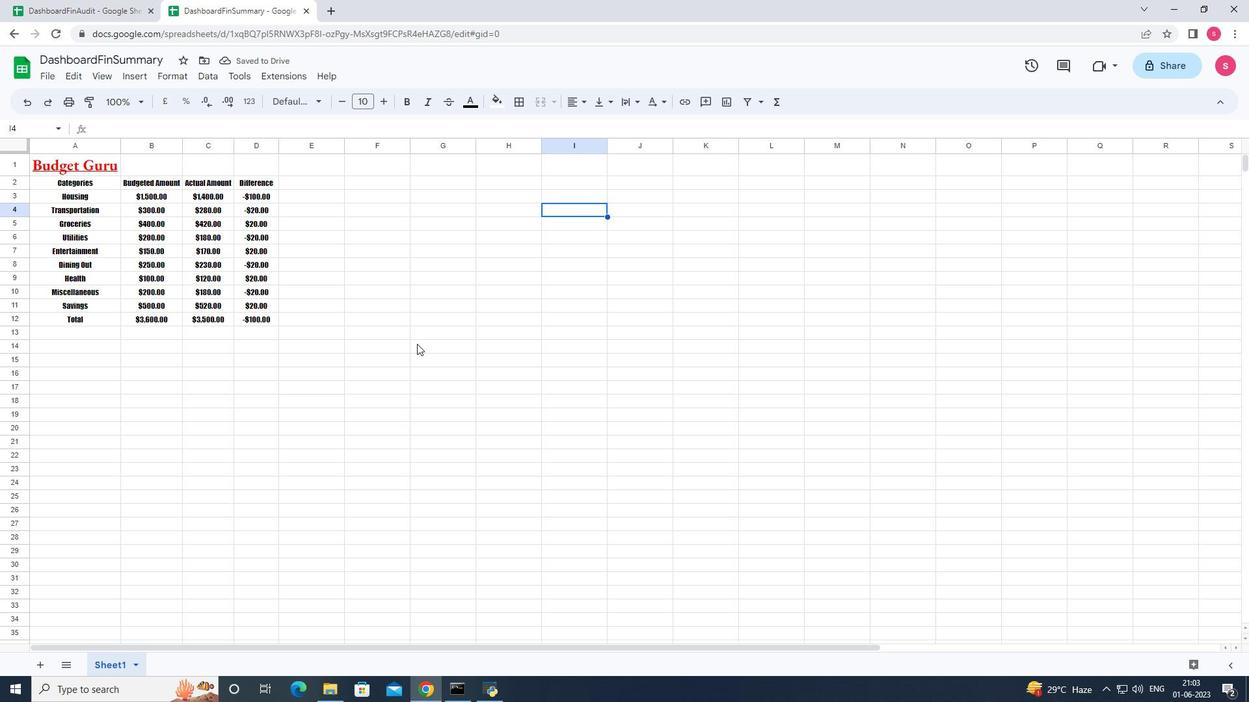 
Action: Mouse moved to (417, 345)
Screenshot: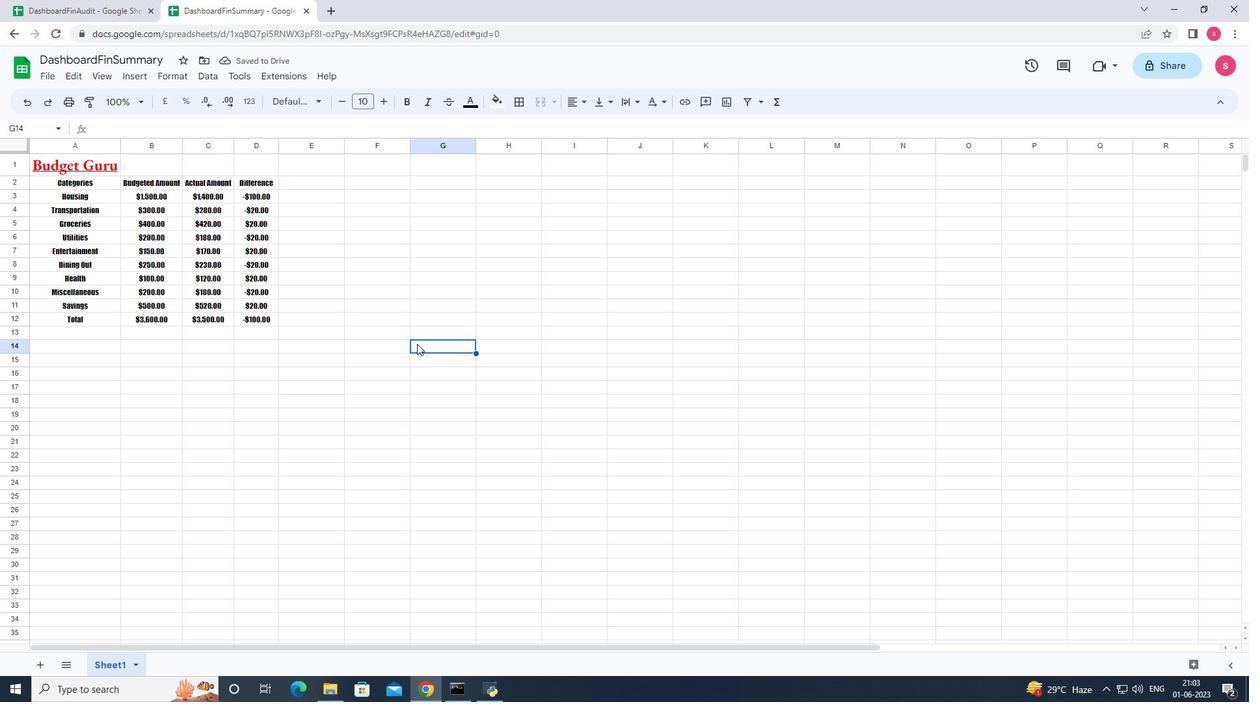 
Action: Key pressed ctrl+S
Screenshot: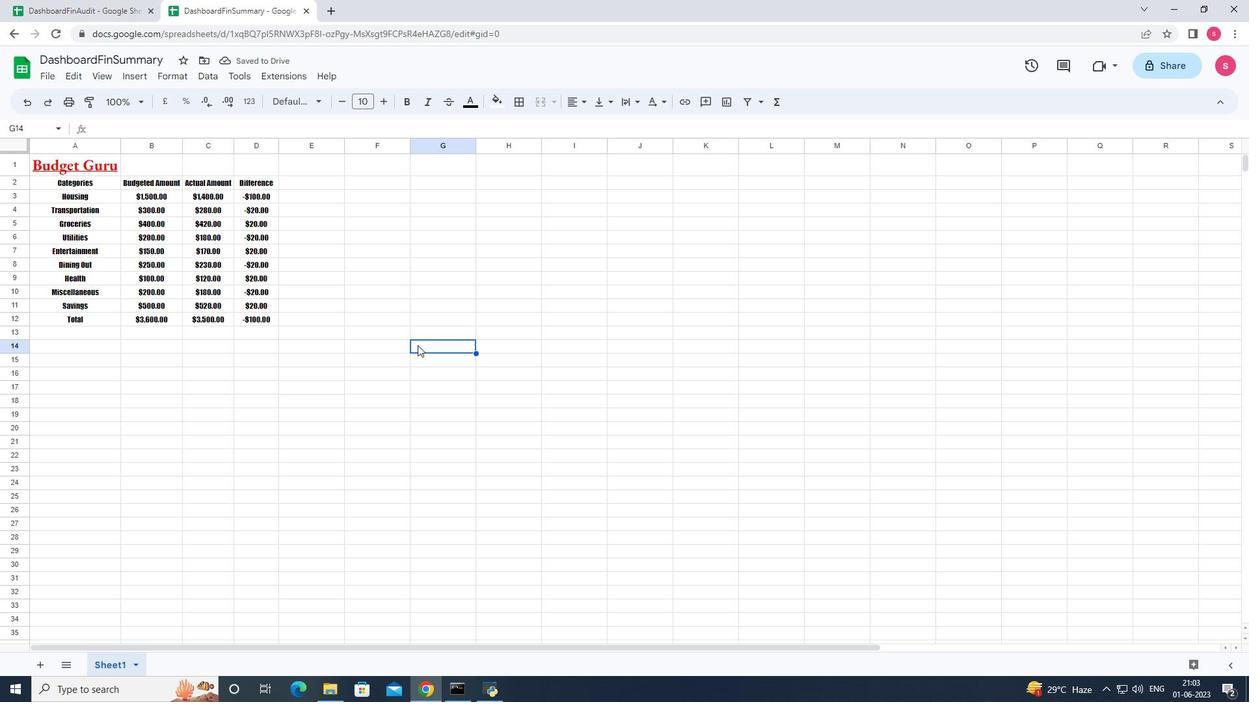 
